 Task: Look for space in Ra'anana, Israel from 5th July, 2023 to 15th July, 2023 for 9 adults in price range Rs.15000 to Rs.25000. Place can be entire place with 5 bedrooms having 5 beds and 5 bathrooms. Property type can be house, flat, guest house. Amenities needed are: washing machine. Booking option can be shelf check-in. Required host language is English.
Action: Mouse moved to (586, 80)
Screenshot: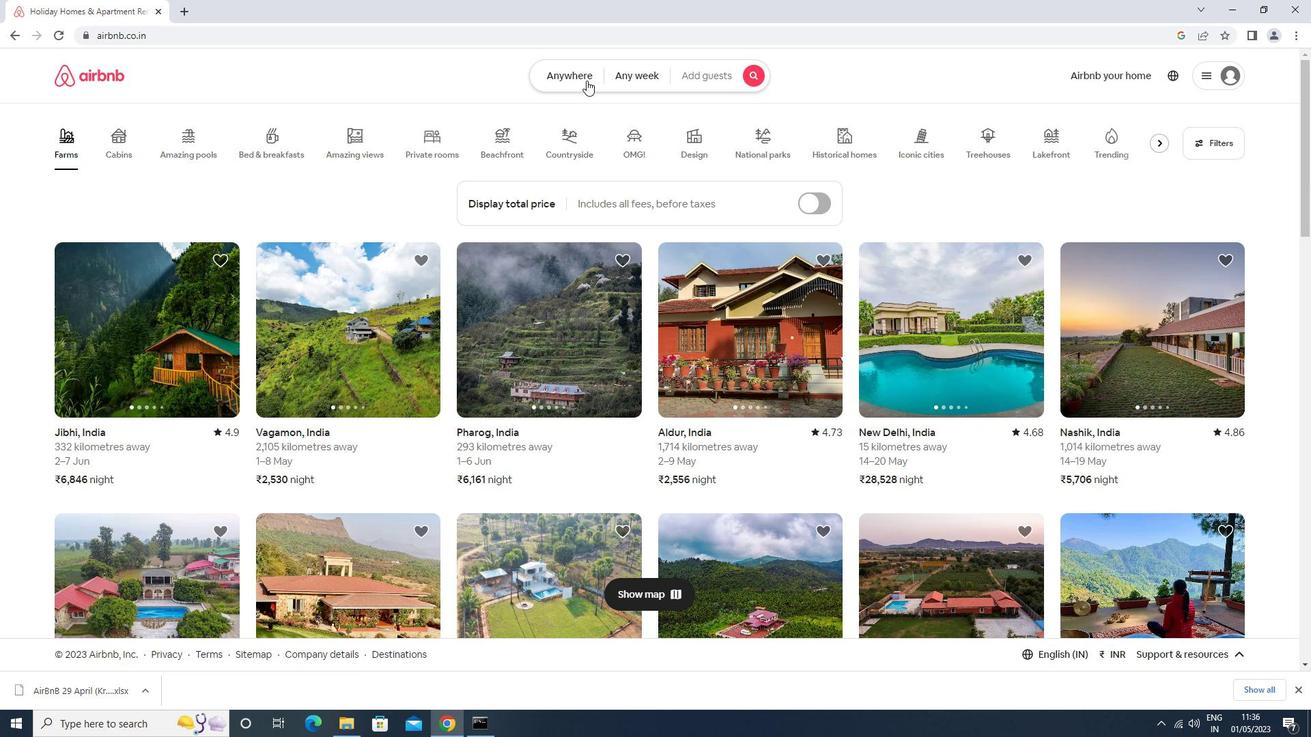 
Action: Mouse pressed left at (586, 80)
Screenshot: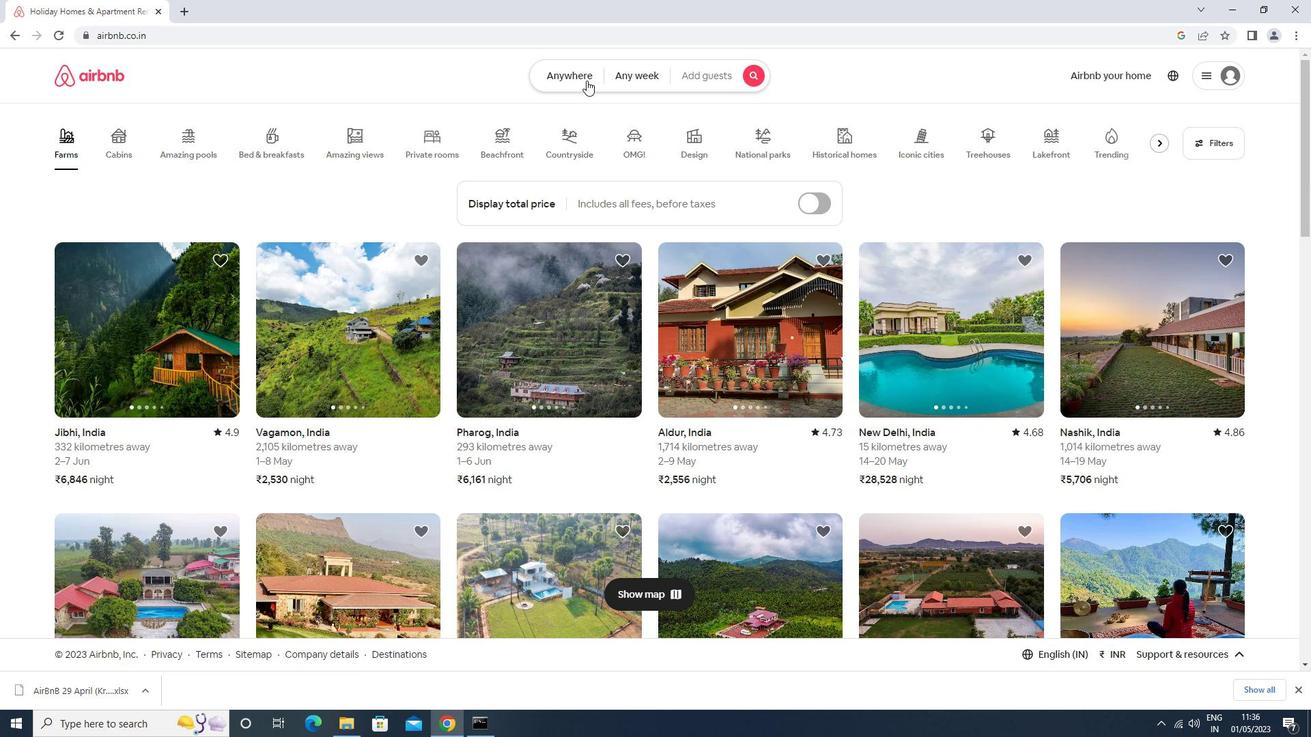 
Action: Mouse moved to (502, 135)
Screenshot: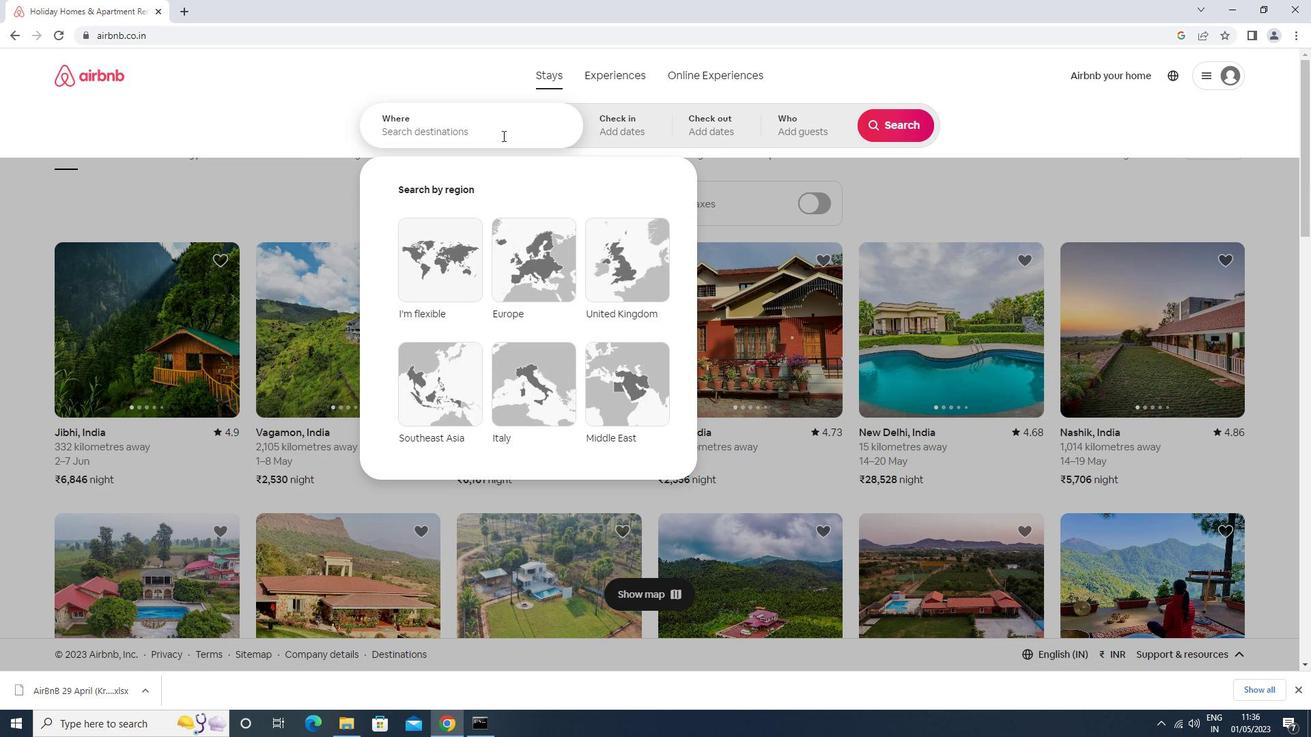 
Action: Mouse pressed left at (502, 135)
Screenshot: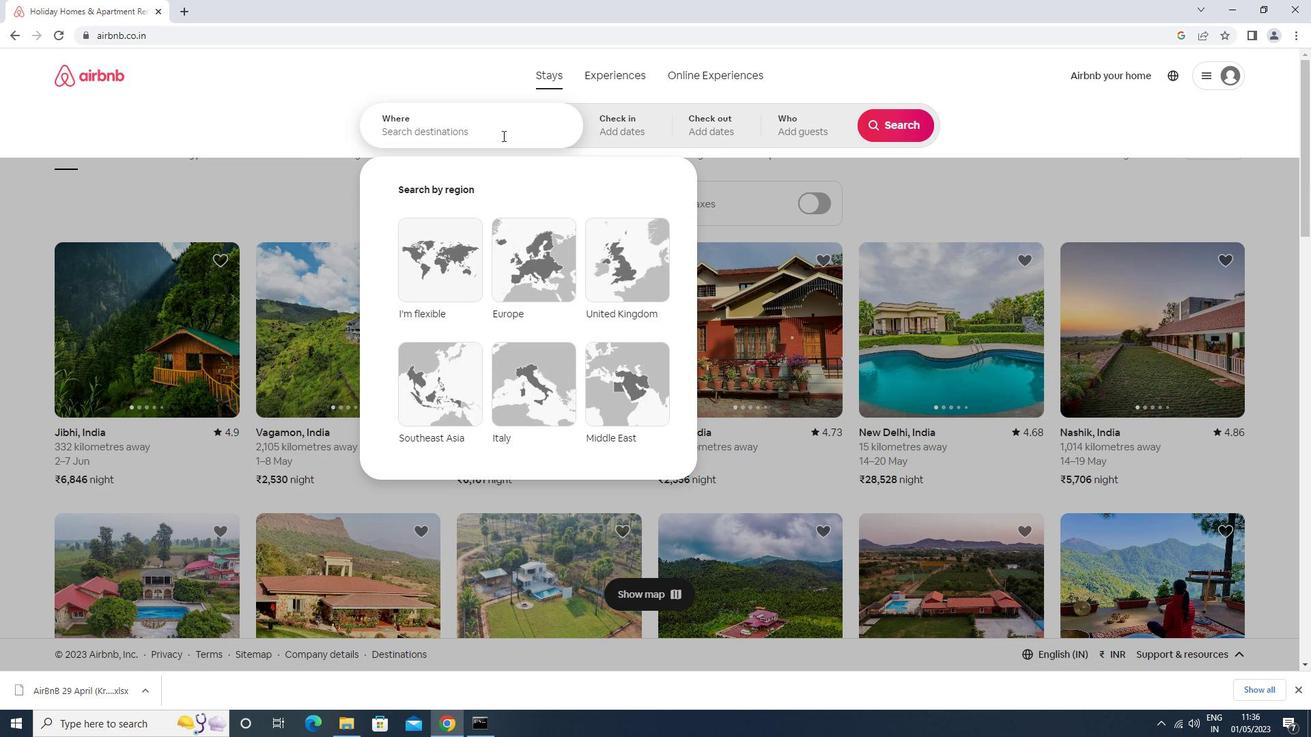 
Action: Key pressed raanana<Key.enter>
Screenshot: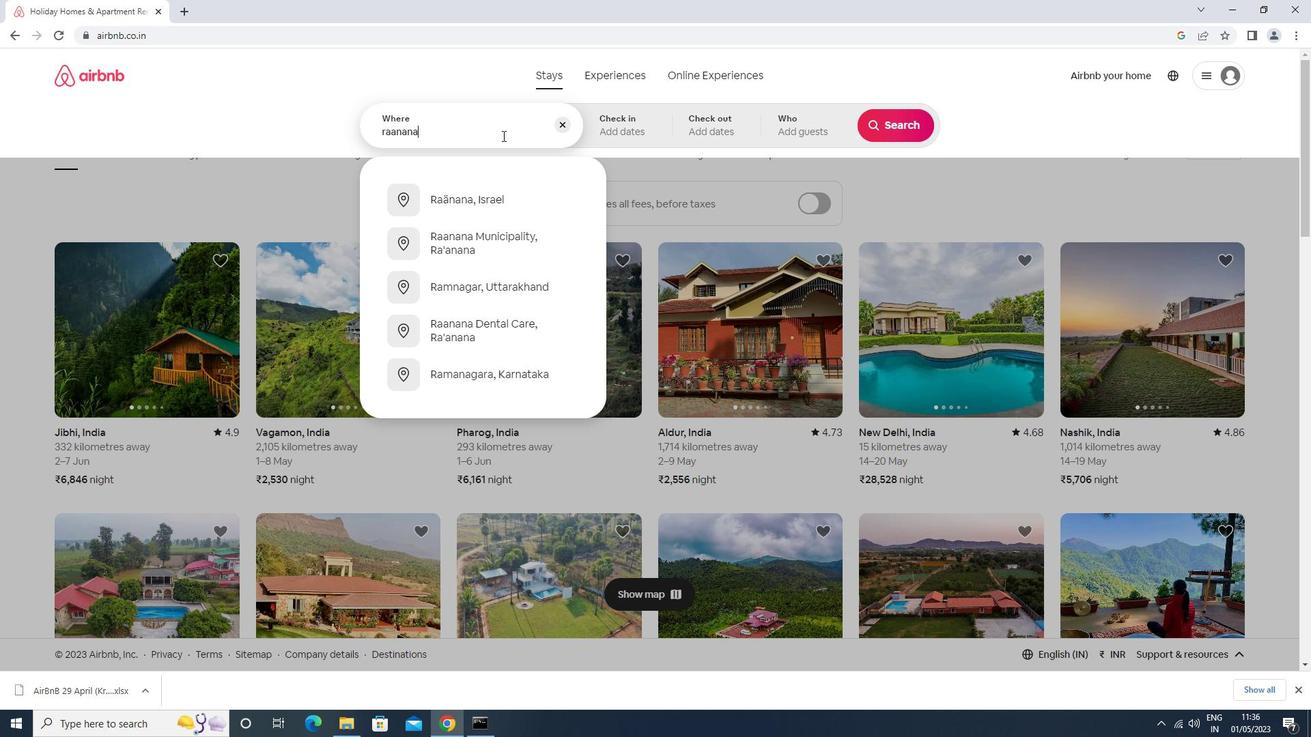 
Action: Mouse moved to (892, 234)
Screenshot: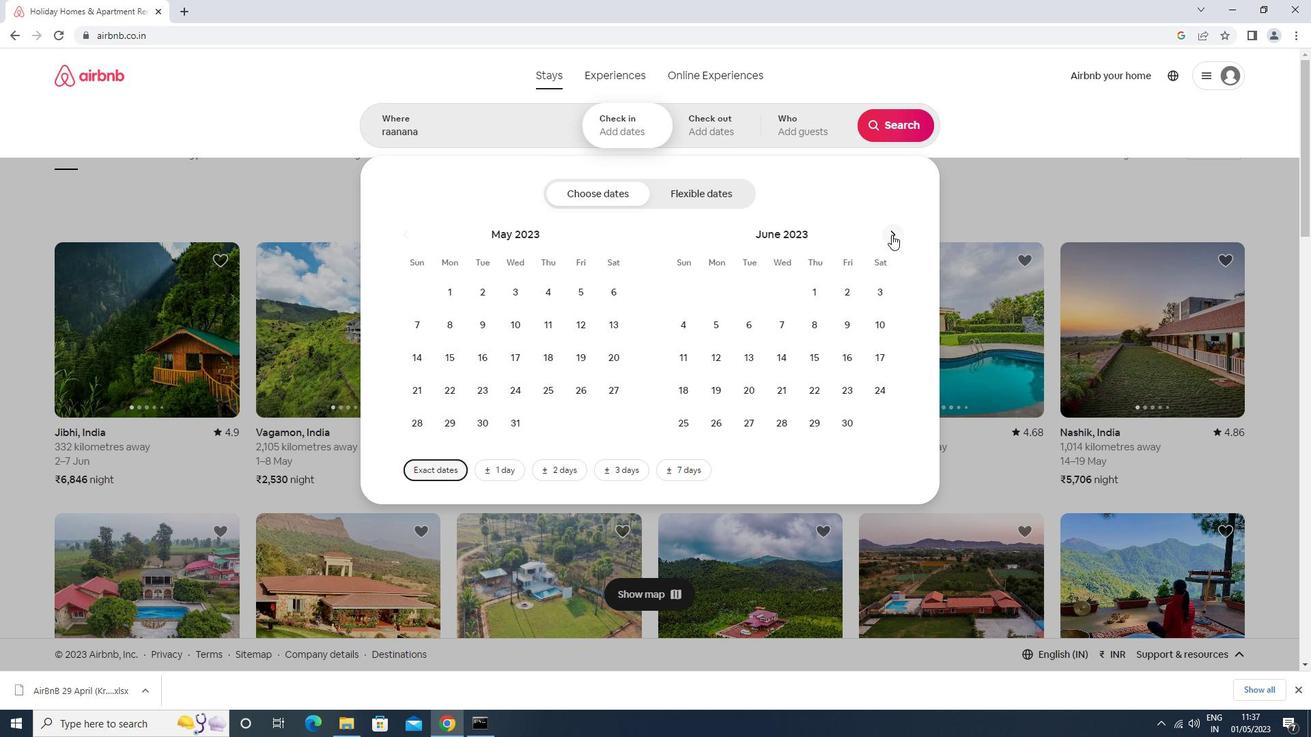 
Action: Mouse pressed left at (892, 234)
Screenshot: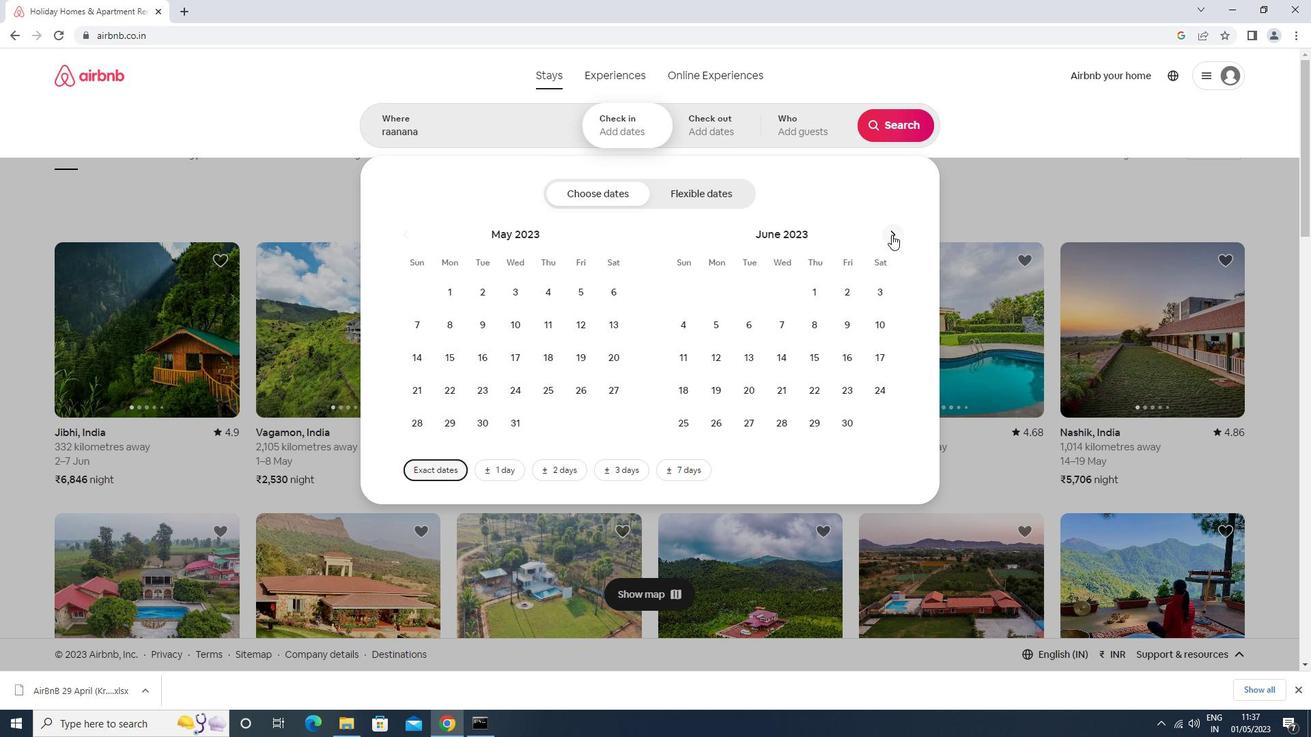 
Action: Mouse moved to (781, 320)
Screenshot: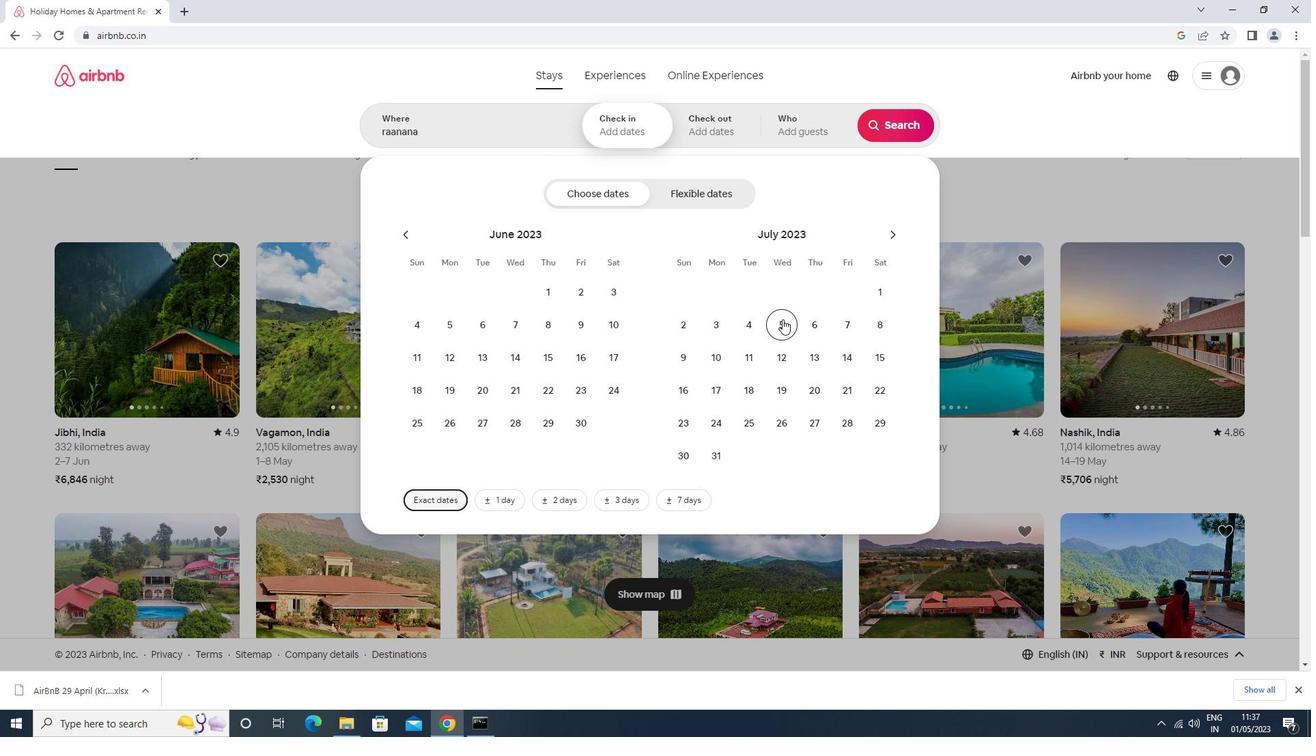 
Action: Mouse pressed left at (781, 320)
Screenshot: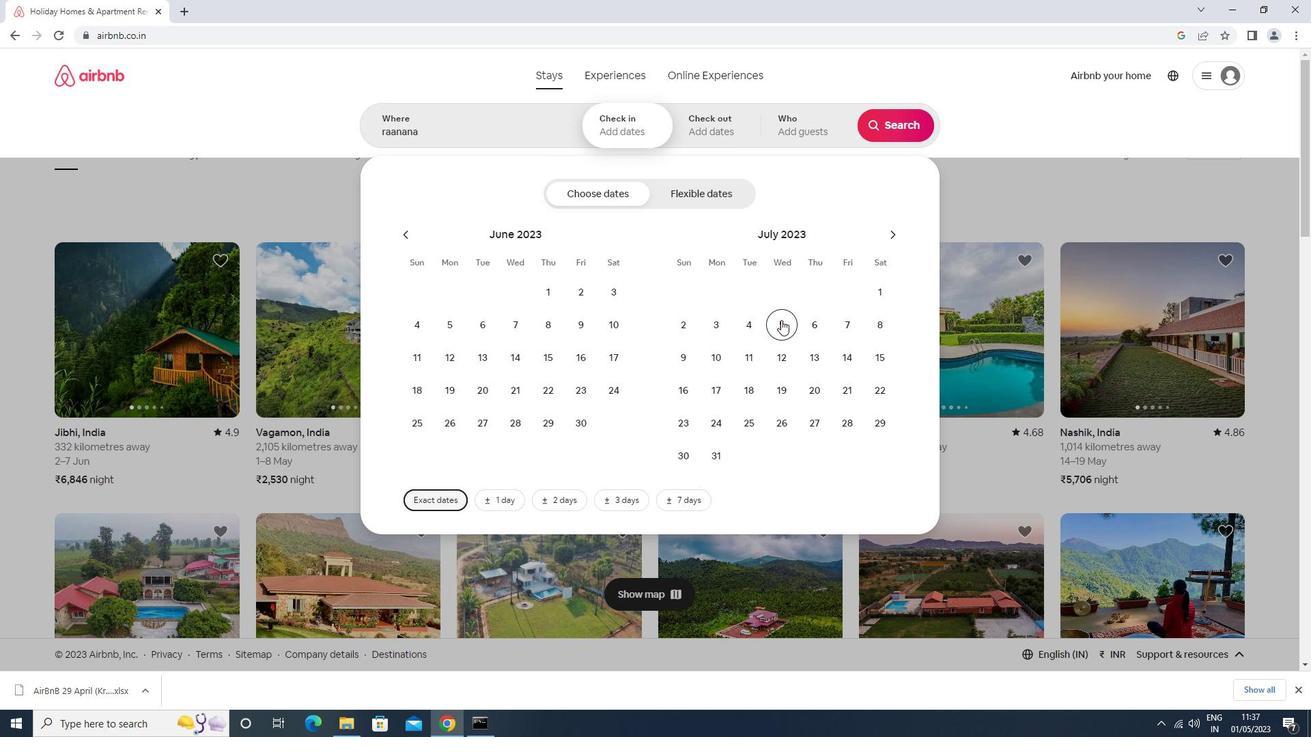 
Action: Mouse moved to (874, 349)
Screenshot: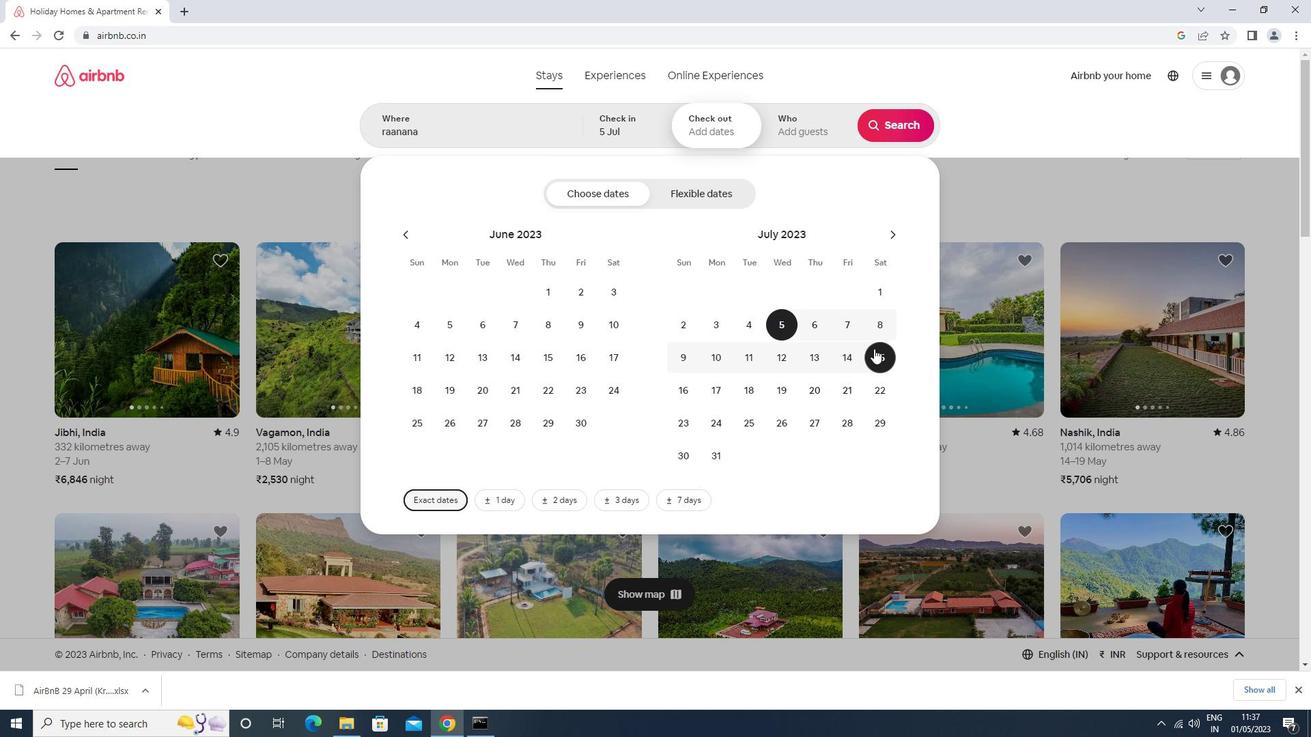 
Action: Mouse pressed left at (874, 349)
Screenshot: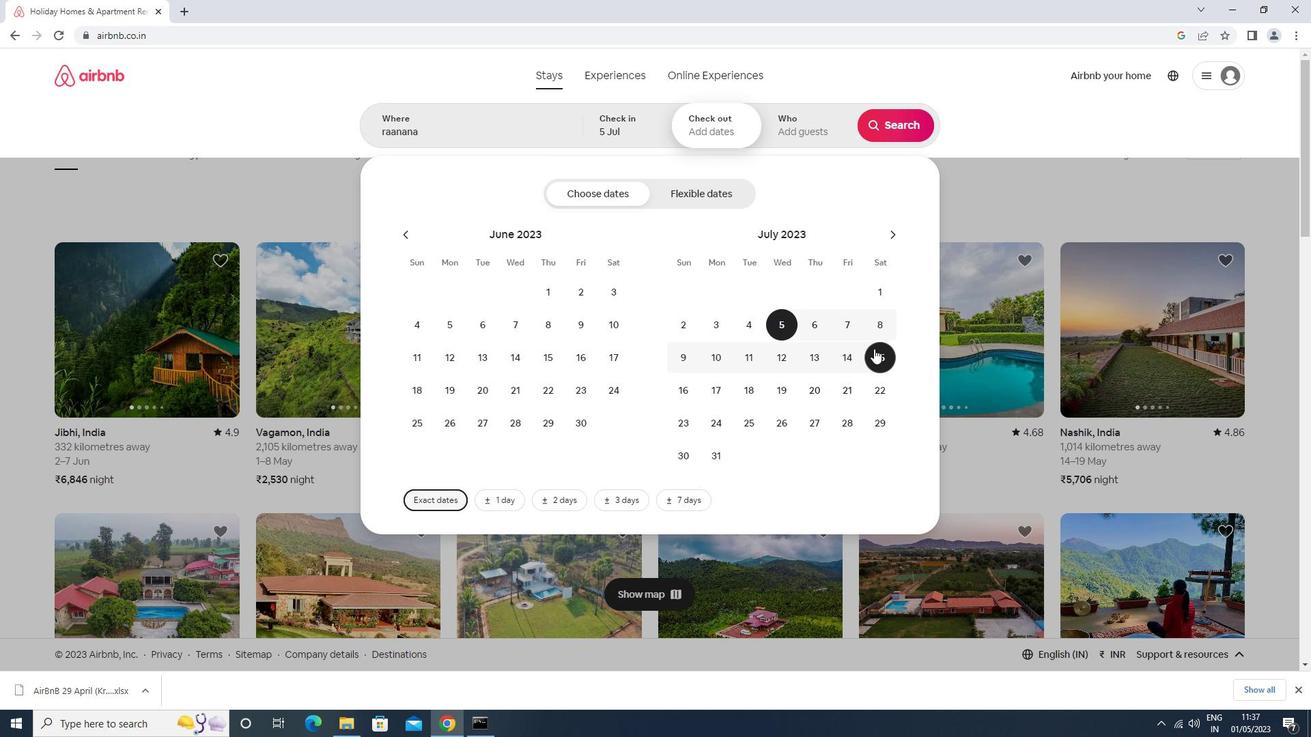 
Action: Mouse moved to (807, 129)
Screenshot: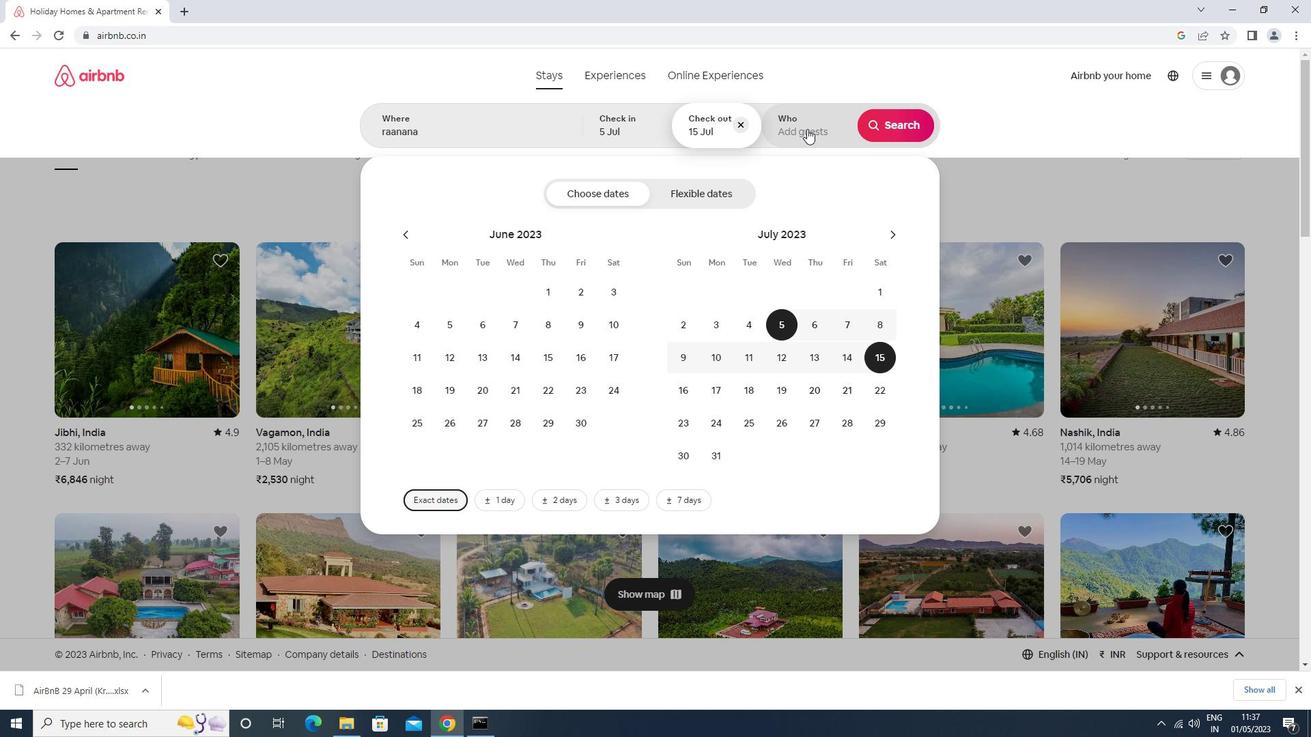 
Action: Mouse pressed left at (807, 129)
Screenshot: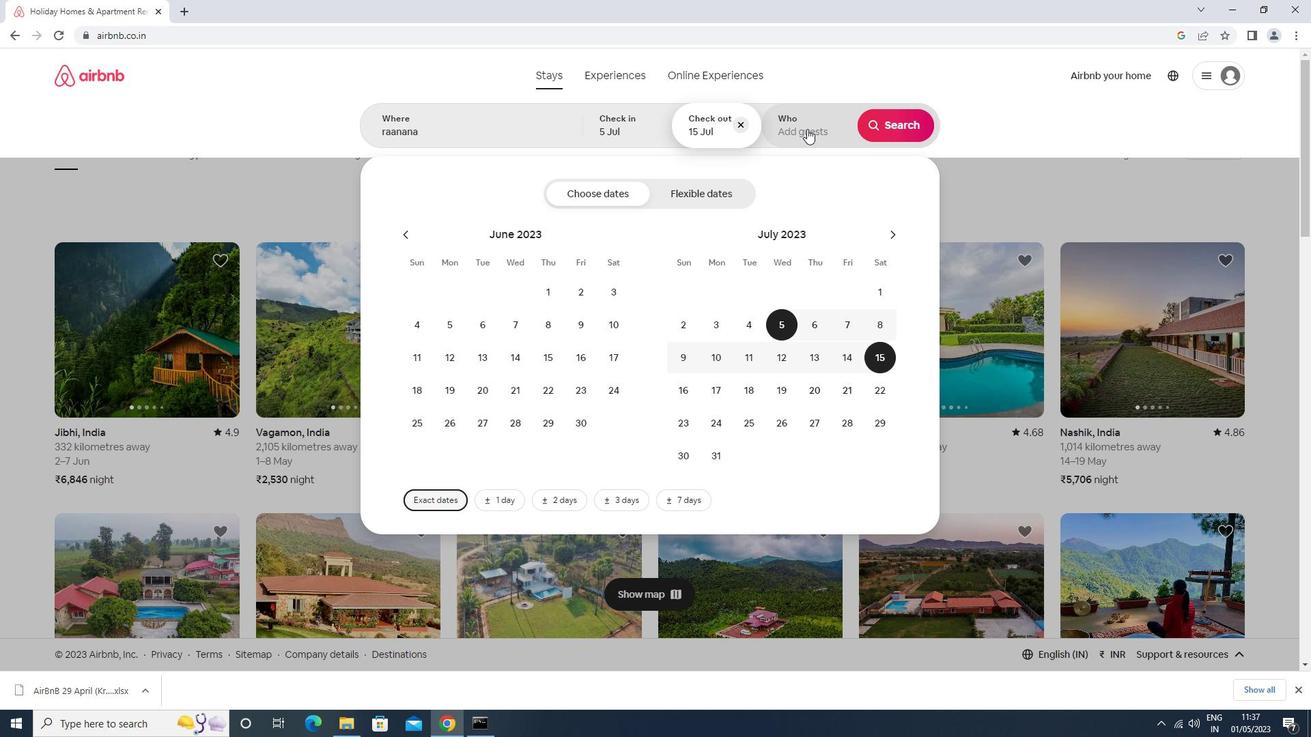 
Action: Mouse moved to (902, 196)
Screenshot: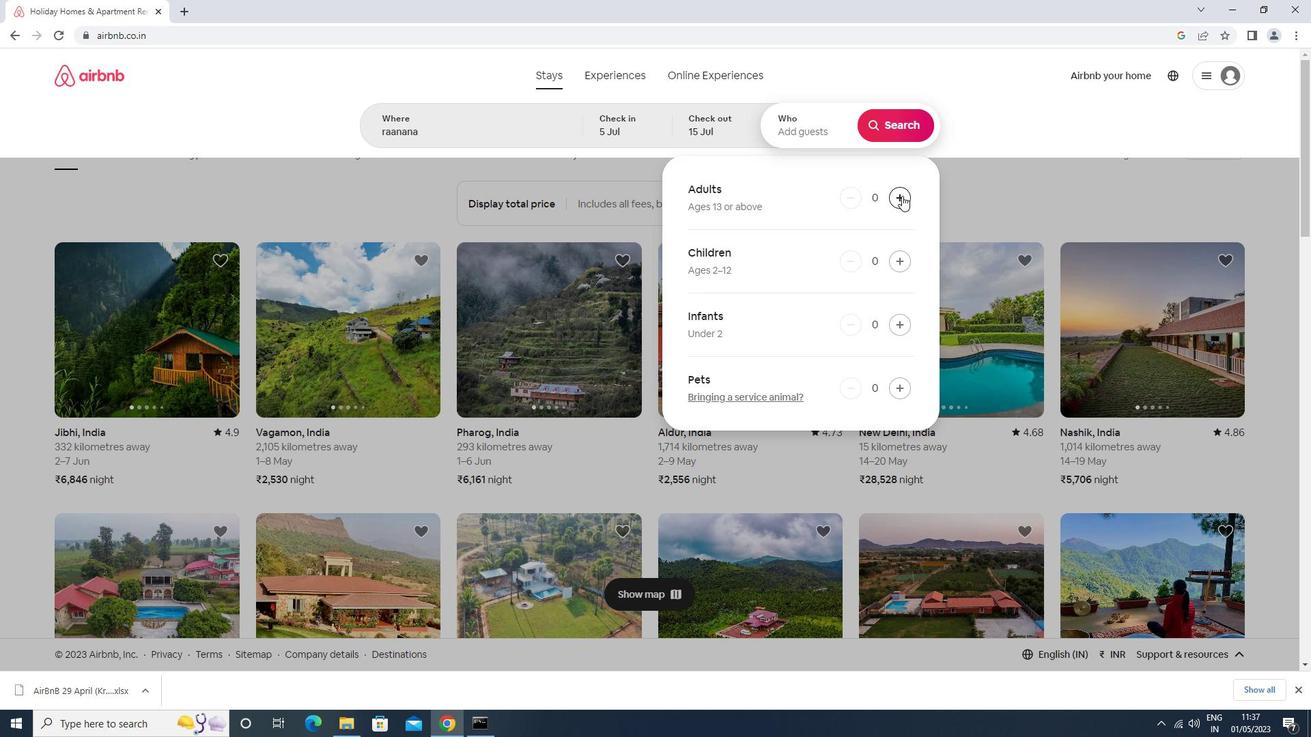 
Action: Mouse pressed left at (902, 196)
Screenshot: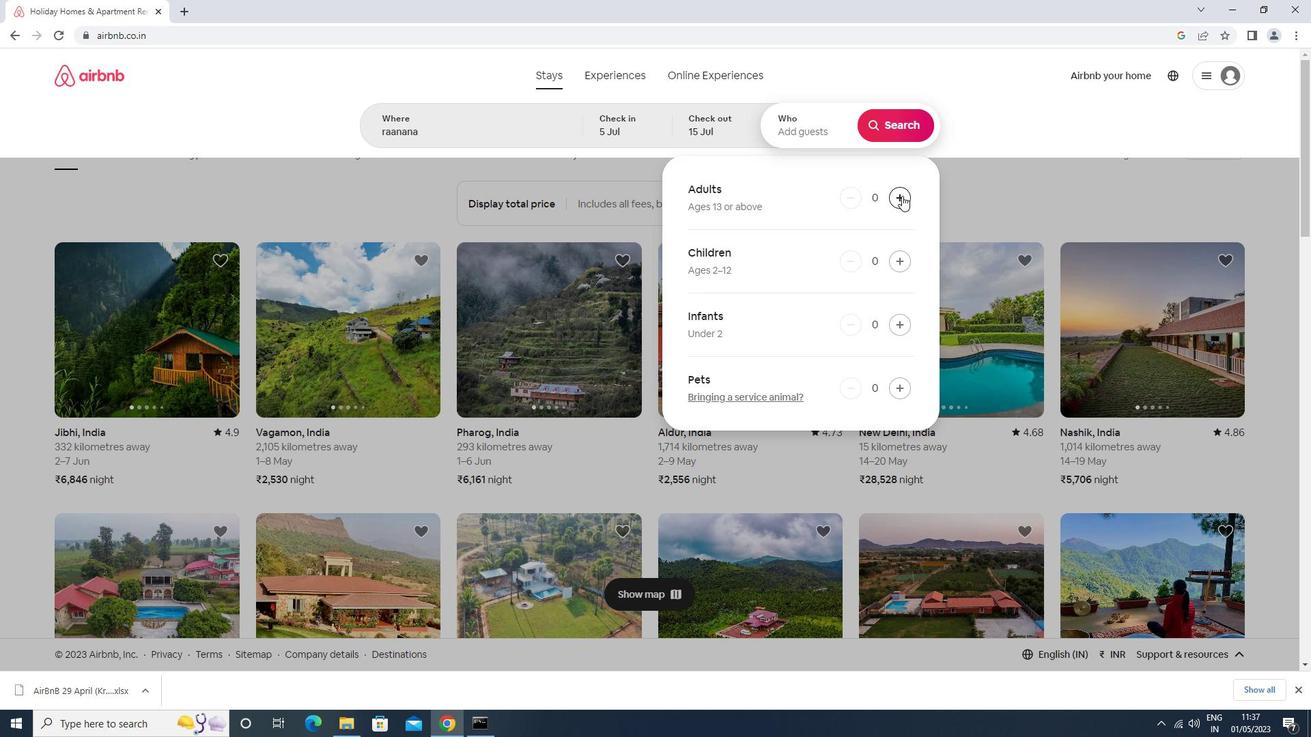 
Action: Mouse pressed left at (902, 196)
Screenshot: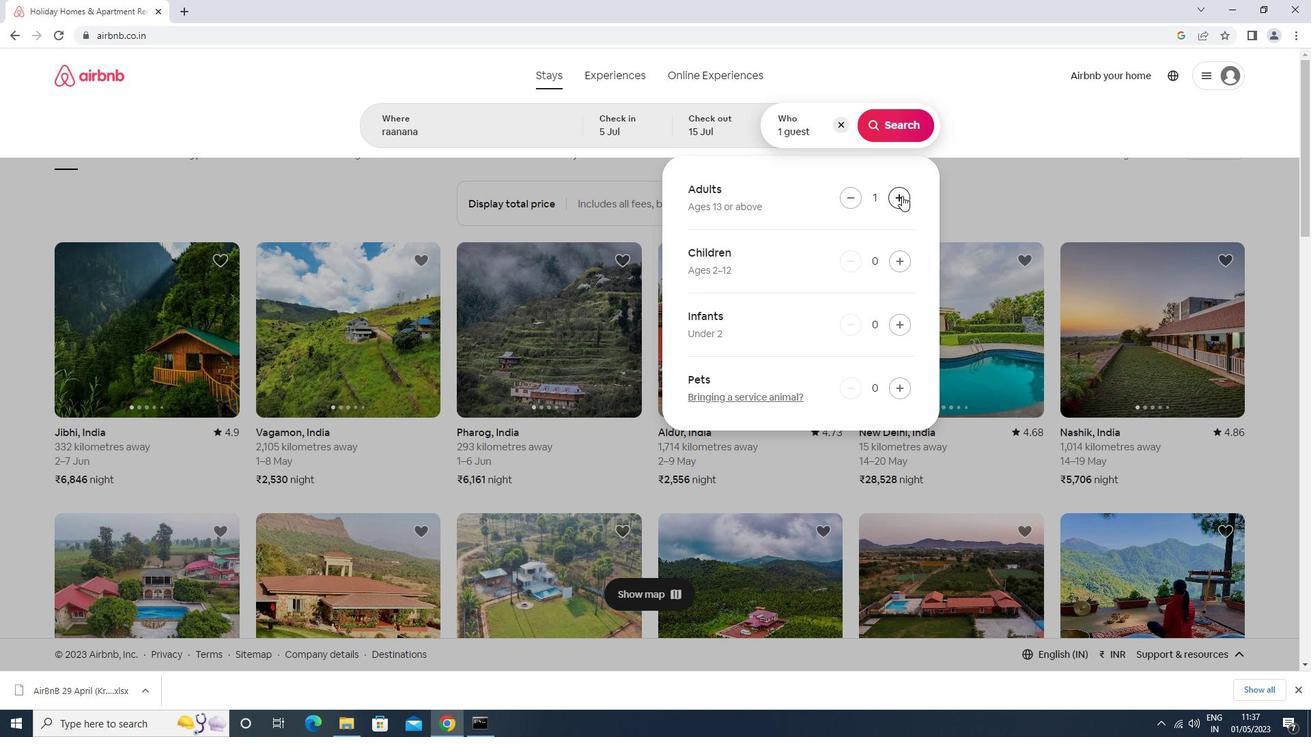 
Action: Mouse pressed left at (902, 196)
Screenshot: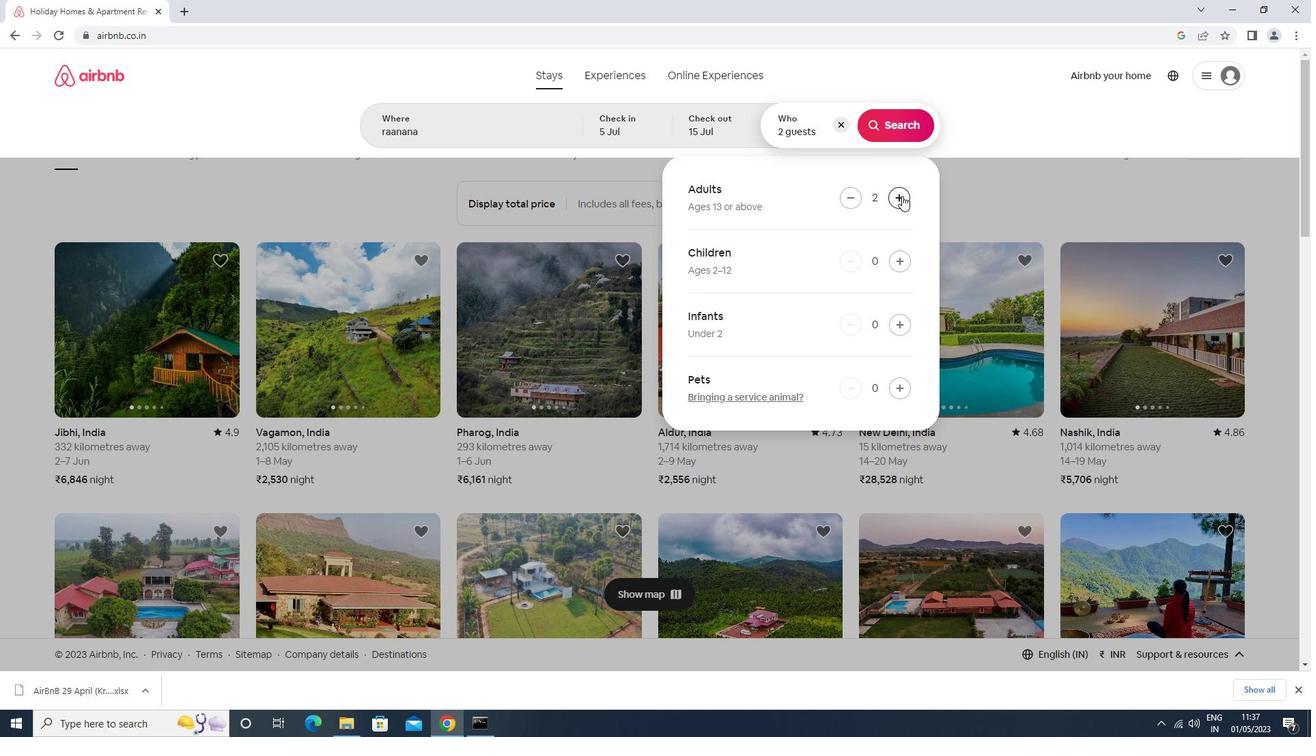 
Action: Mouse pressed left at (902, 196)
Screenshot: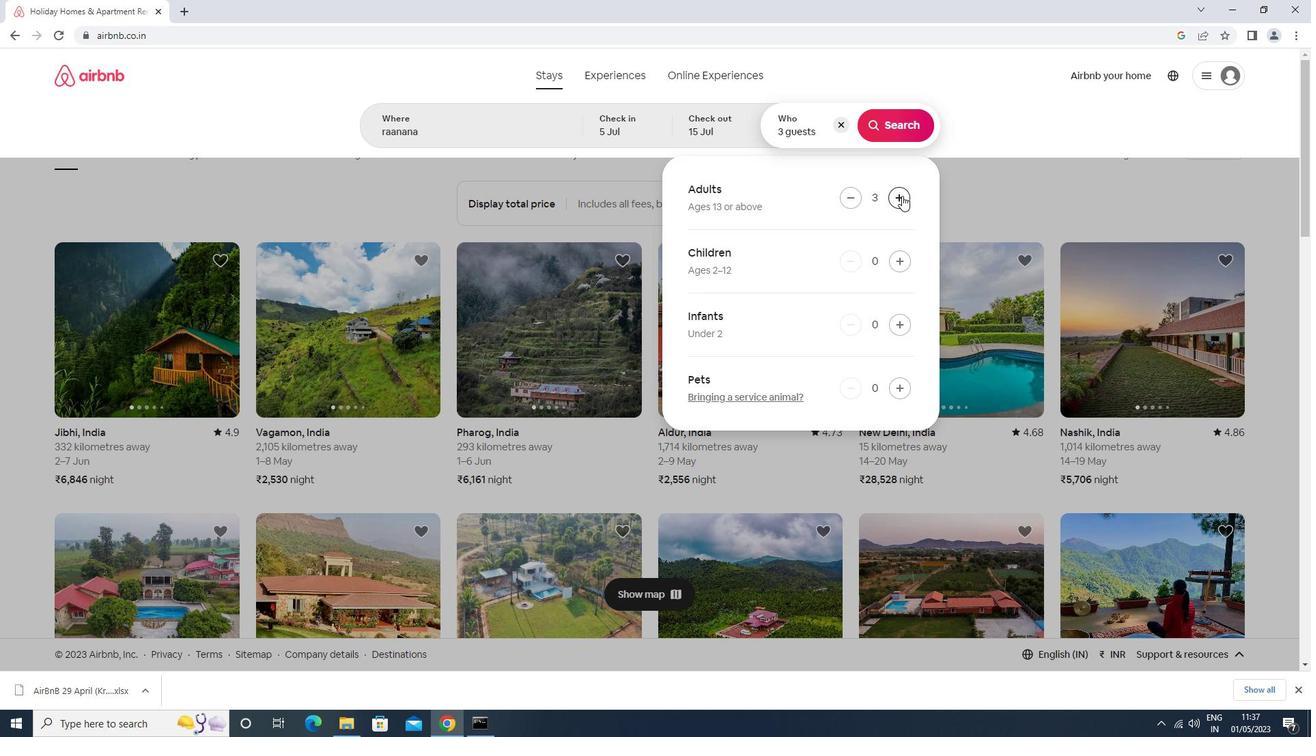 
Action: Mouse pressed left at (902, 196)
Screenshot: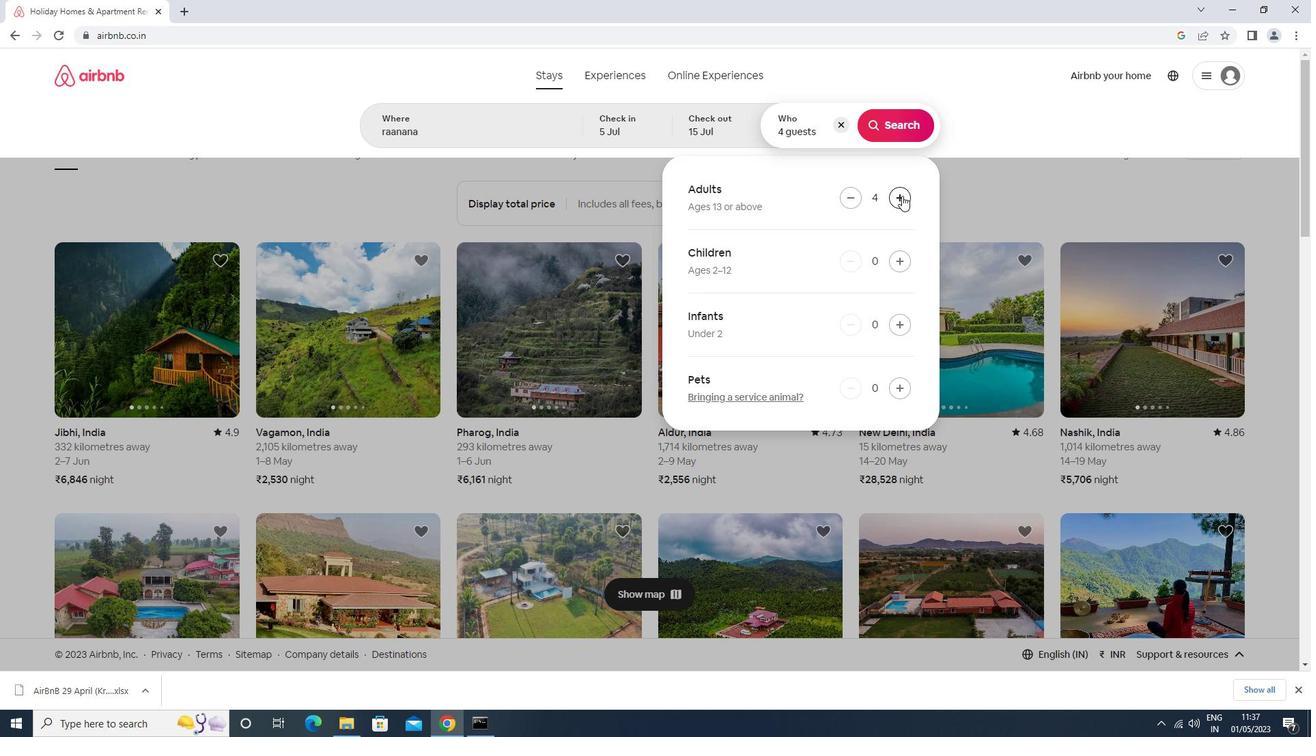 
Action: Mouse pressed left at (902, 196)
Screenshot: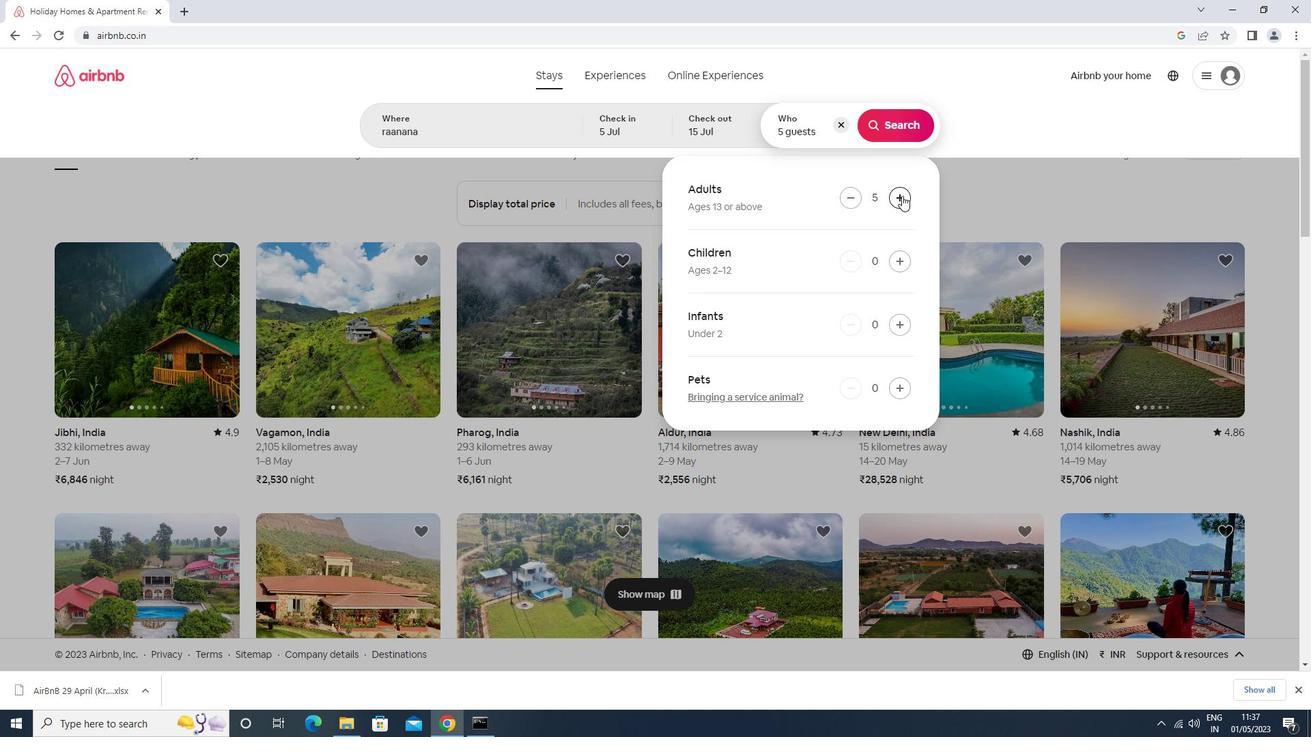 
Action: Mouse pressed left at (902, 196)
Screenshot: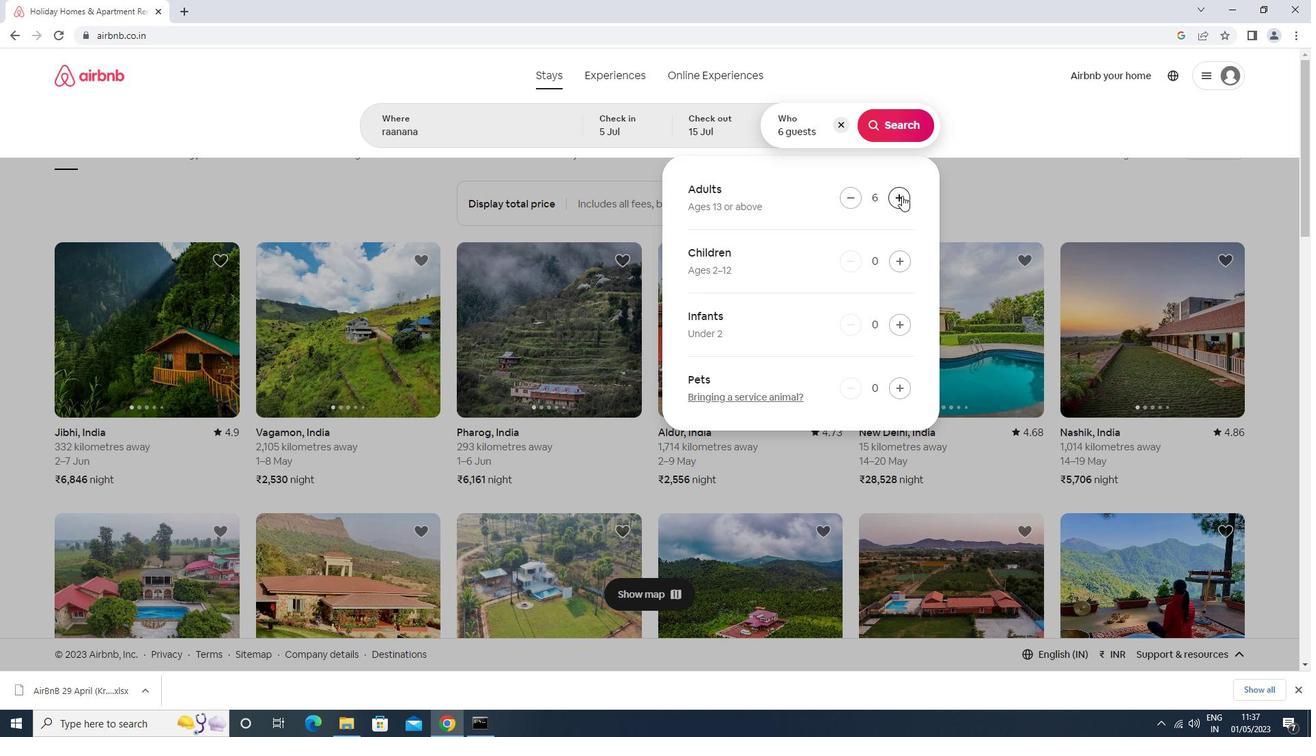 
Action: Mouse pressed left at (902, 196)
Screenshot: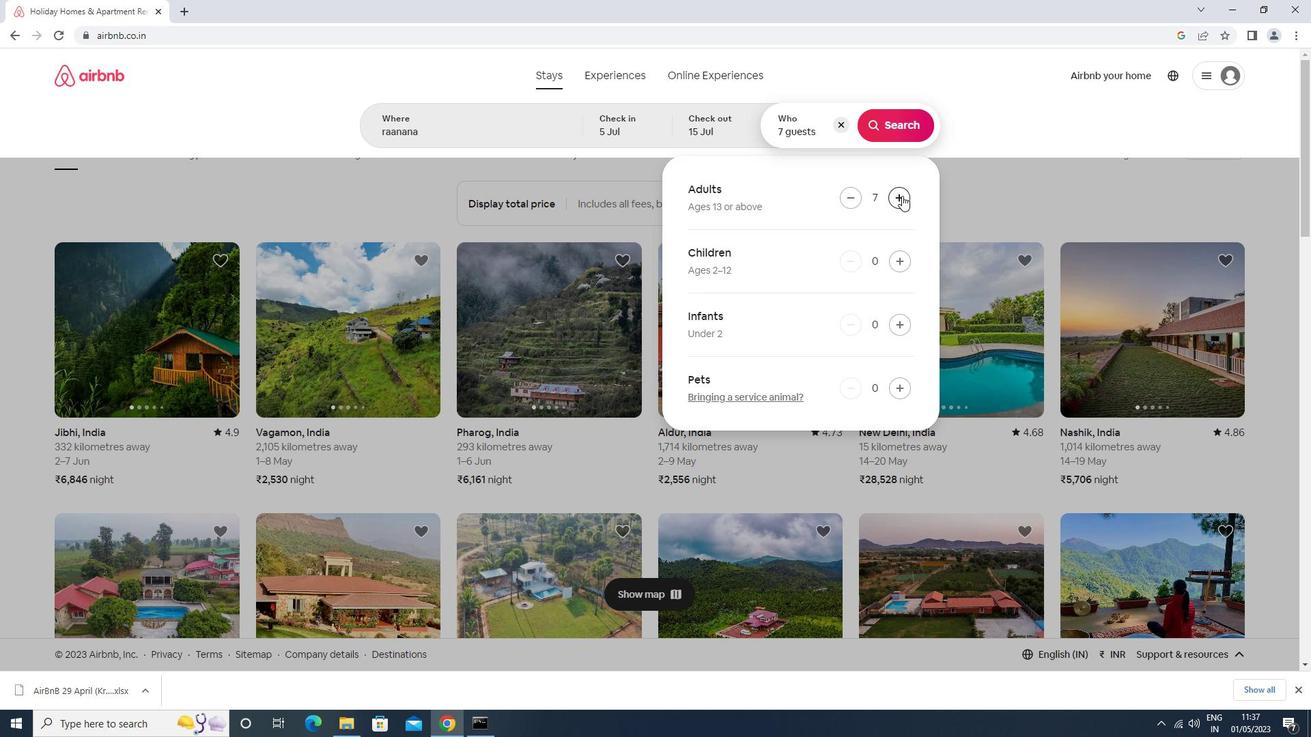 
Action: Mouse pressed left at (902, 196)
Screenshot: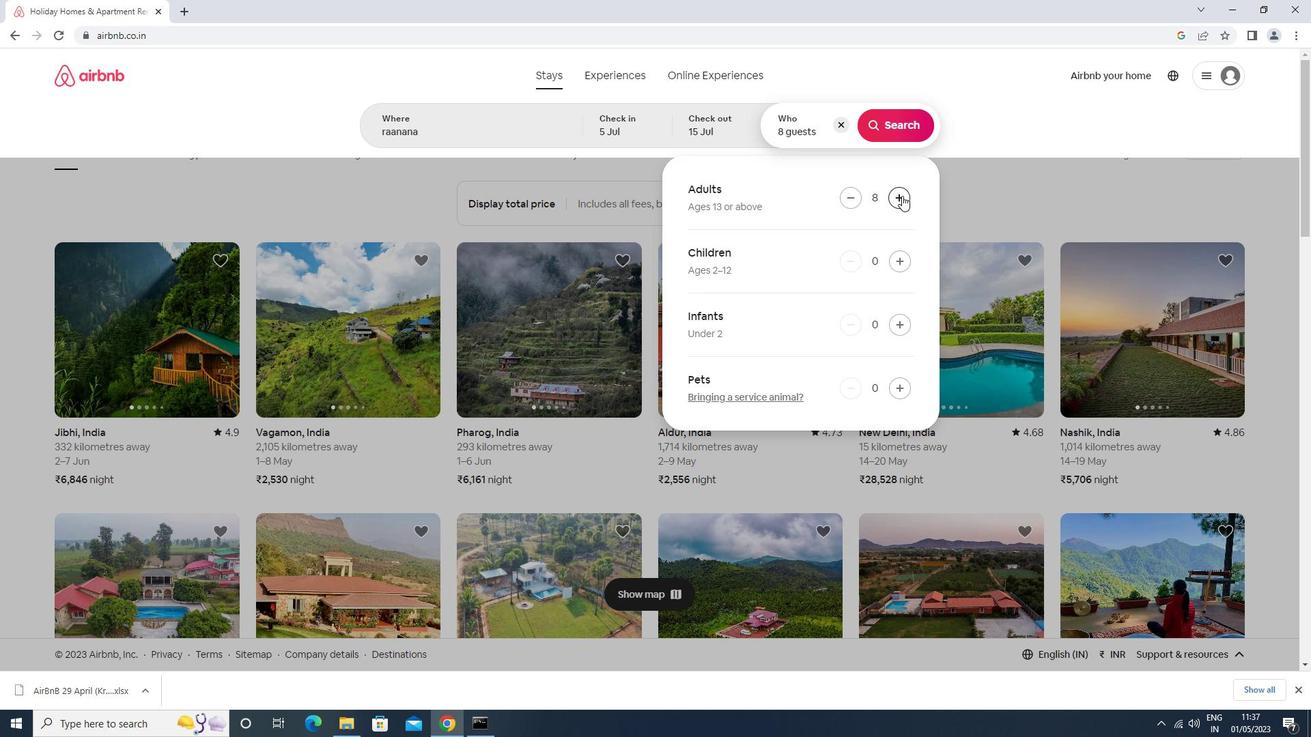 
Action: Mouse moved to (896, 123)
Screenshot: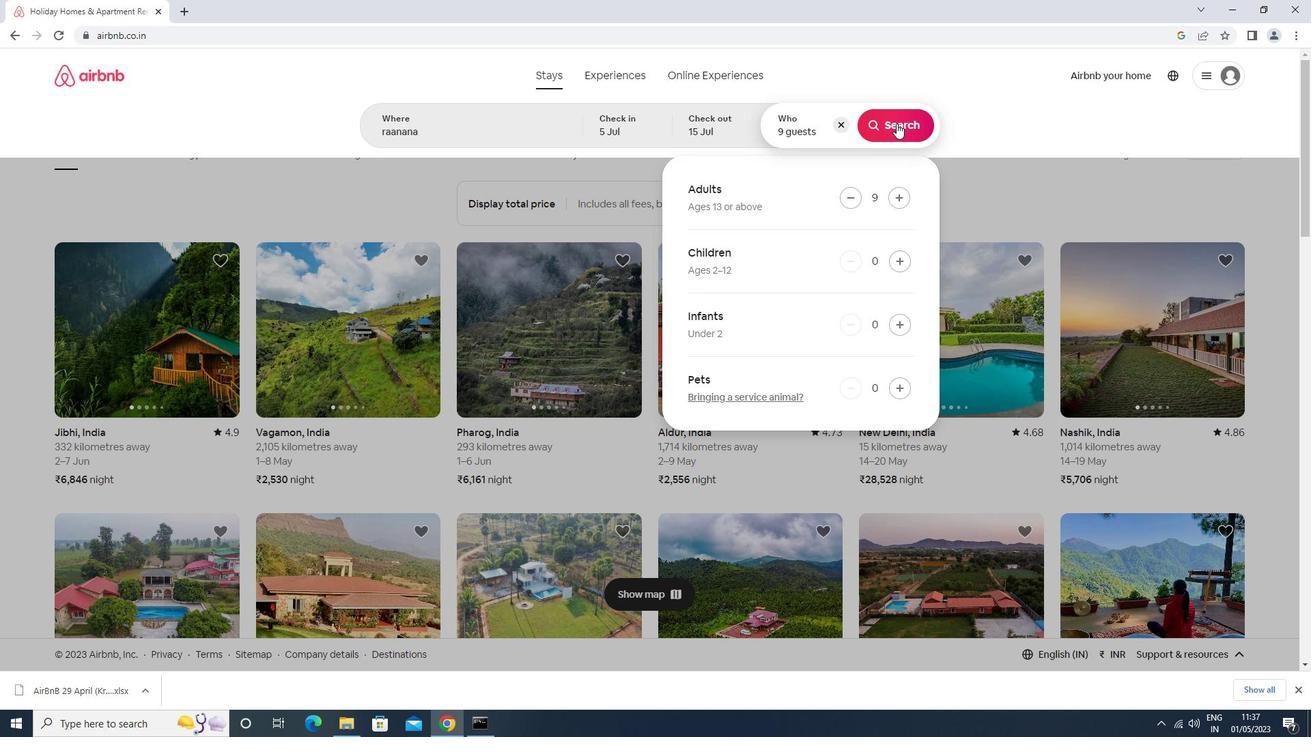 
Action: Mouse pressed left at (896, 123)
Screenshot: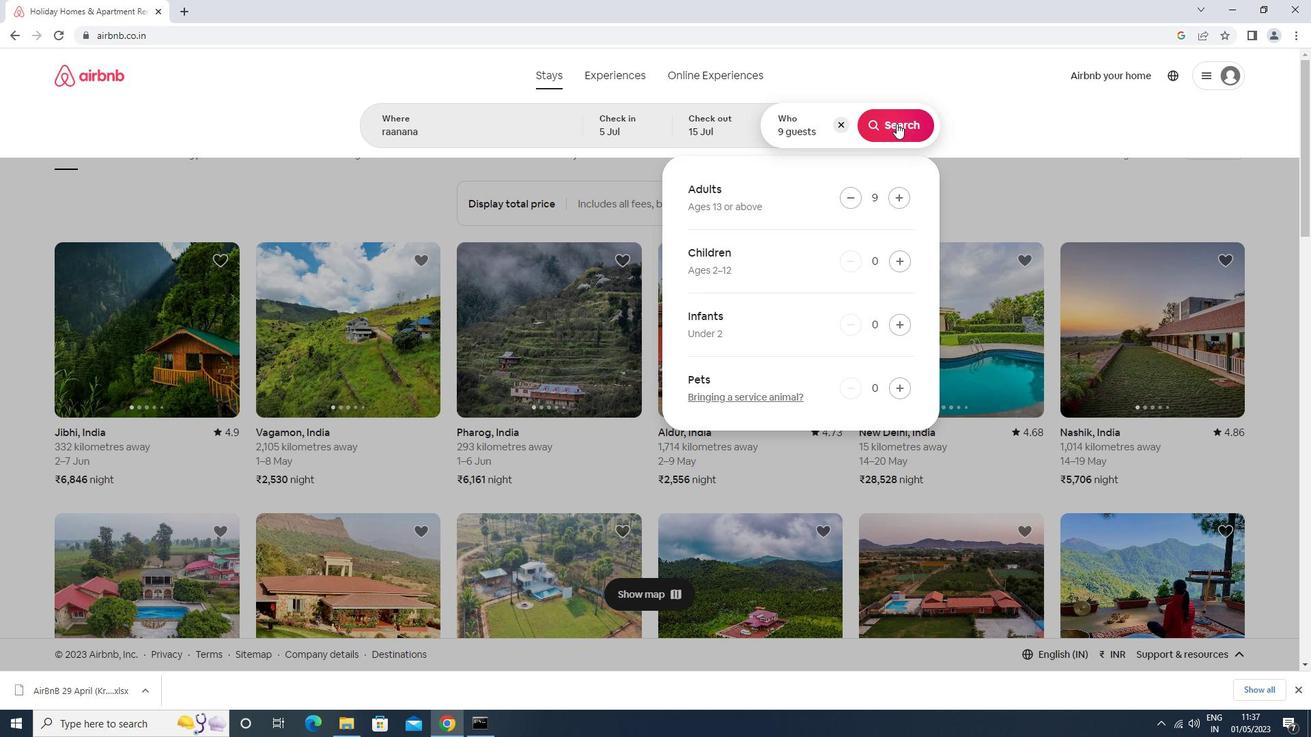 
Action: Mouse moved to (1242, 129)
Screenshot: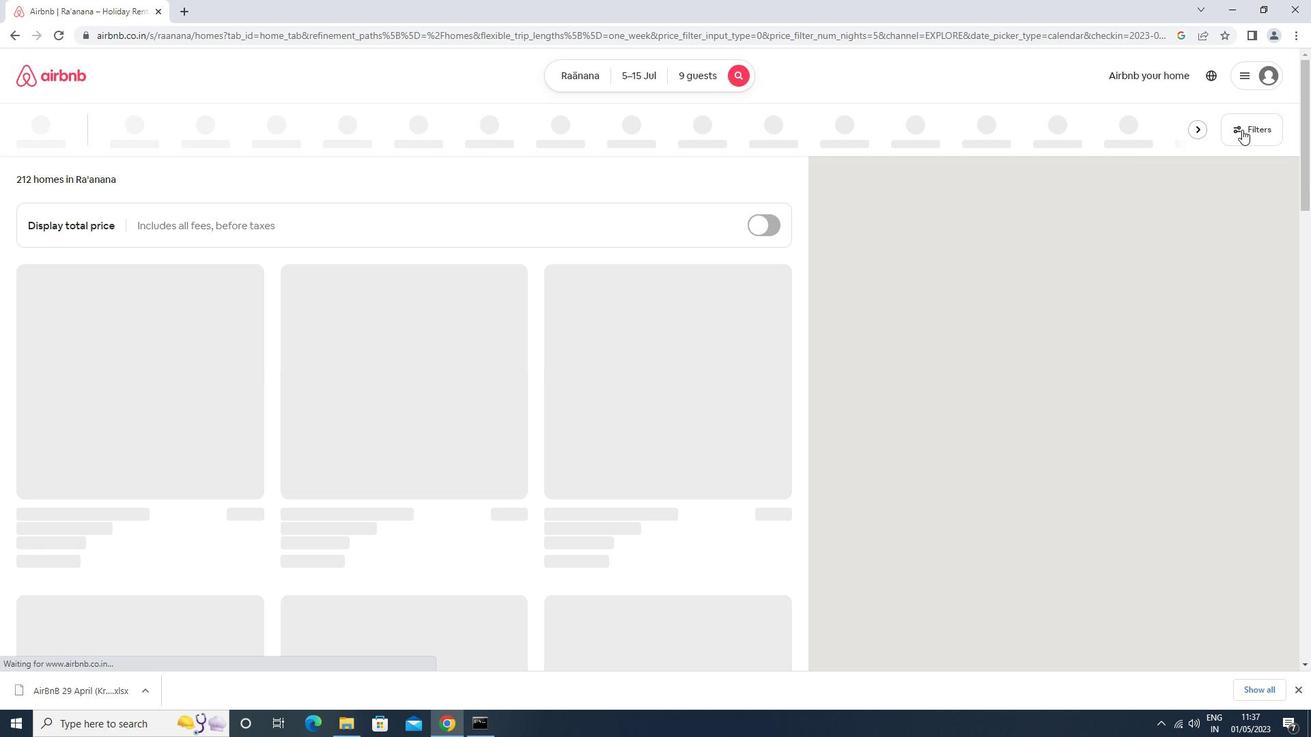 
Action: Mouse pressed left at (1242, 129)
Screenshot: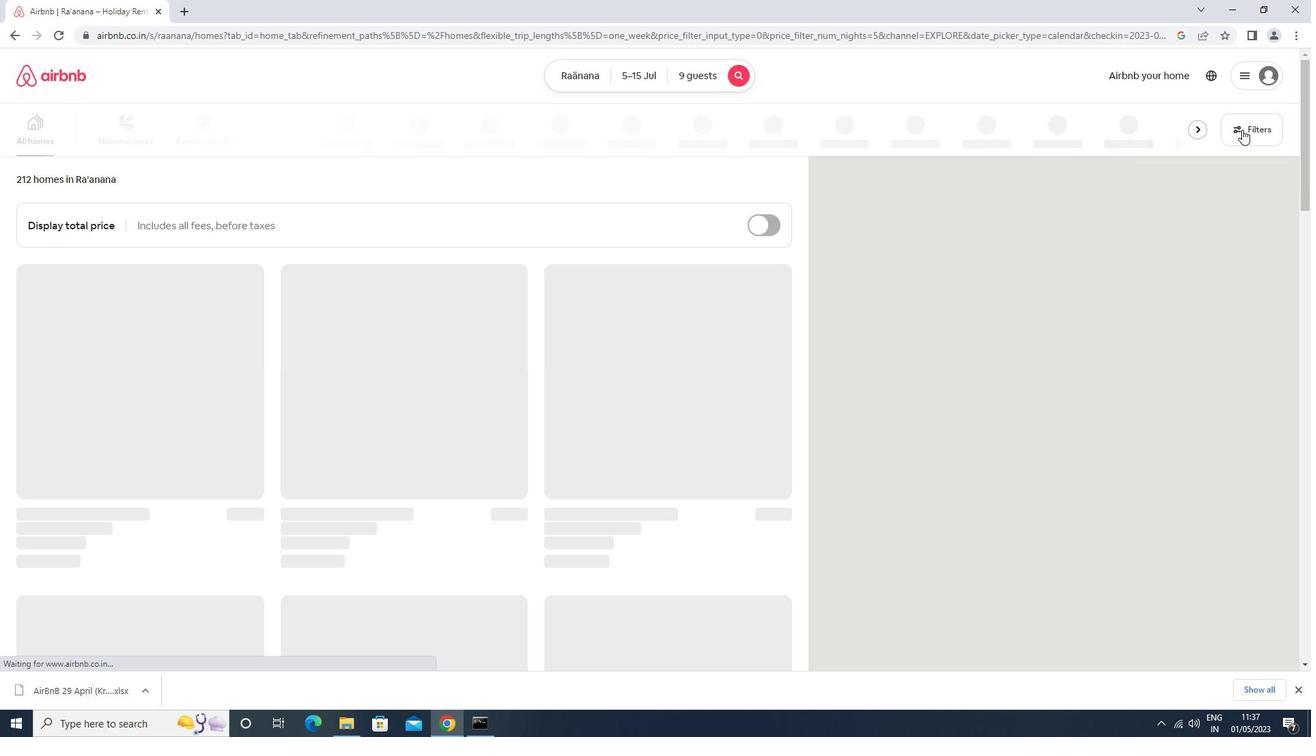 
Action: Mouse moved to (603, 297)
Screenshot: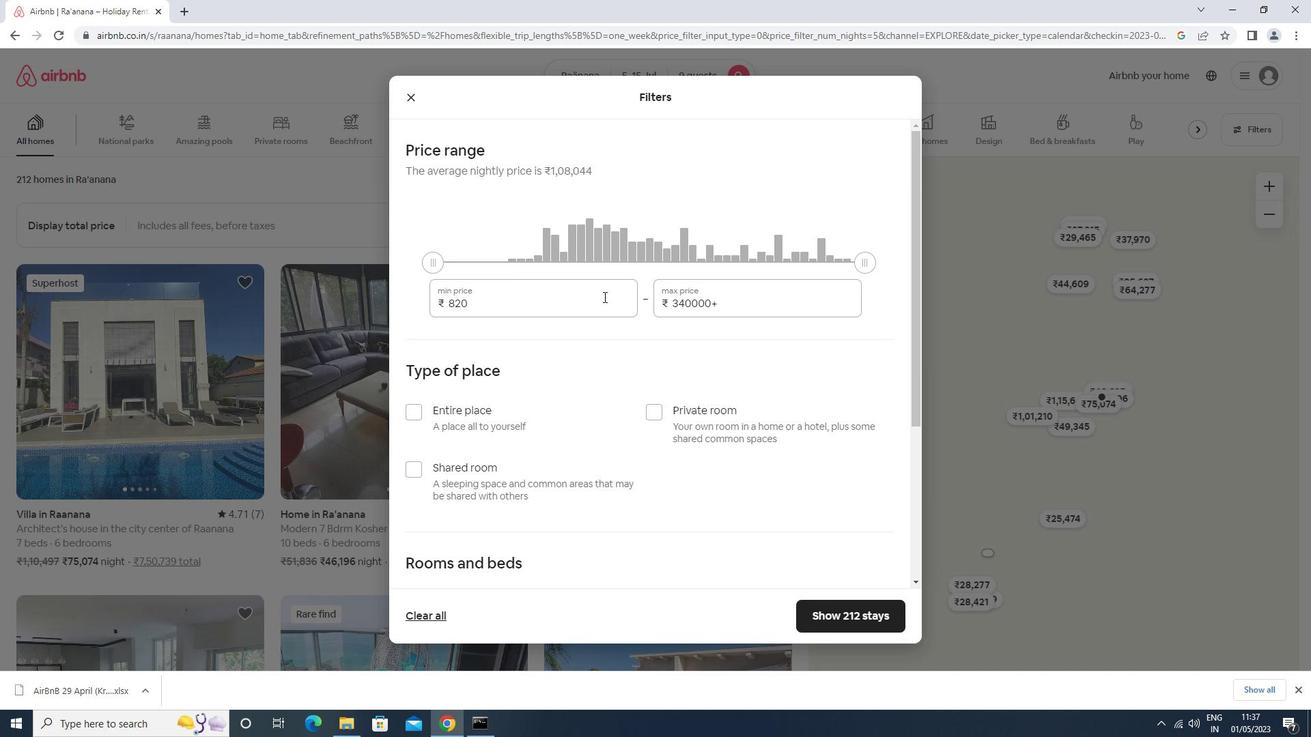
Action: Mouse pressed left at (603, 297)
Screenshot: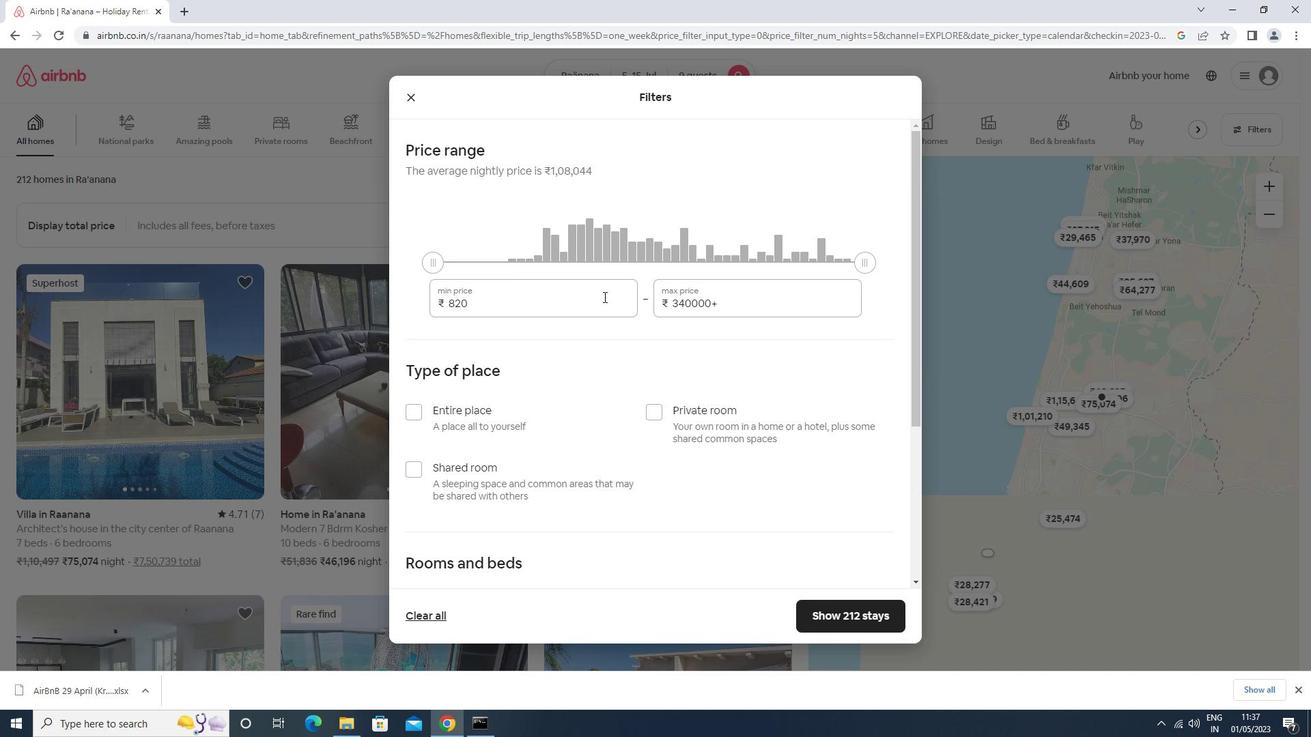 
Action: Key pressed <Key.backspace><Key.backspace><Key.backspace><Key.backspace><Key.backspace><Key.backspace><Key.backspace><Key.backspace><Key.backspace><Key.backspace>15000<Key.tab>25000
Screenshot: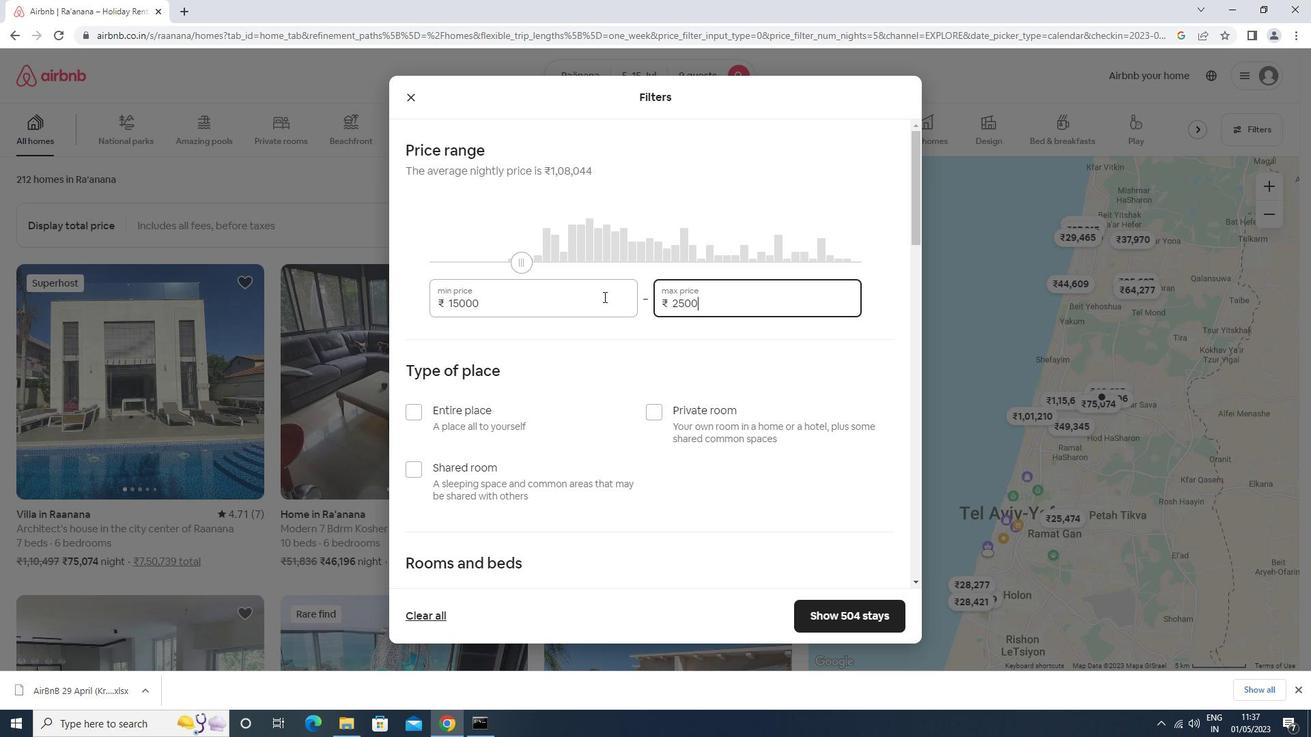 
Action: Mouse moved to (458, 409)
Screenshot: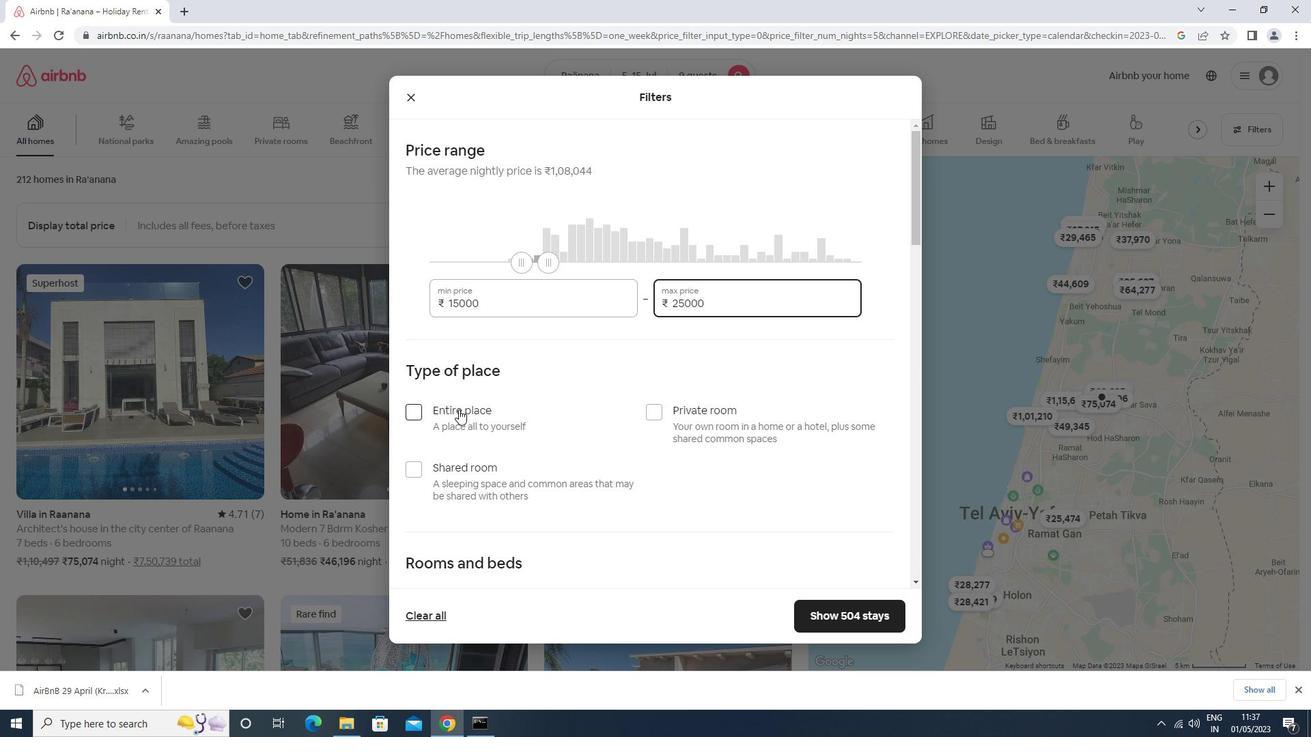 
Action: Mouse pressed left at (458, 409)
Screenshot: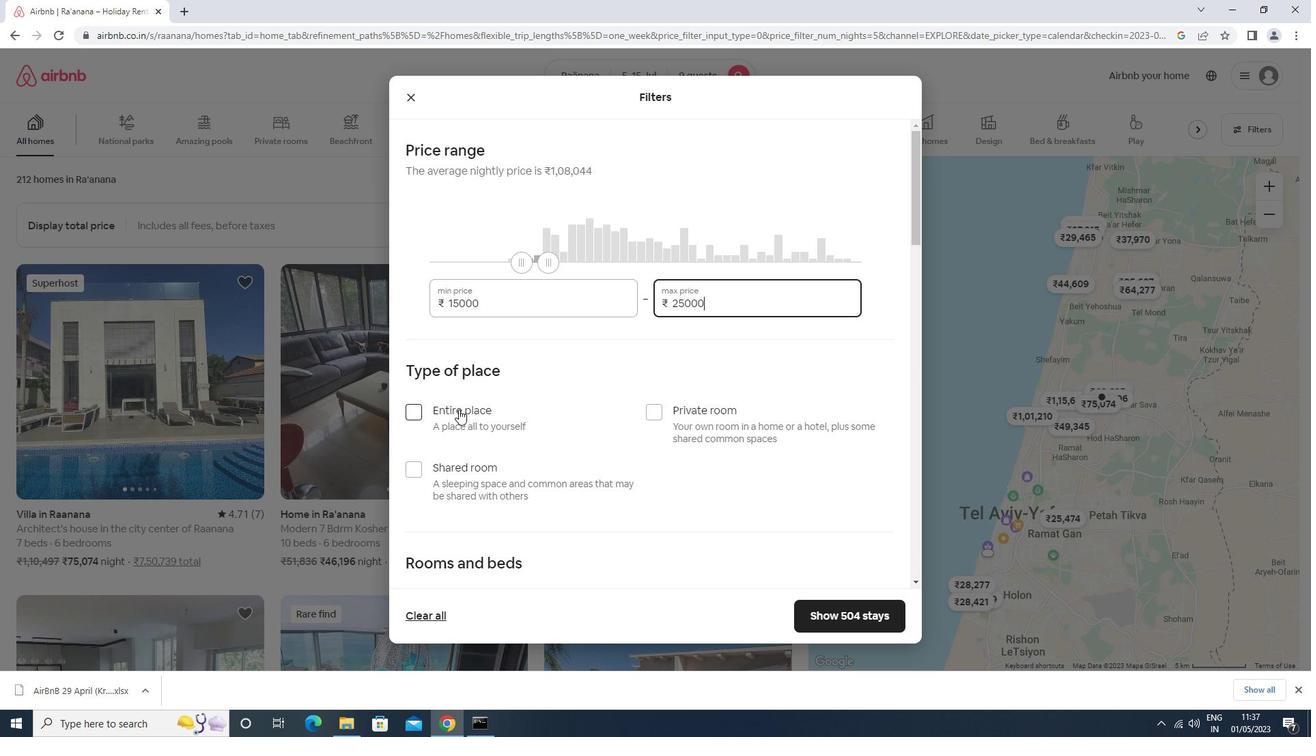 
Action: Mouse moved to (461, 406)
Screenshot: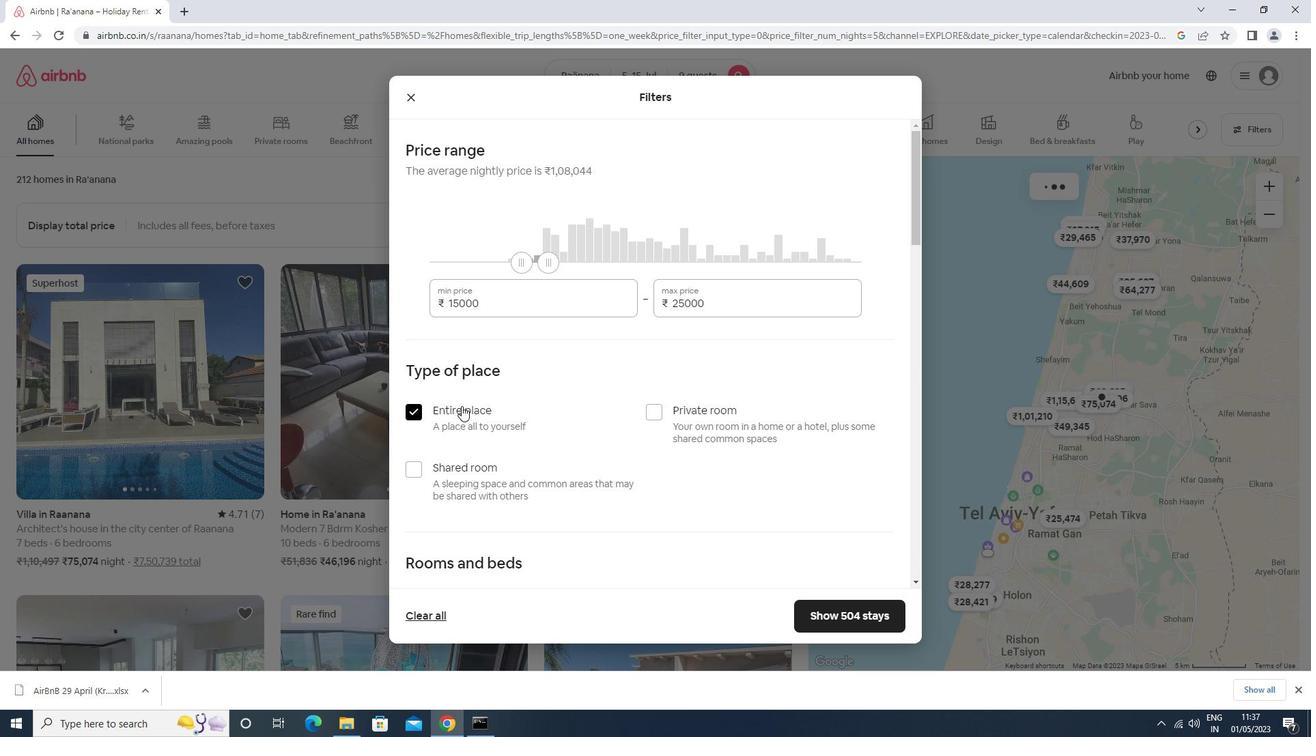 
Action: Mouse scrolled (461, 405) with delta (0, 0)
Screenshot: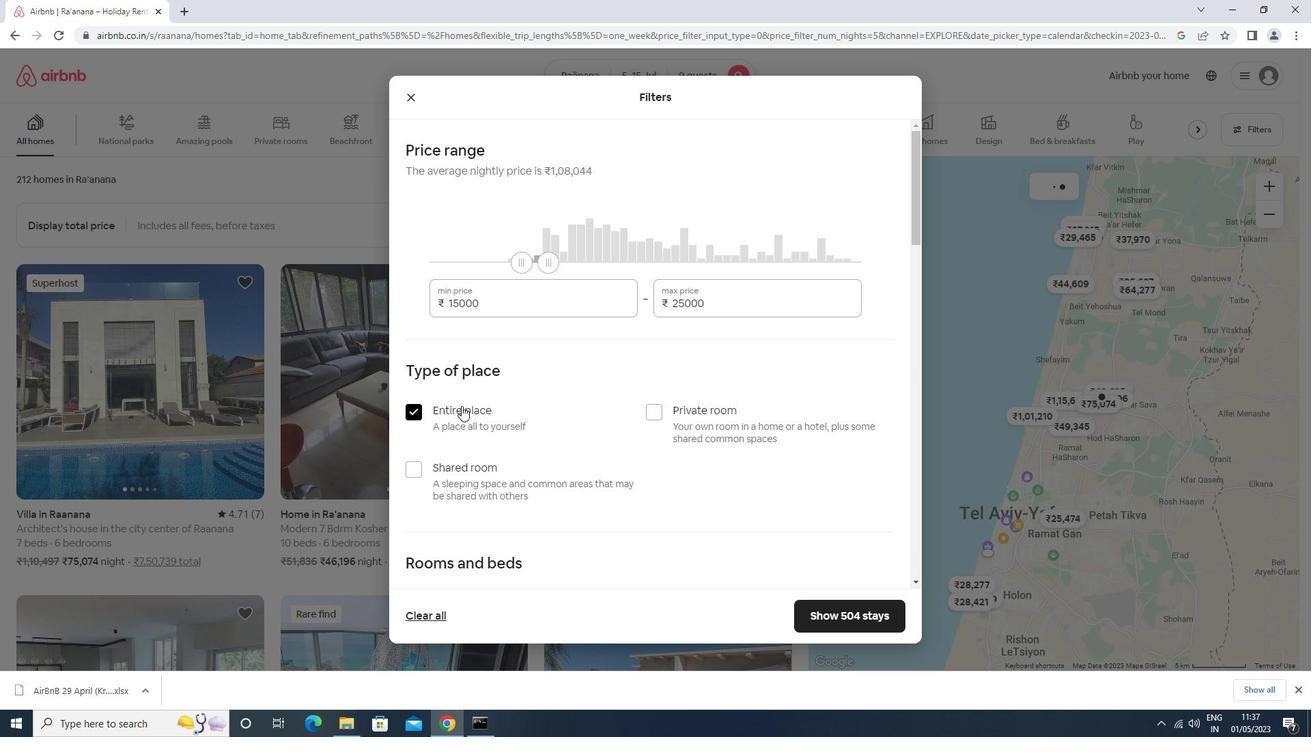 
Action: Mouse scrolled (461, 405) with delta (0, 0)
Screenshot: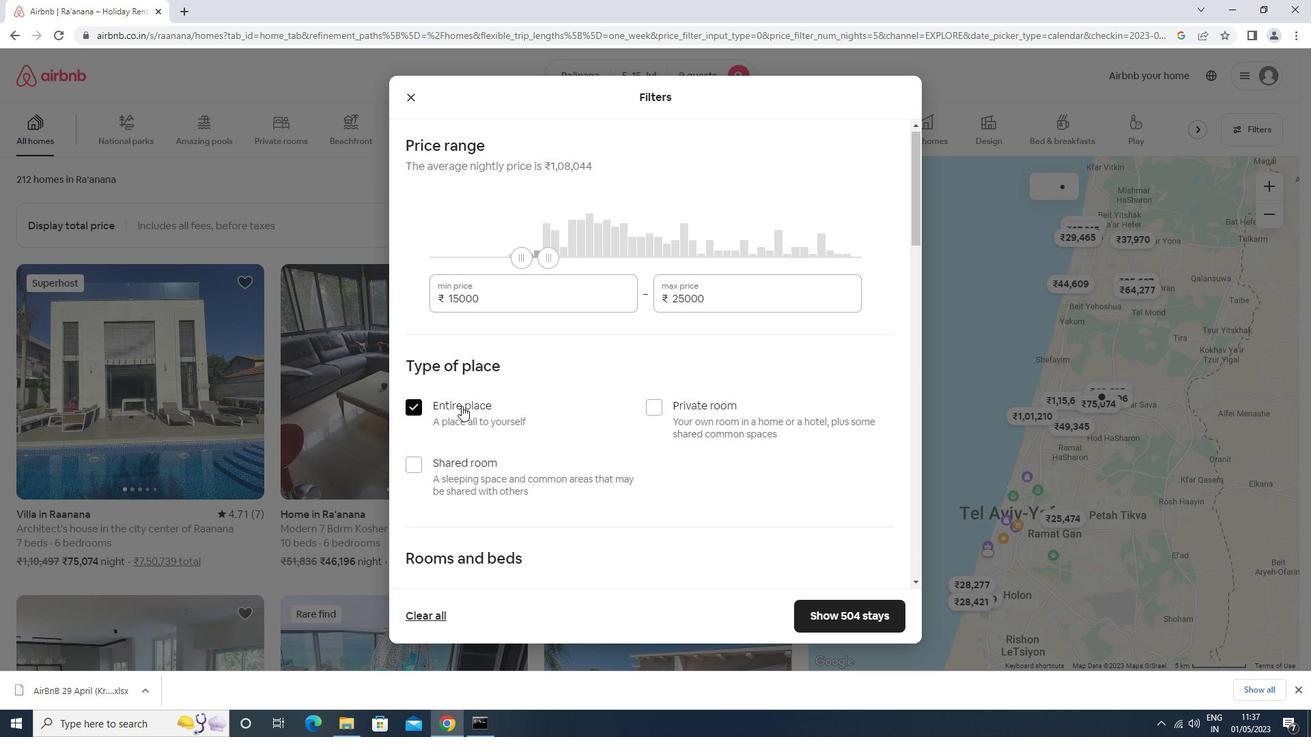 
Action: Mouse moved to (536, 437)
Screenshot: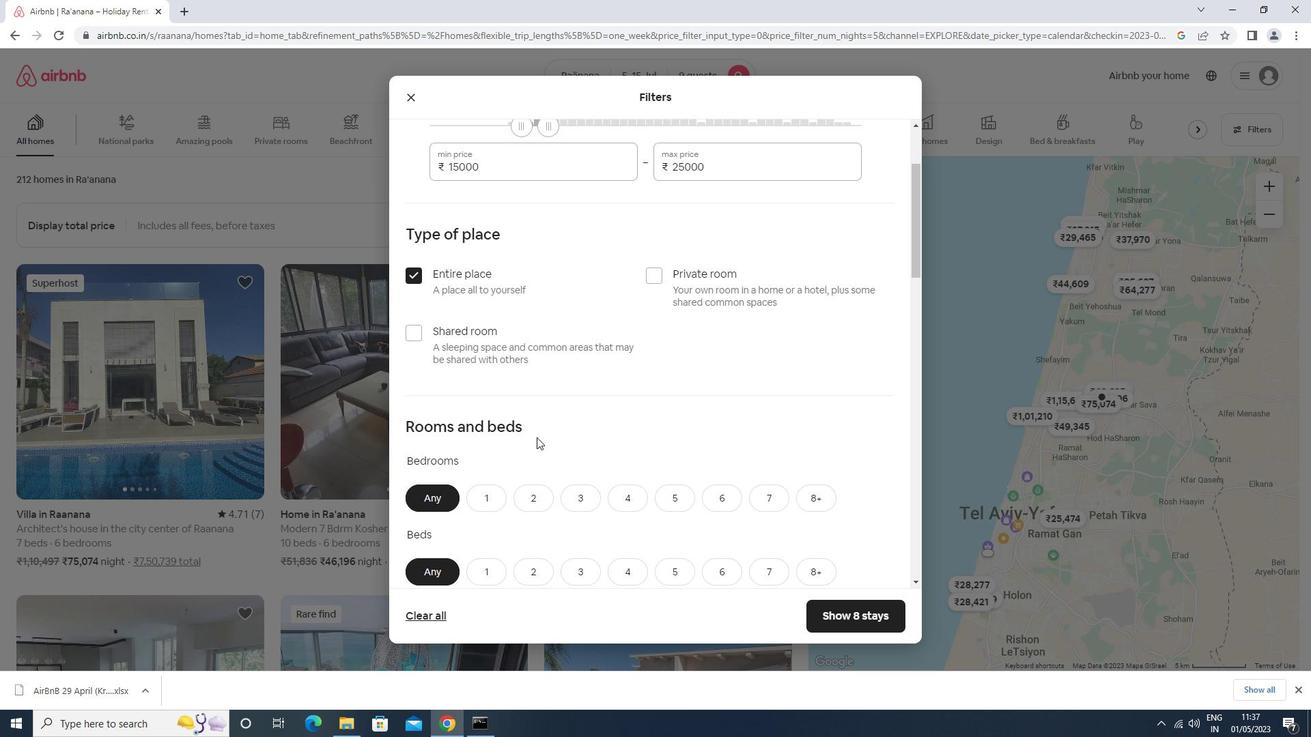 
Action: Mouse scrolled (536, 437) with delta (0, 0)
Screenshot: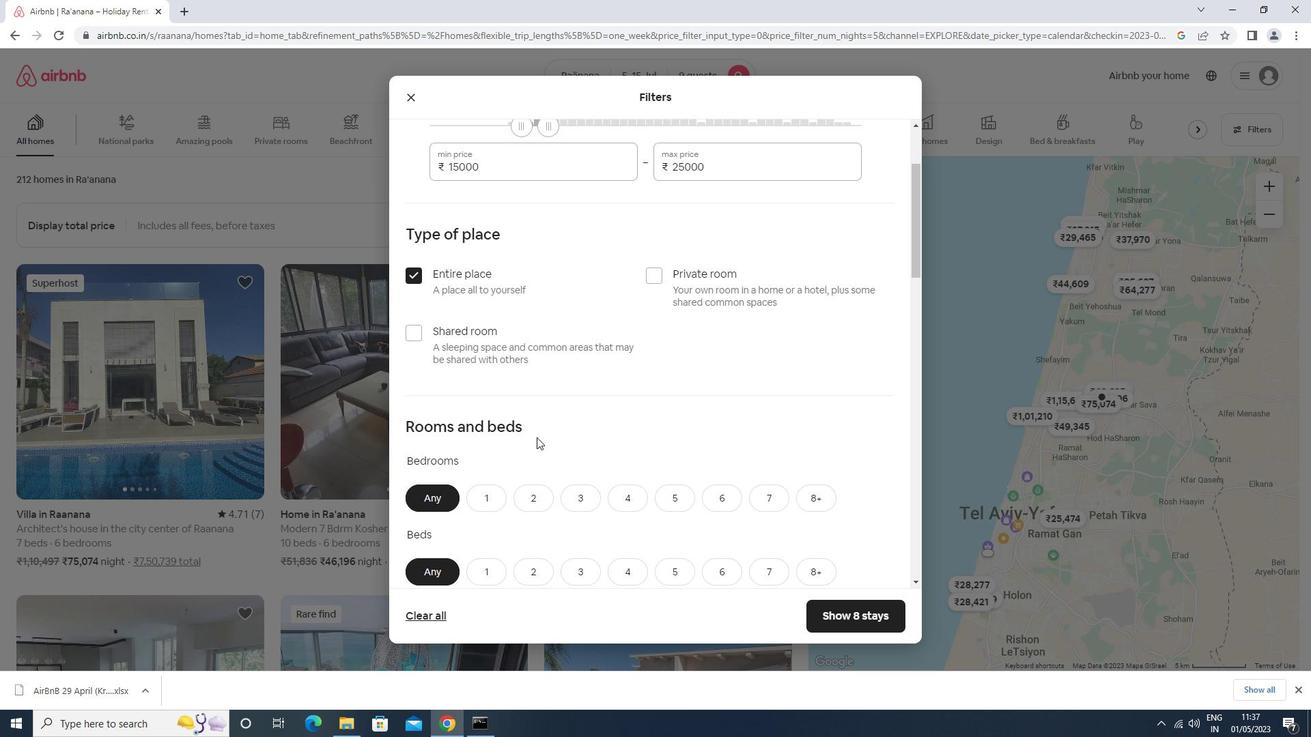 
Action: Mouse moved to (536, 438)
Screenshot: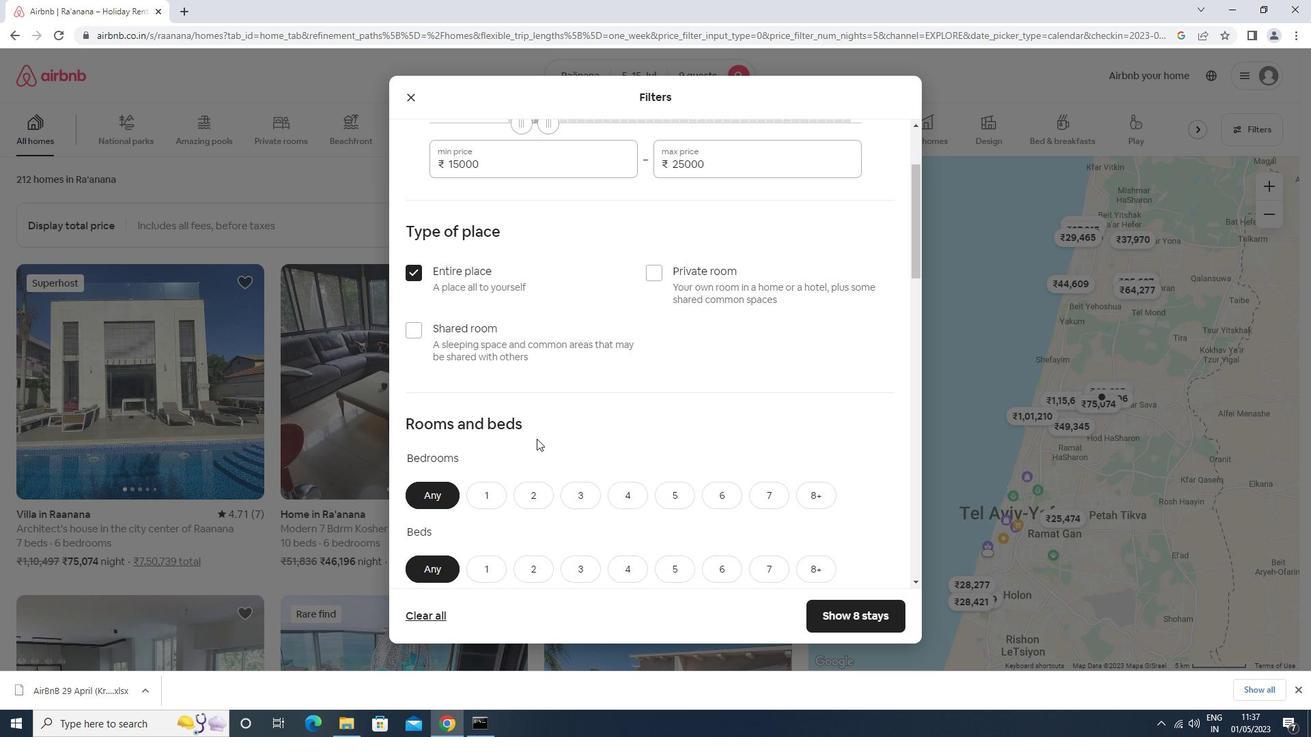 
Action: Mouse scrolled (536, 437) with delta (0, 0)
Screenshot: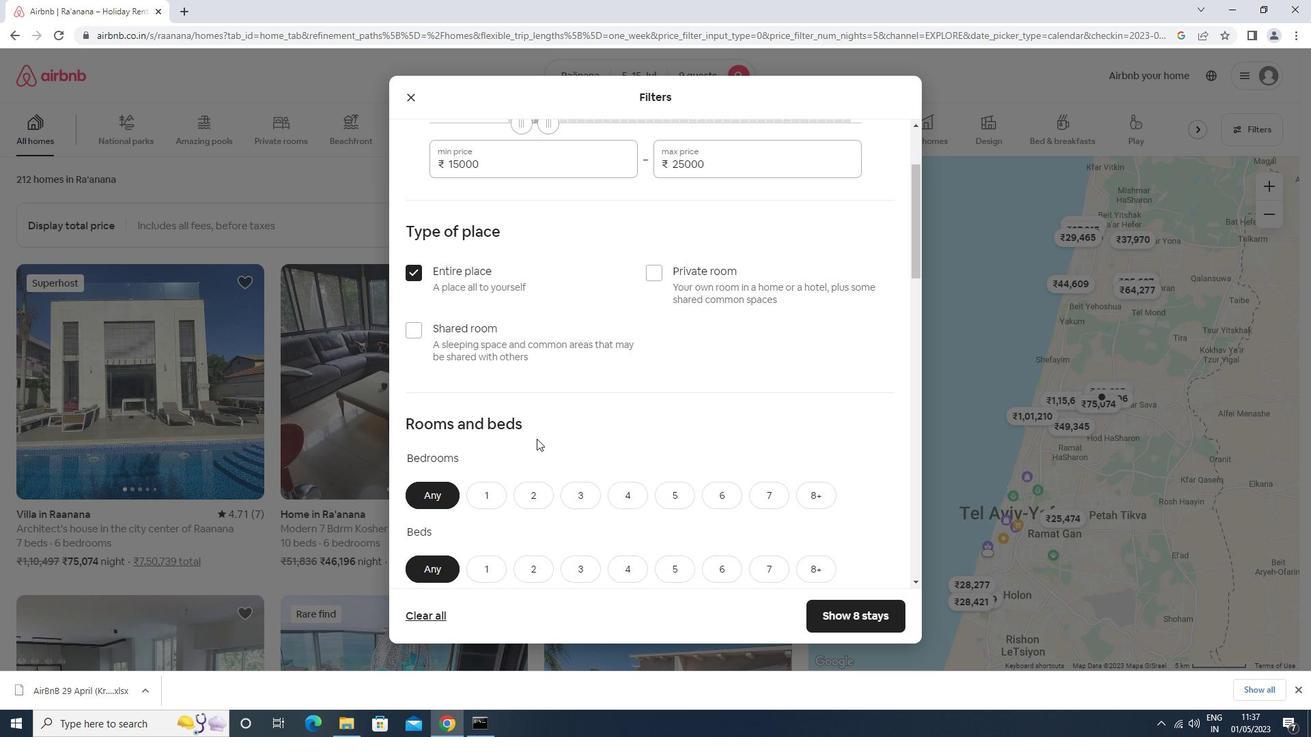 
Action: Mouse moved to (682, 362)
Screenshot: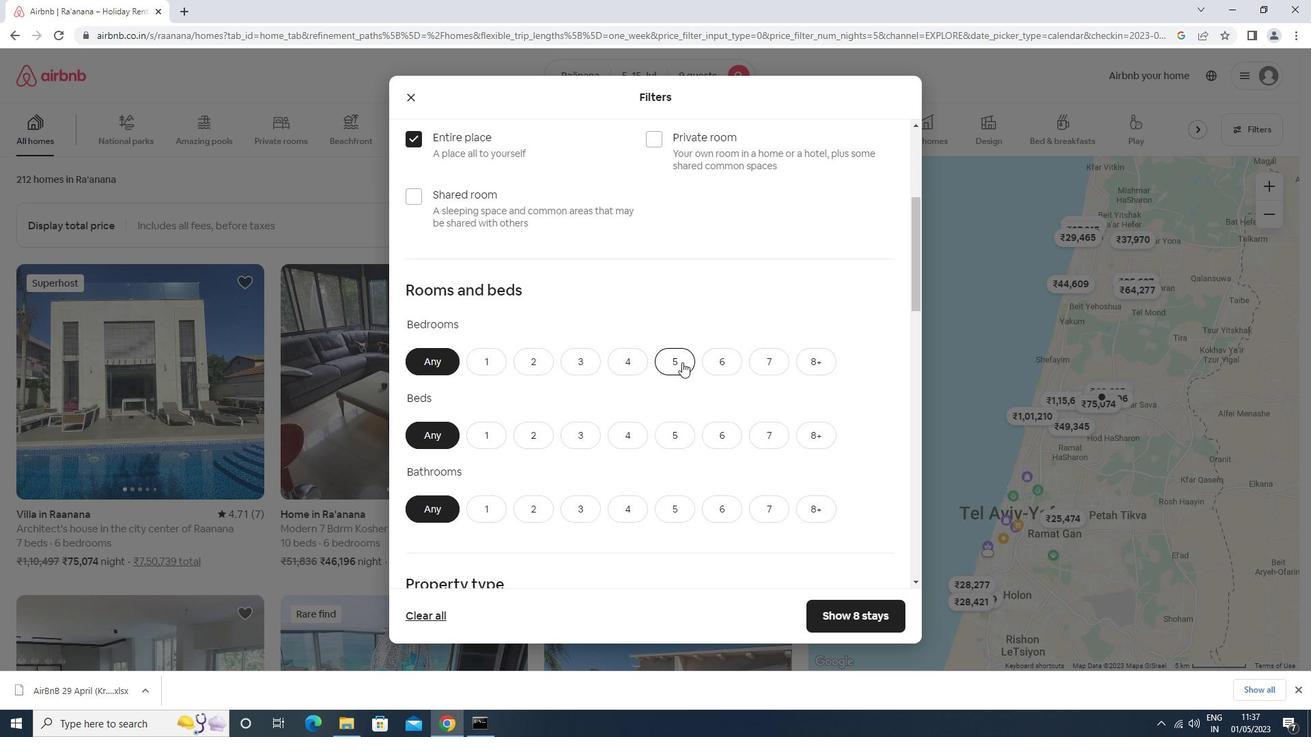 
Action: Mouse pressed left at (682, 362)
Screenshot: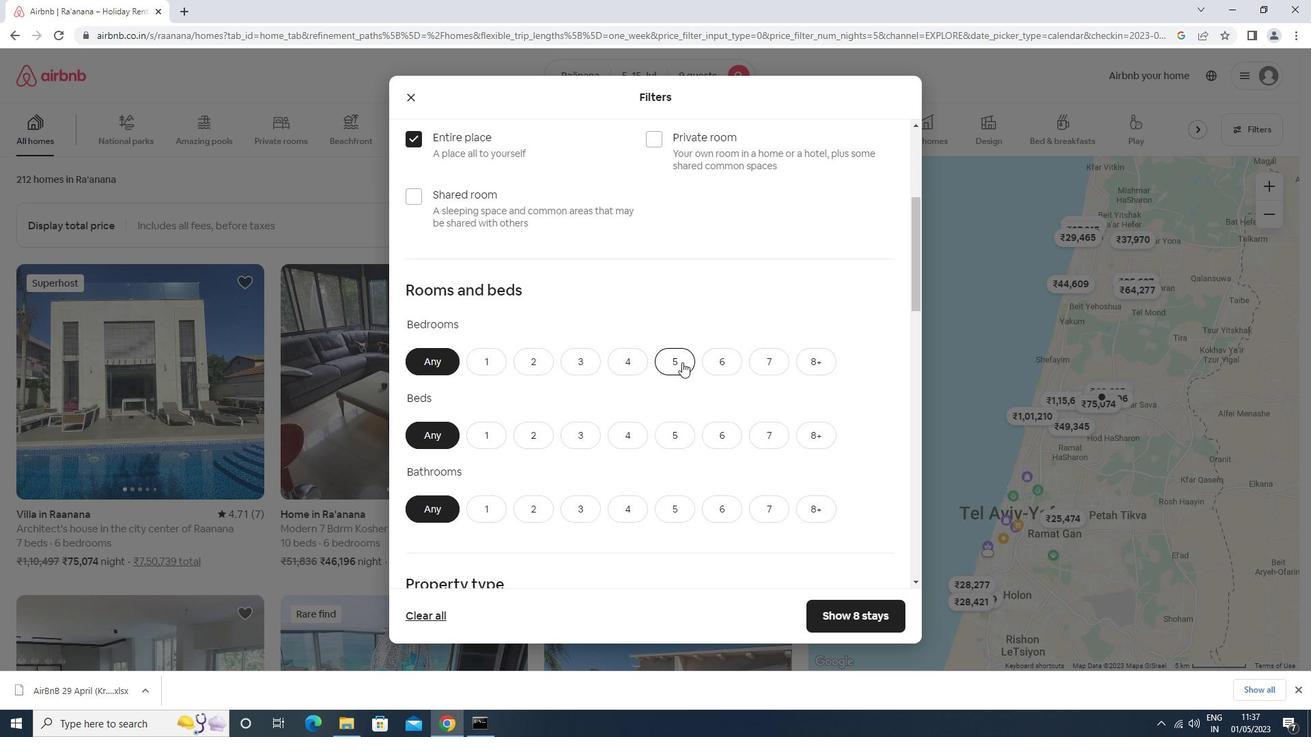 
Action: Mouse moved to (680, 362)
Screenshot: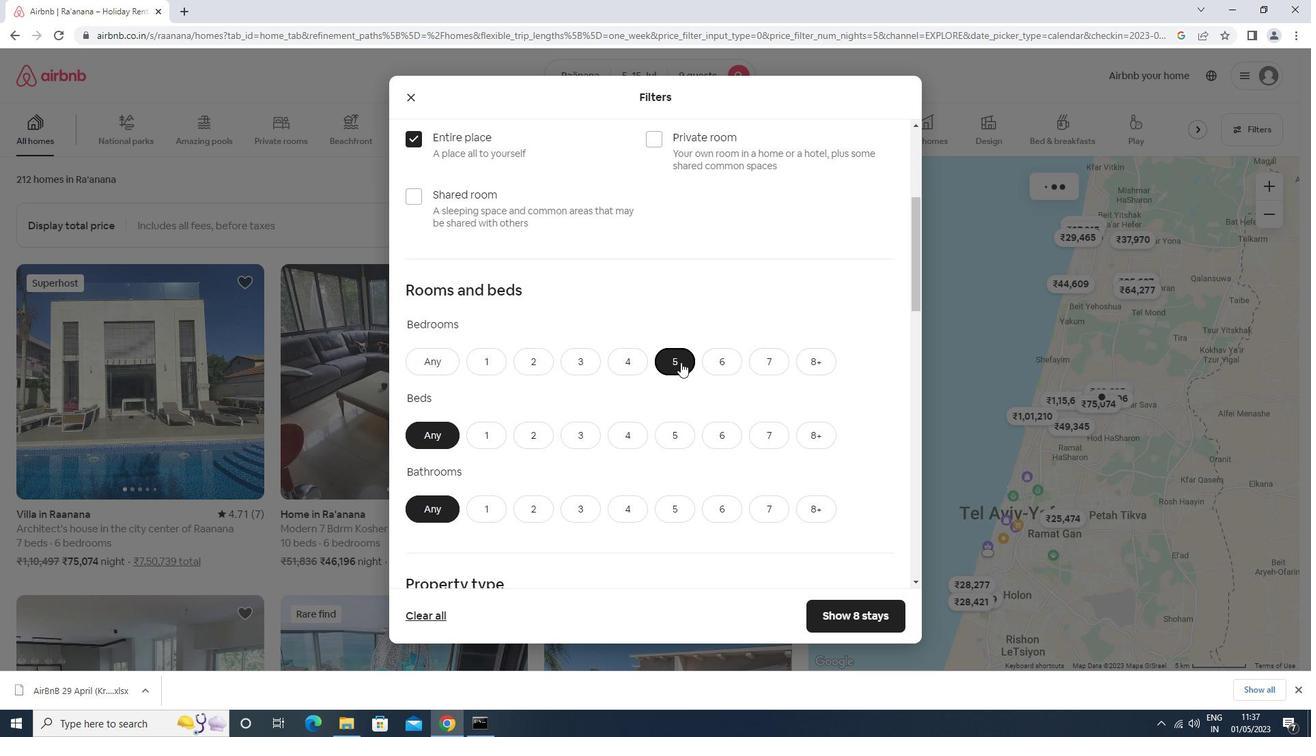 
Action: Mouse scrolled (680, 362) with delta (0, 0)
Screenshot: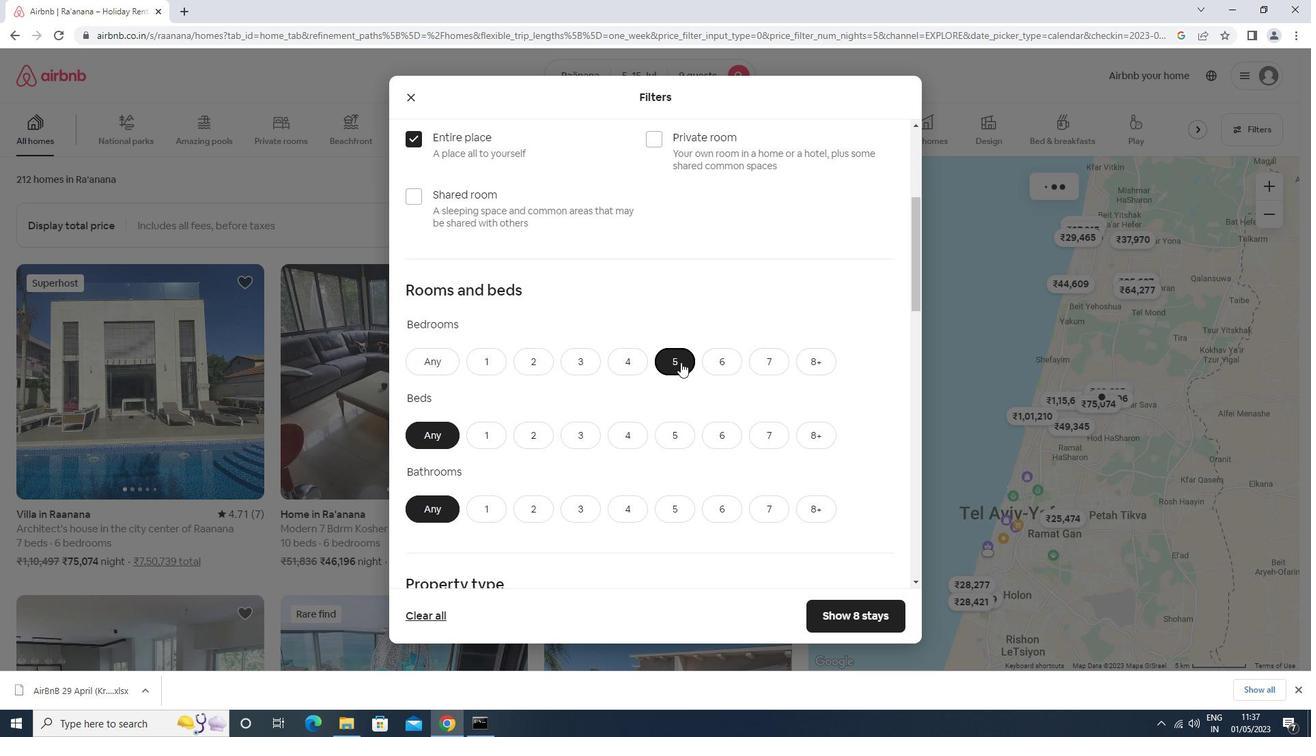 
Action: Mouse moved to (680, 362)
Screenshot: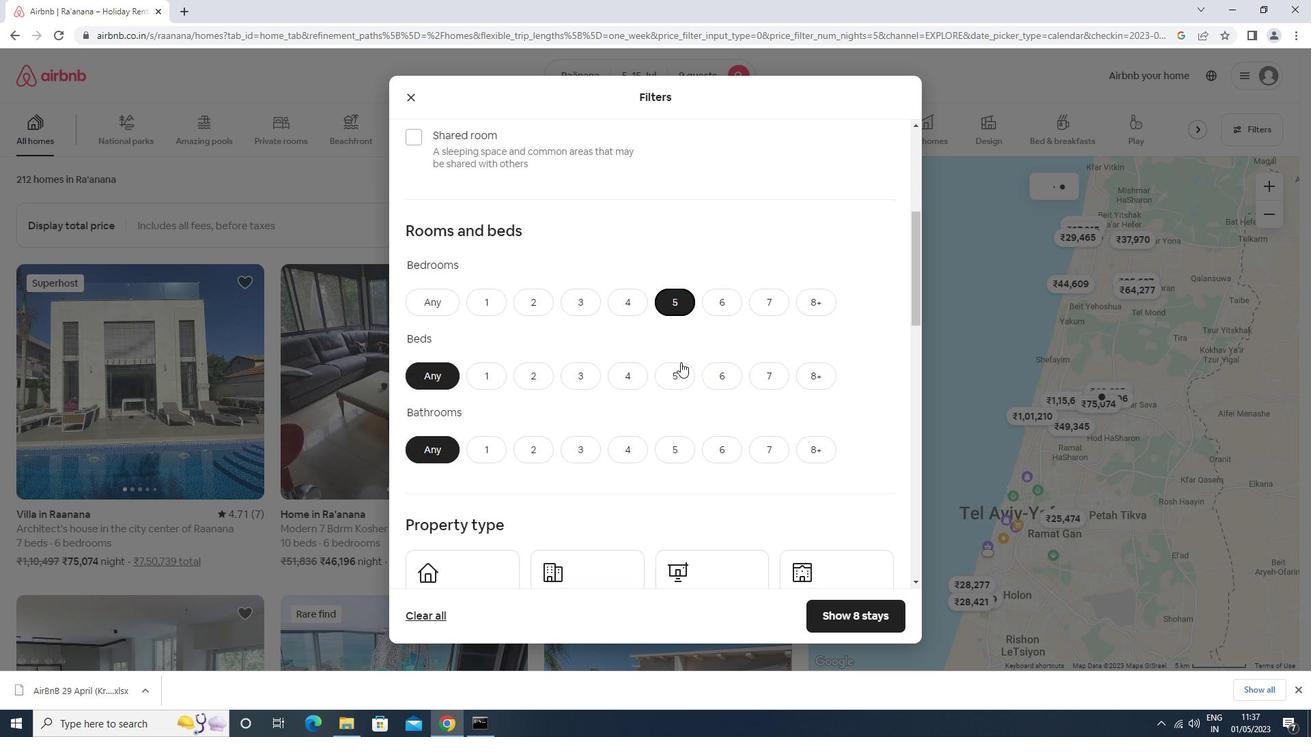 
Action: Mouse pressed left at (680, 362)
Screenshot: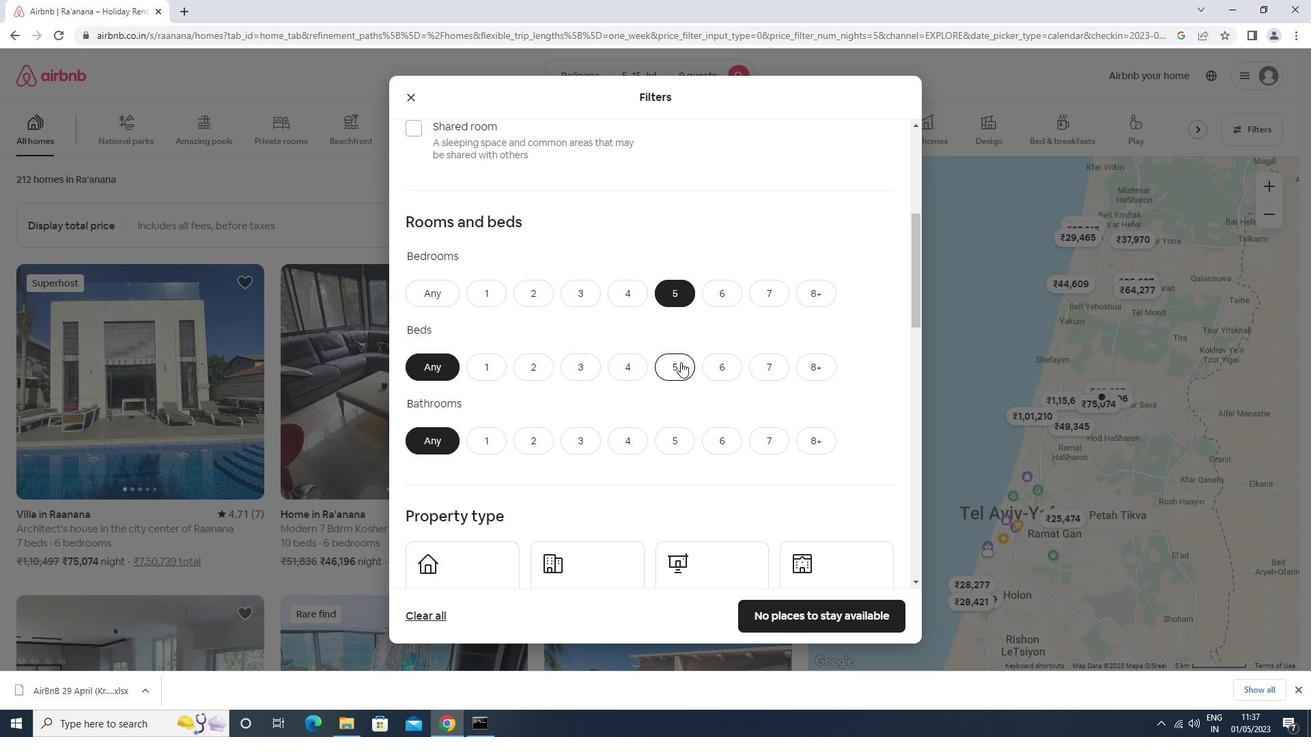 
Action: Mouse scrolled (680, 362) with delta (0, 0)
Screenshot: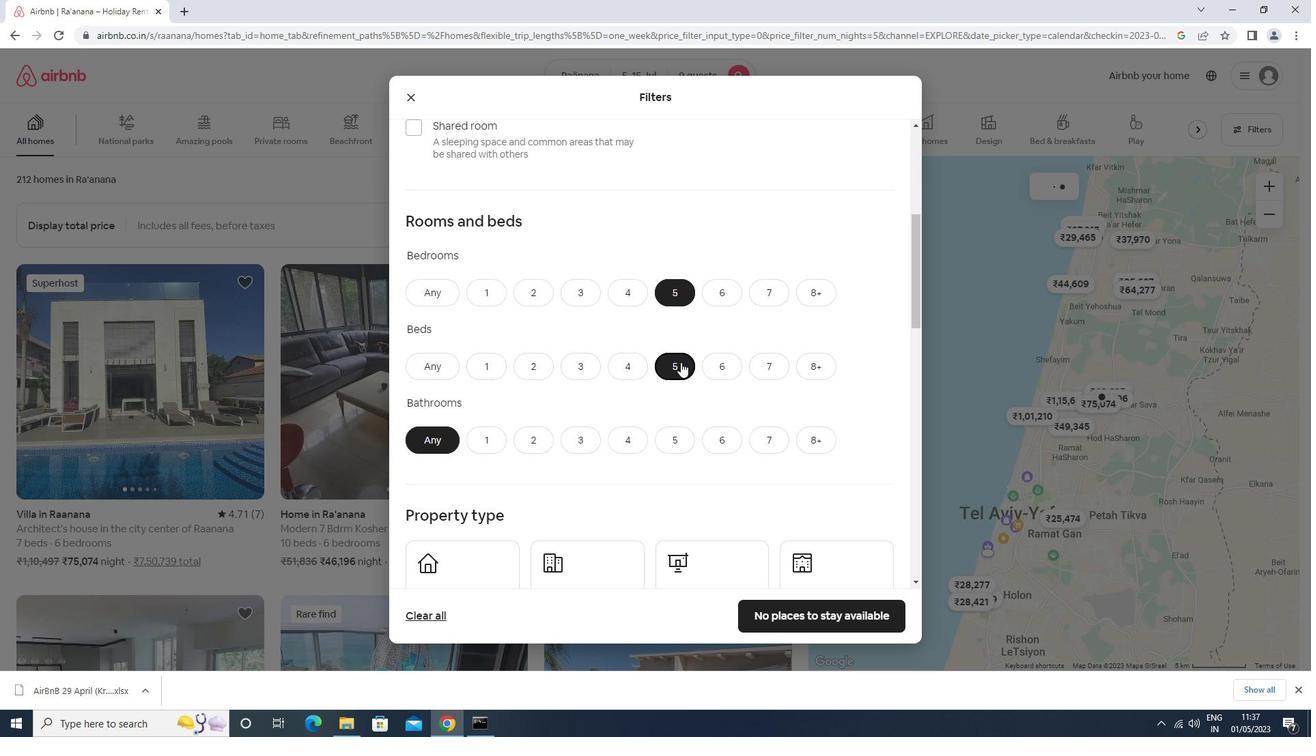 
Action: Mouse pressed left at (680, 362)
Screenshot: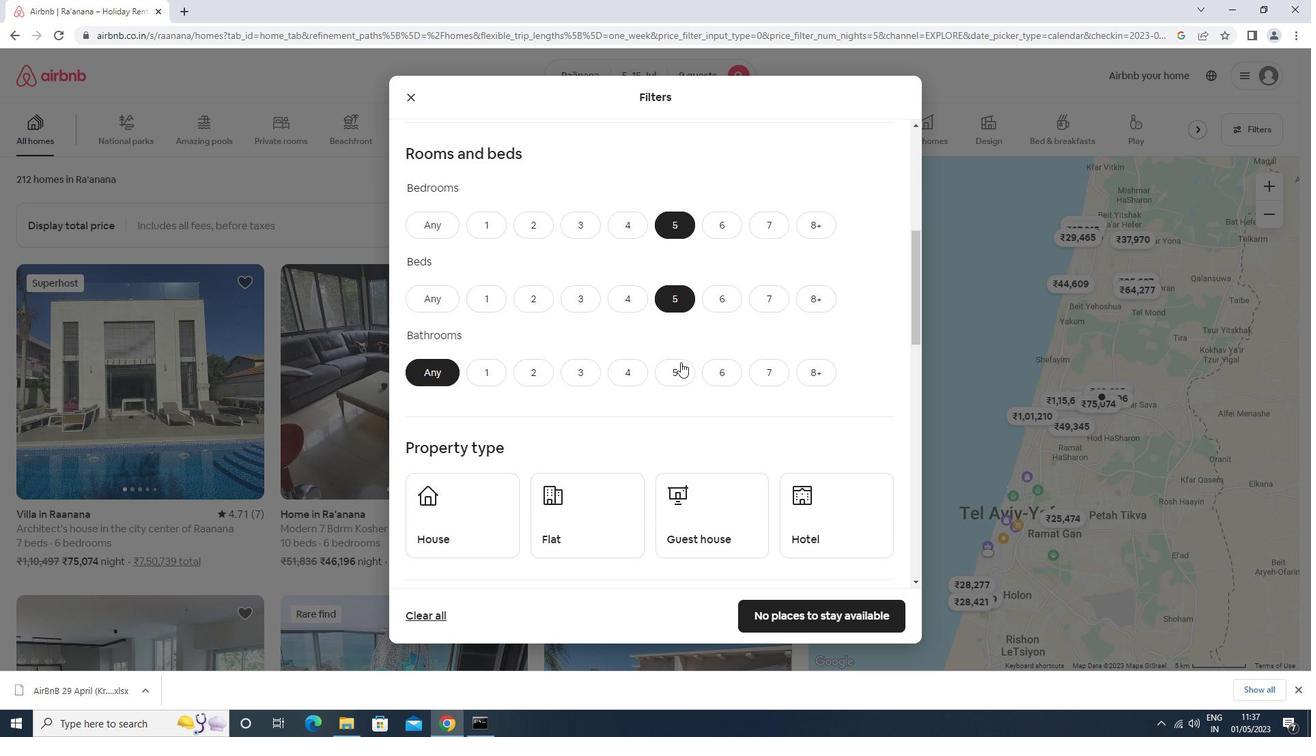 
Action: Mouse scrolled (680, 362) with delta (0, 0)
Screenshot: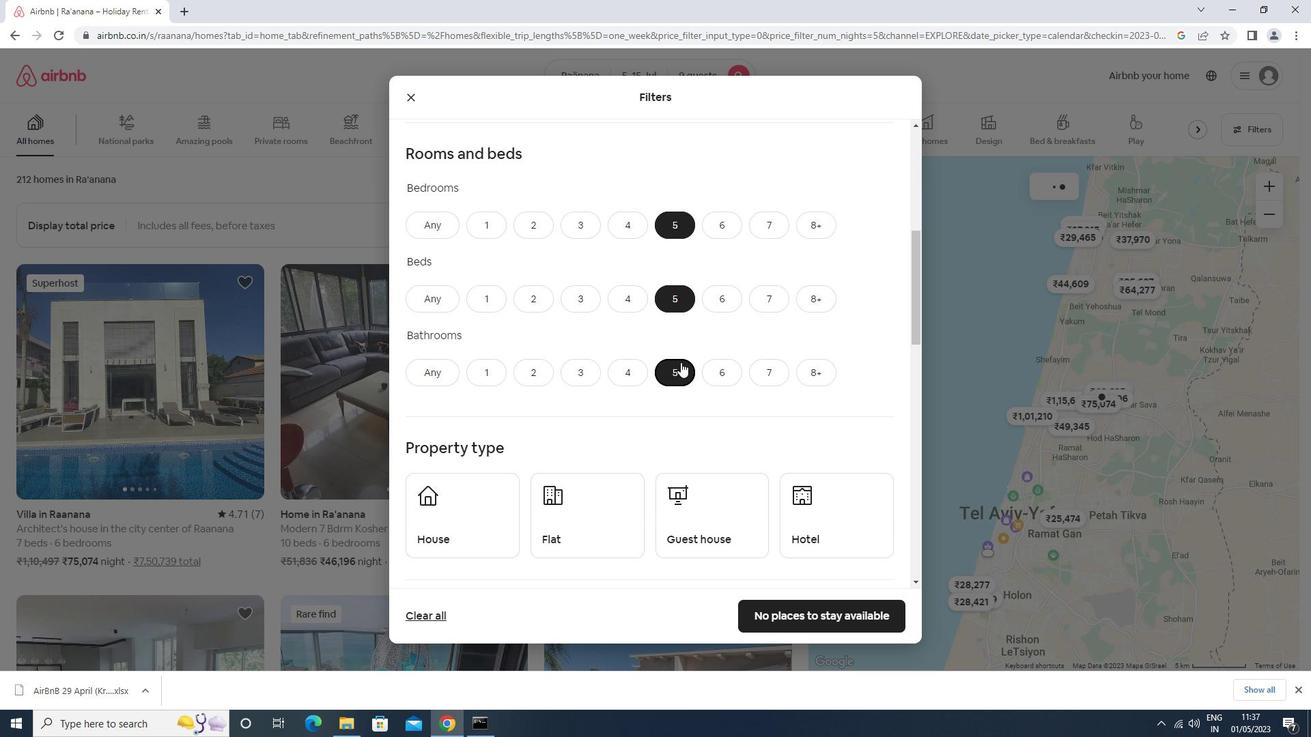 
Action: Mouse scrolled (680, 362) with delta (0, 0)
Screenshot: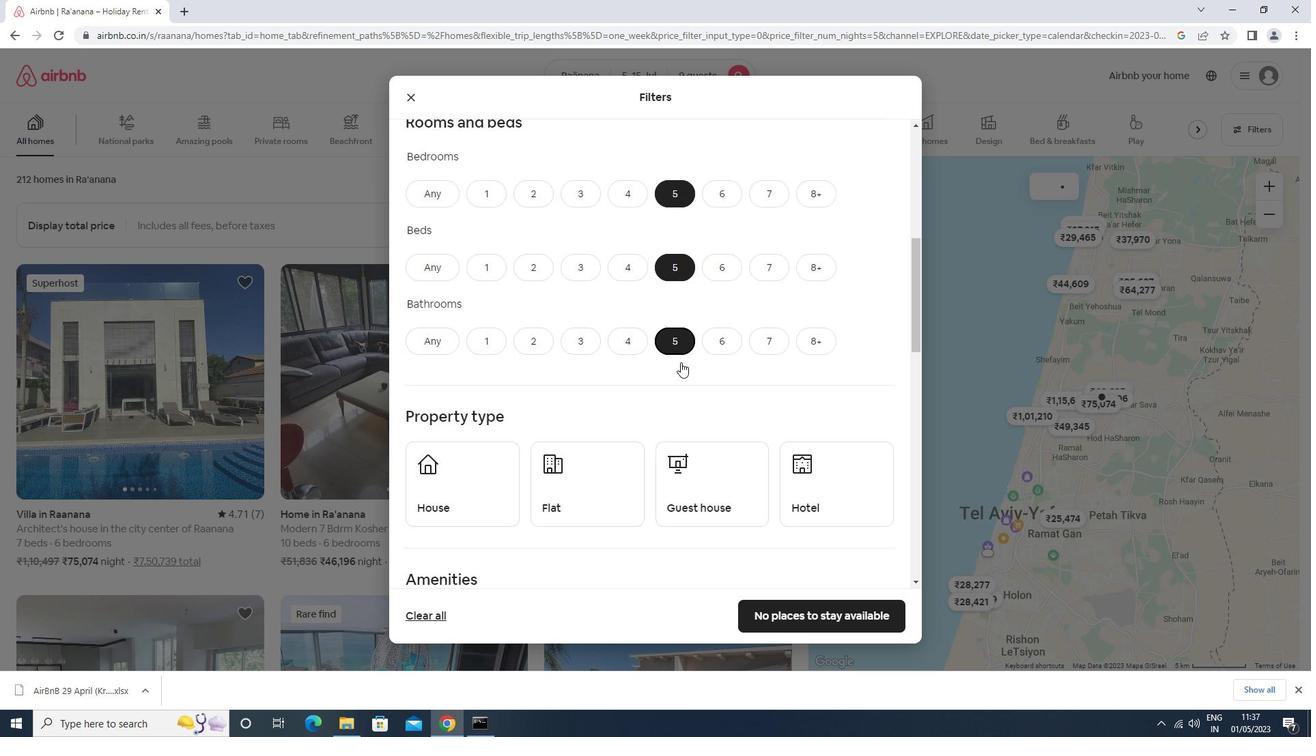 
Action: Mouse moved to (491, 386)
Screenshot: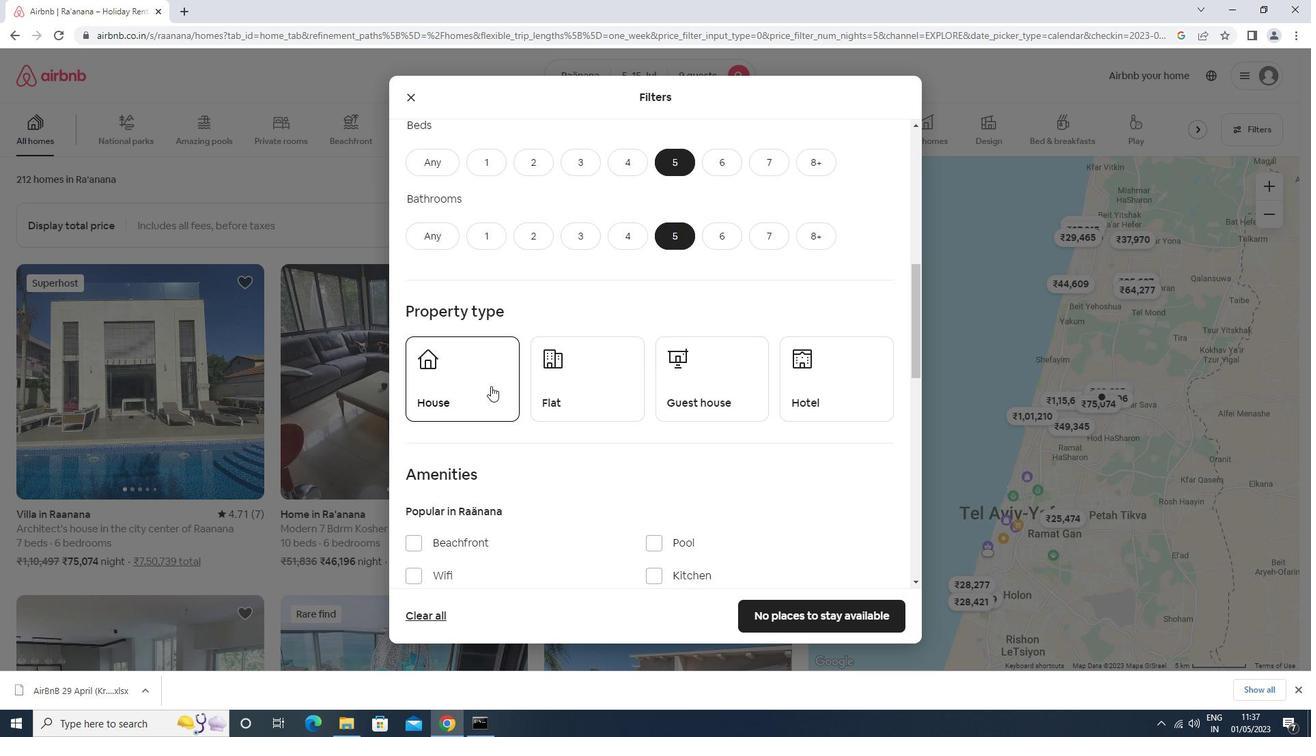 
Action: Mouse pressed left at (491, 386)
Screenshot: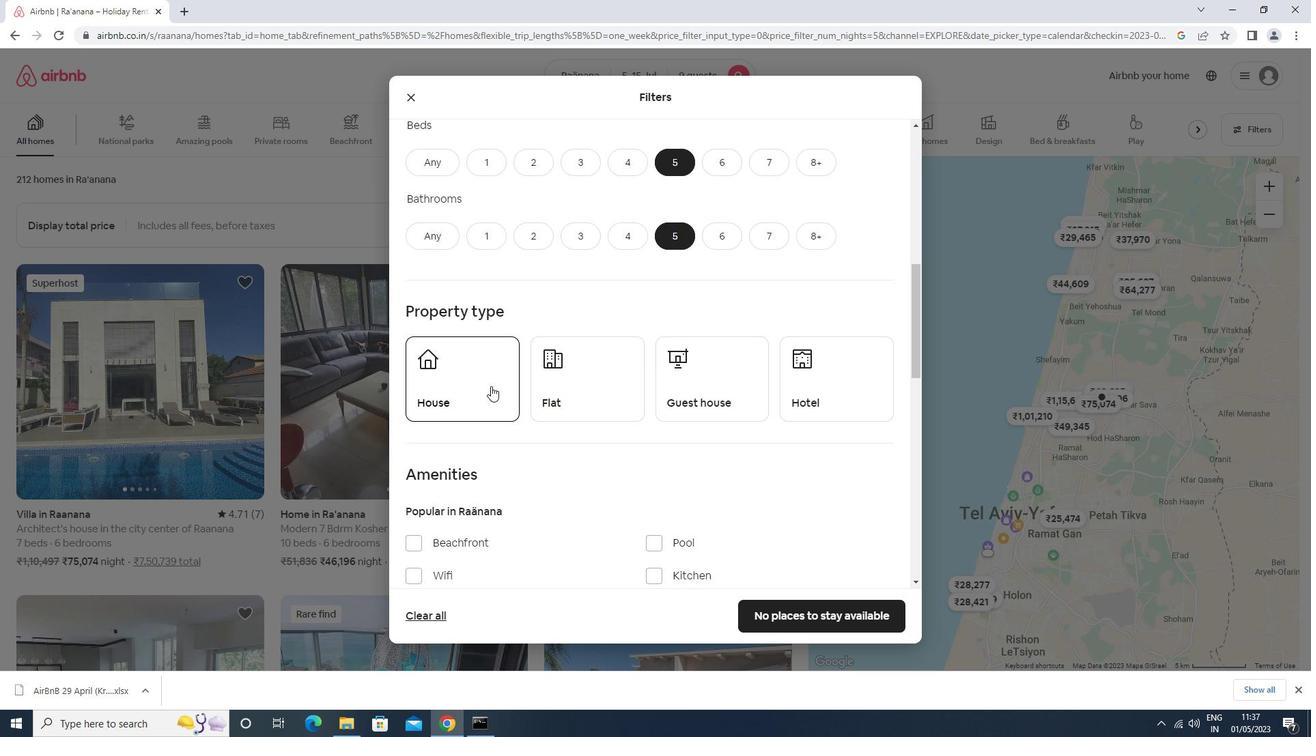 
Action: Mouse moved to (567, 397)
Screenshot: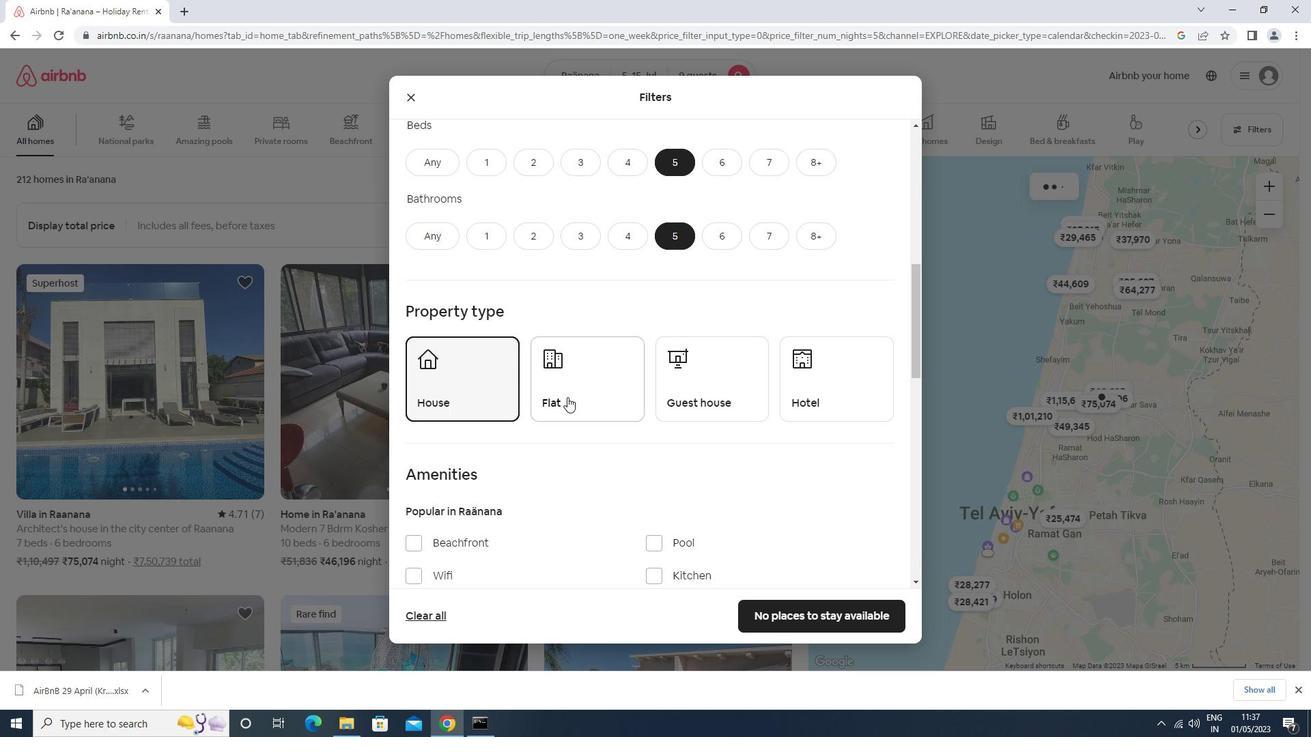 
Action: Mouse pressed left at (567, 397)
Screenshot: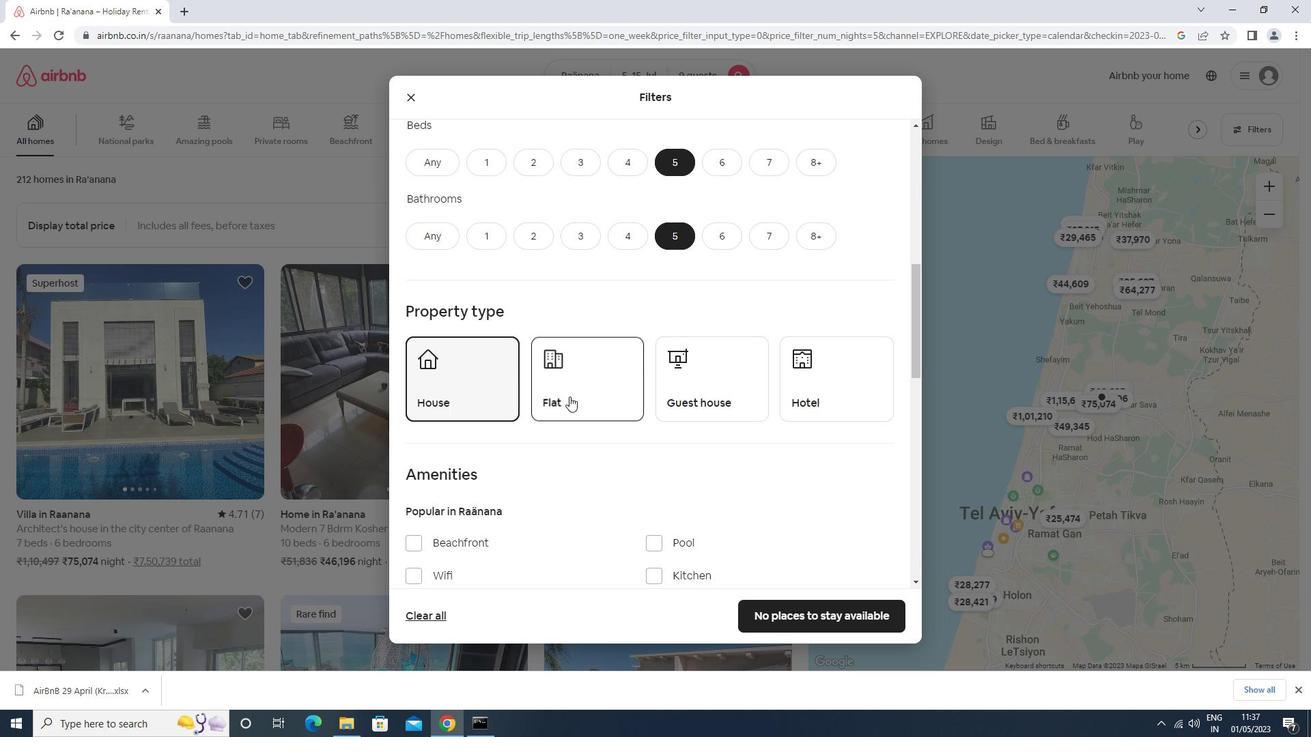 
Action: Mouse moved to (720, 377)
Screenshot: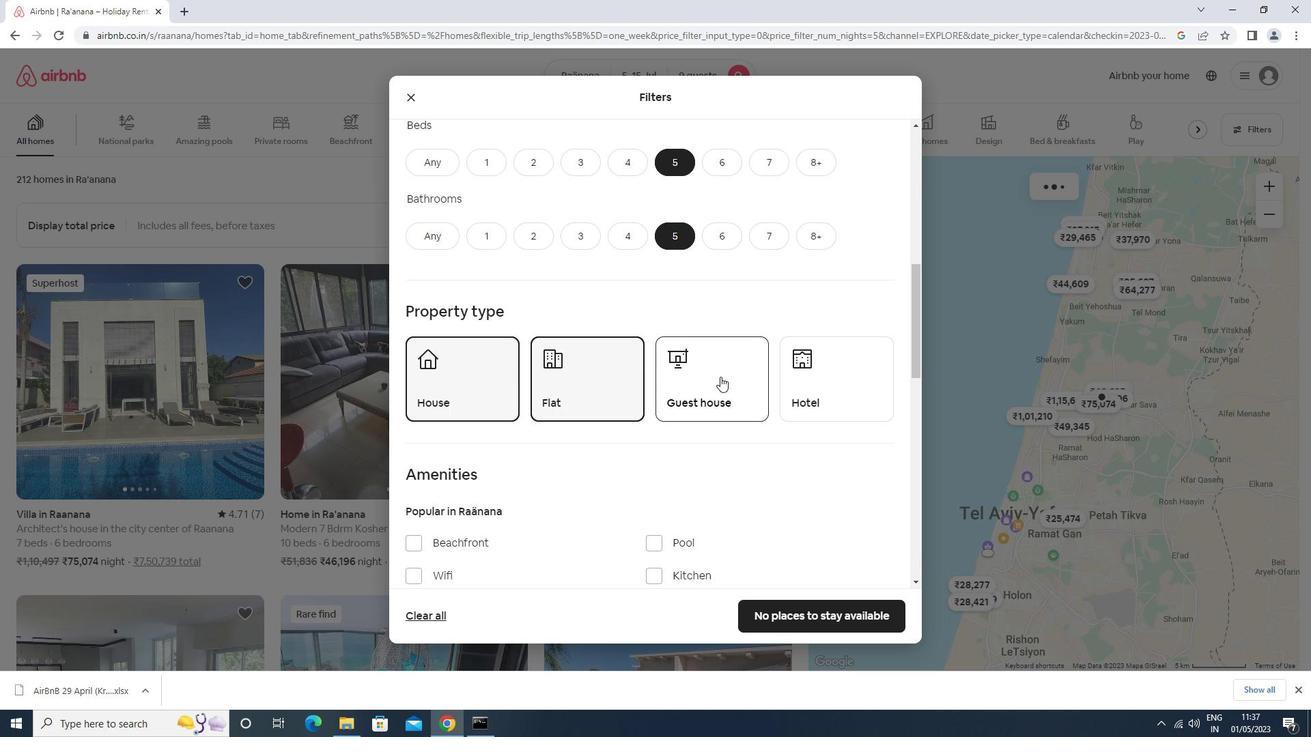 
Action: Mouse pressed left at (720, 377)
Screenshot: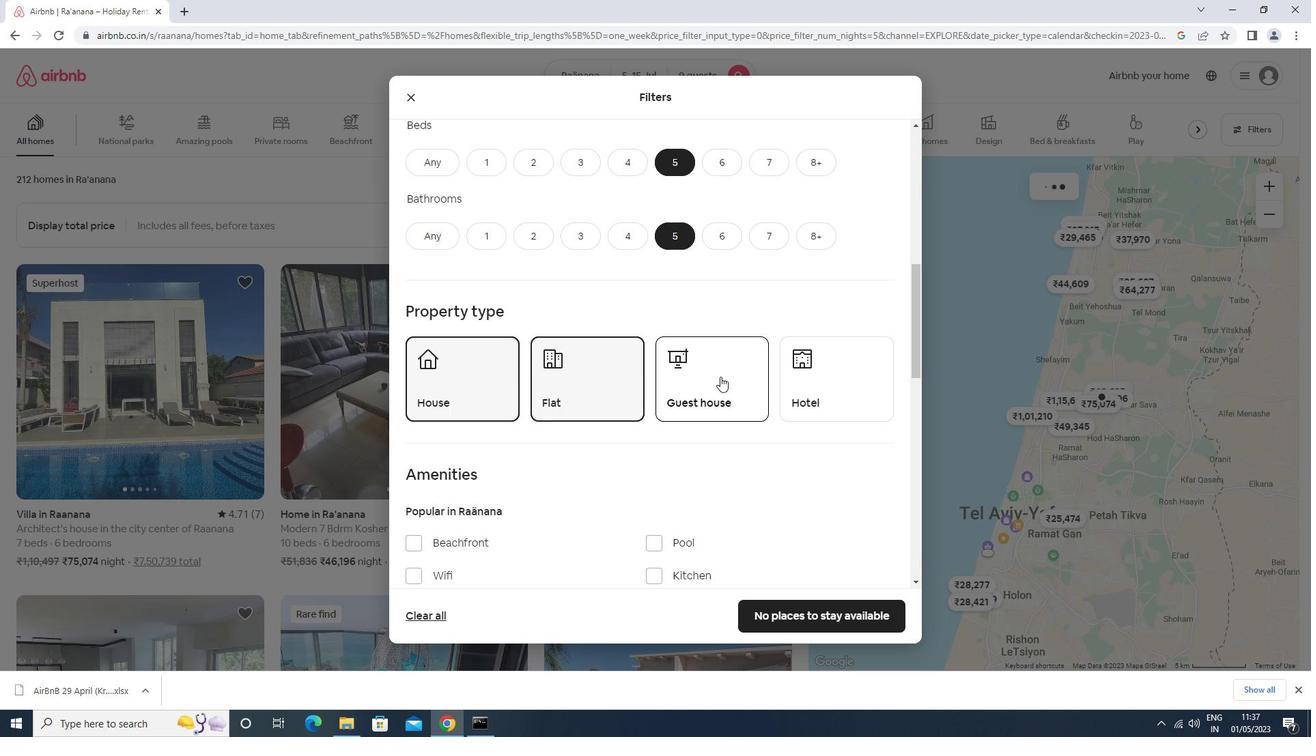 
Action: Mouse moved to (713, 374)
Screenshot: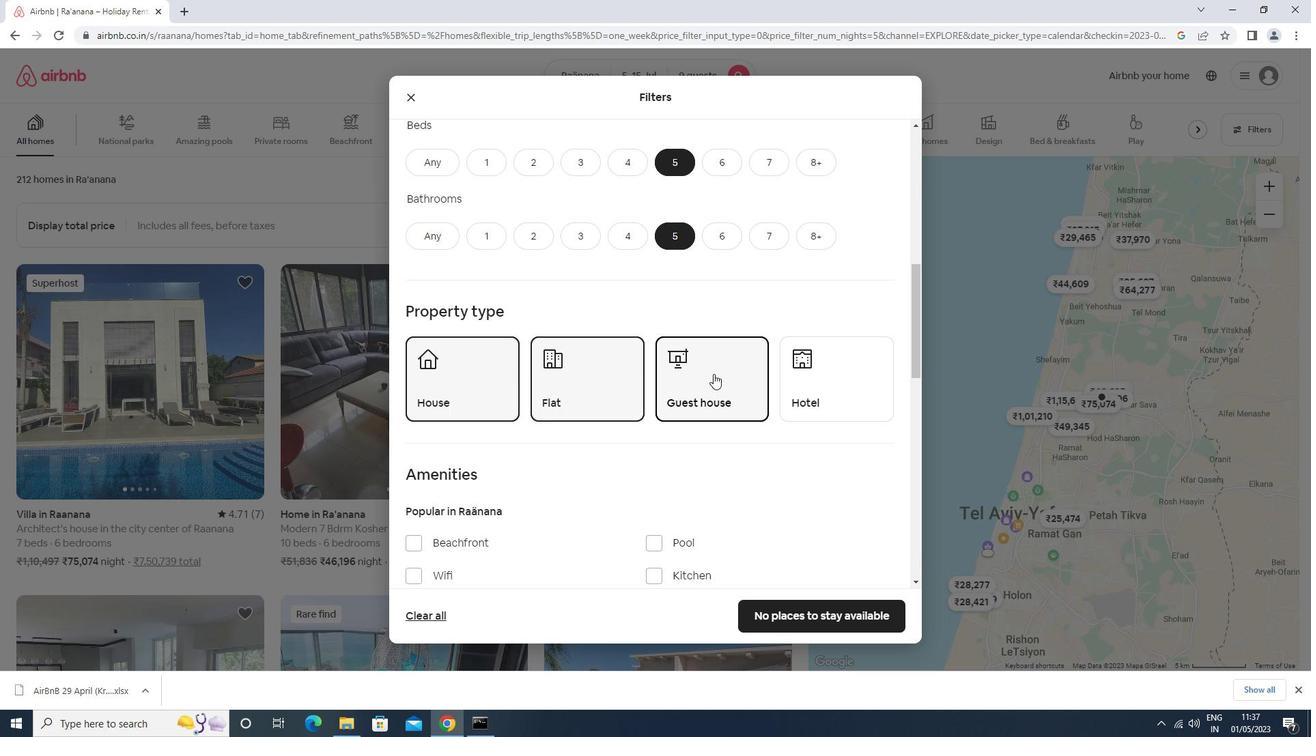 
Action: Mouse scrolled (713, 373) with delta (0, 0)
Screenshot: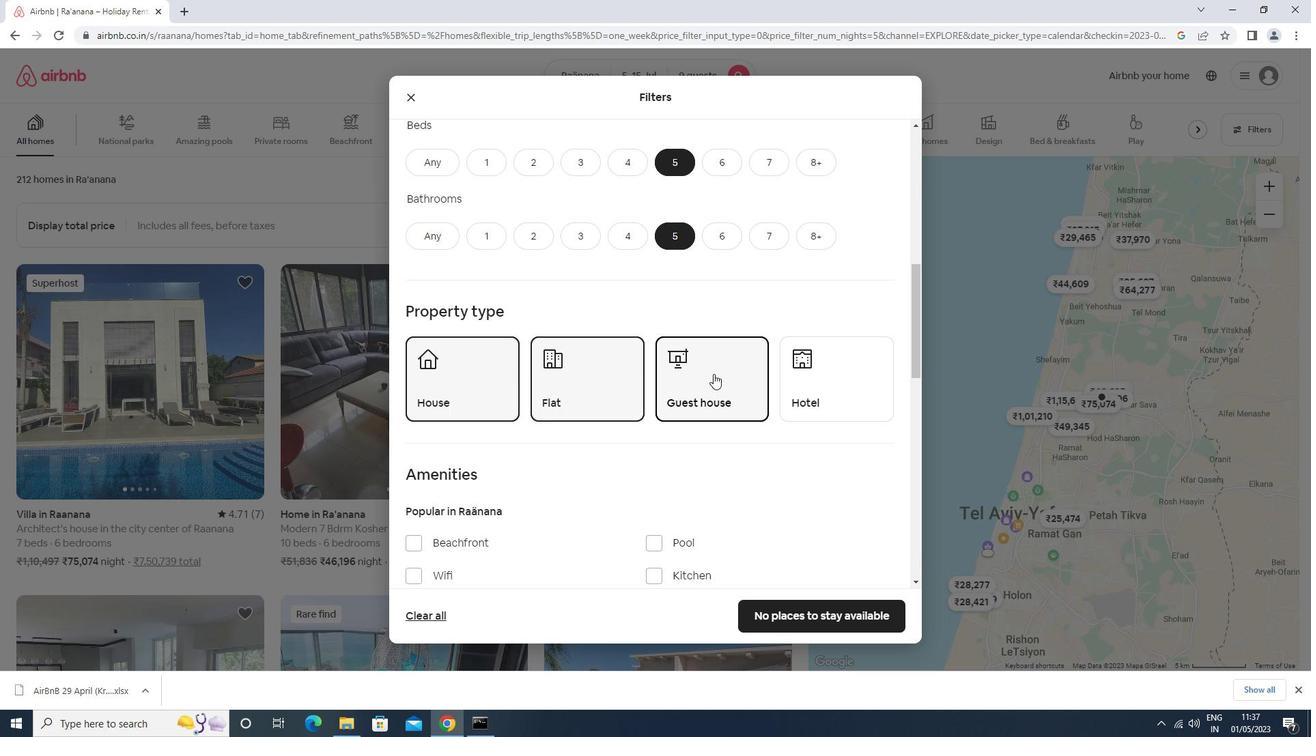 
Action: Mouse moved to (713, 374)
Screenshot: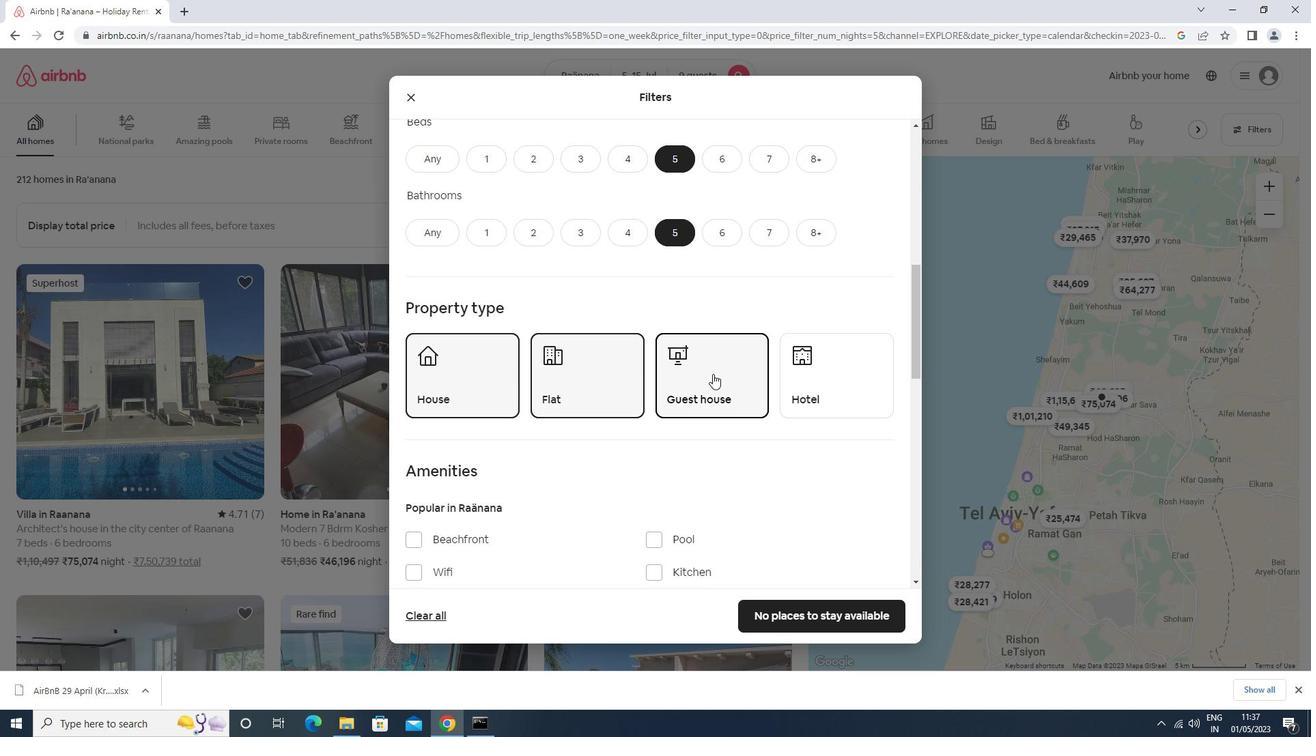 
Action: Mouse scrolled (713, 373) with delta (0, 0)
Screenshot: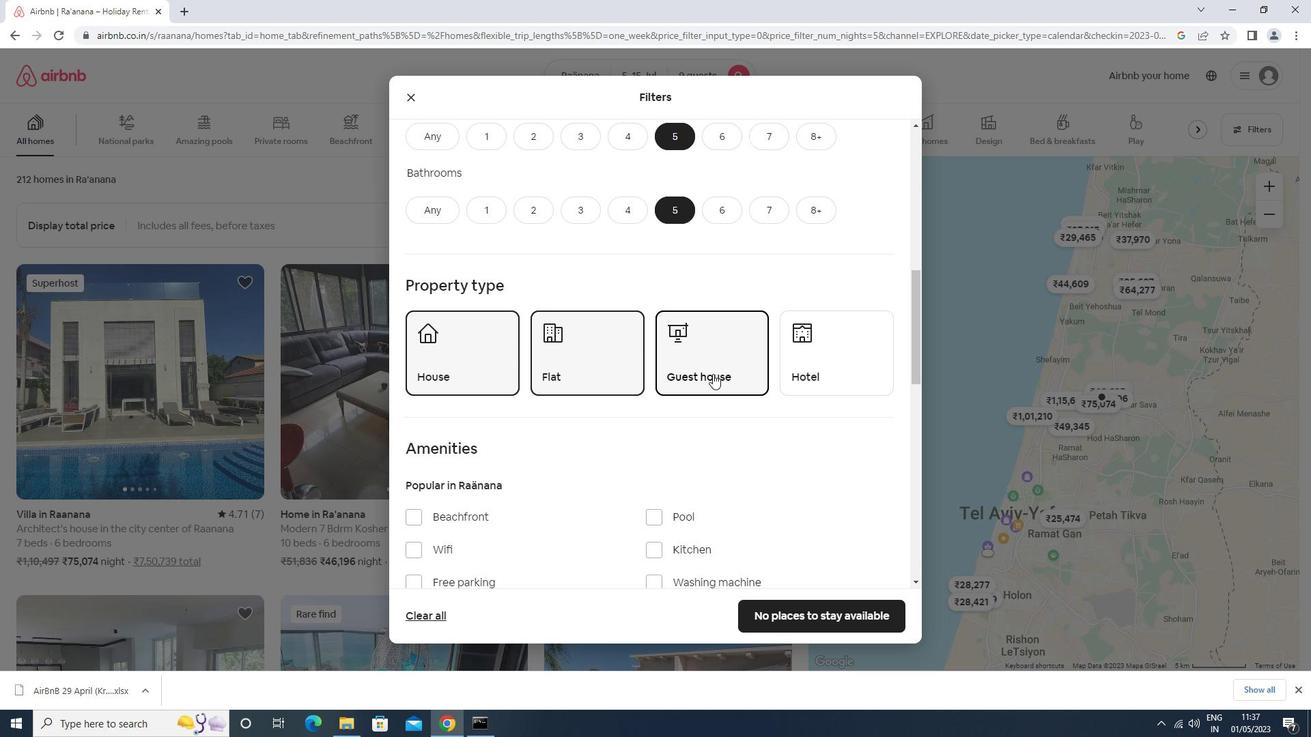 
Action: Mouse moved to (654, 468)
Screenshot: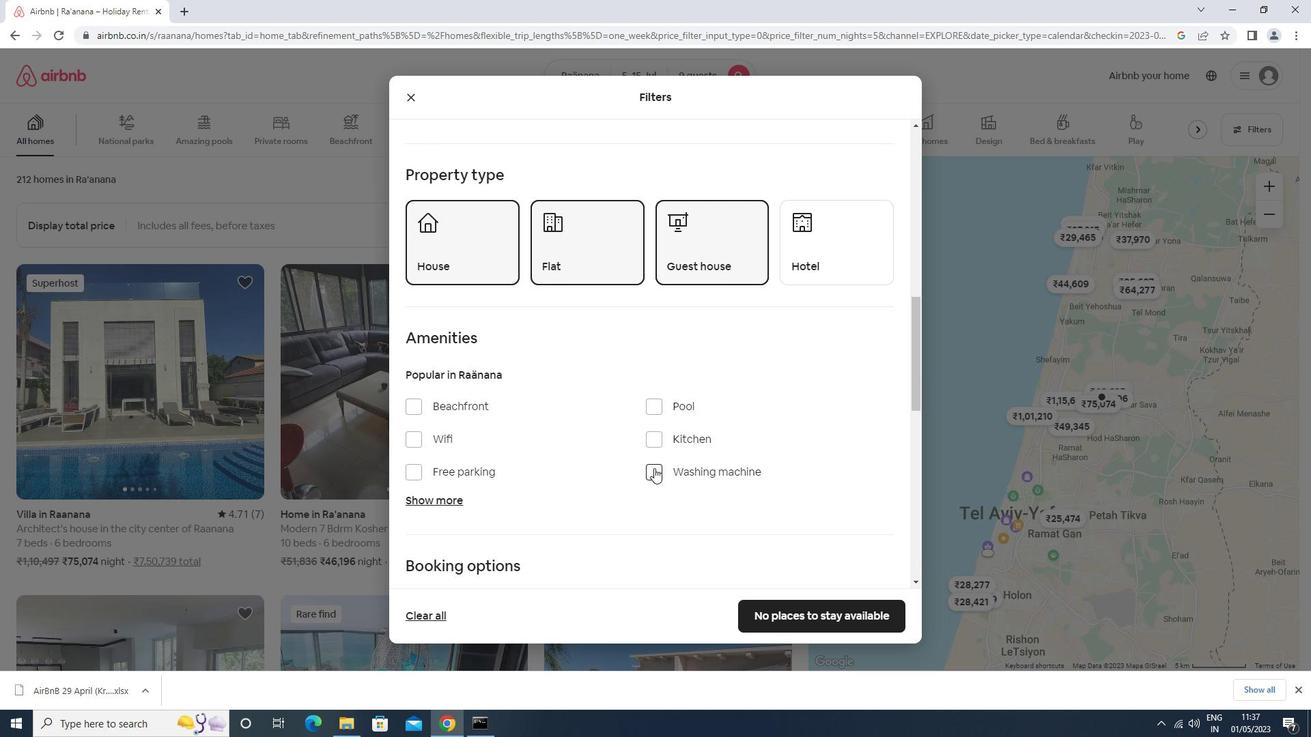 
Action: Mouse pressed left at (654, 468)
Screenshot: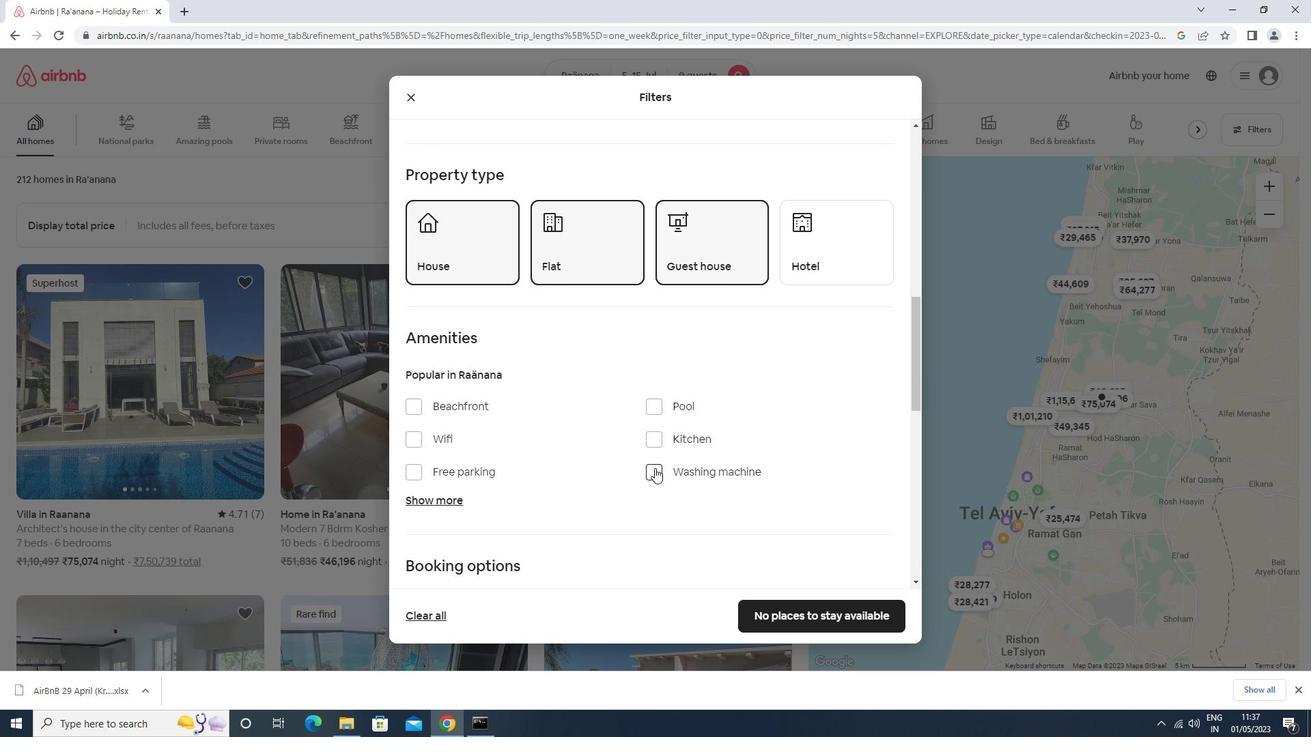 
Action: Mouse moved to (653, 463)
Screenshot: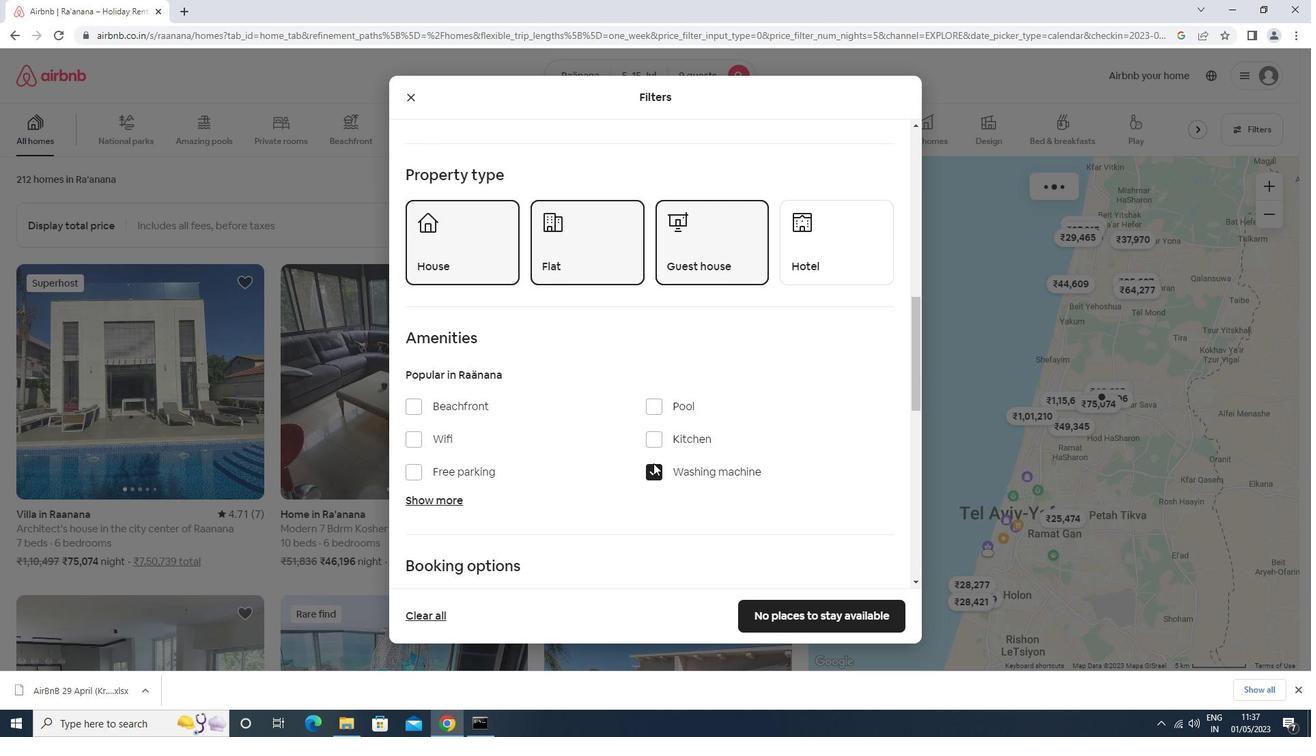 
Action: Mouse scrolled (653, 463) with delta (0, 0)
Screenshot: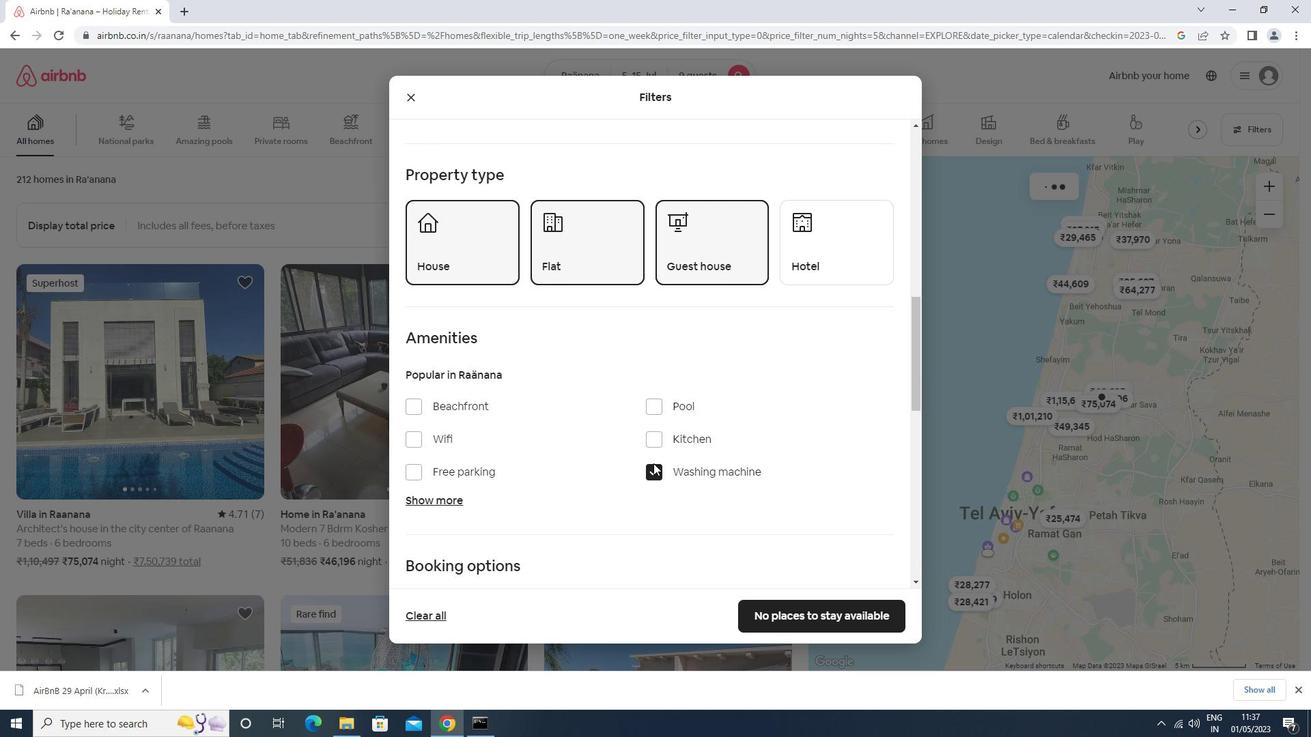 
Action: Mouse scrolled (653, 463) with delta (0, 0)
Screenshot: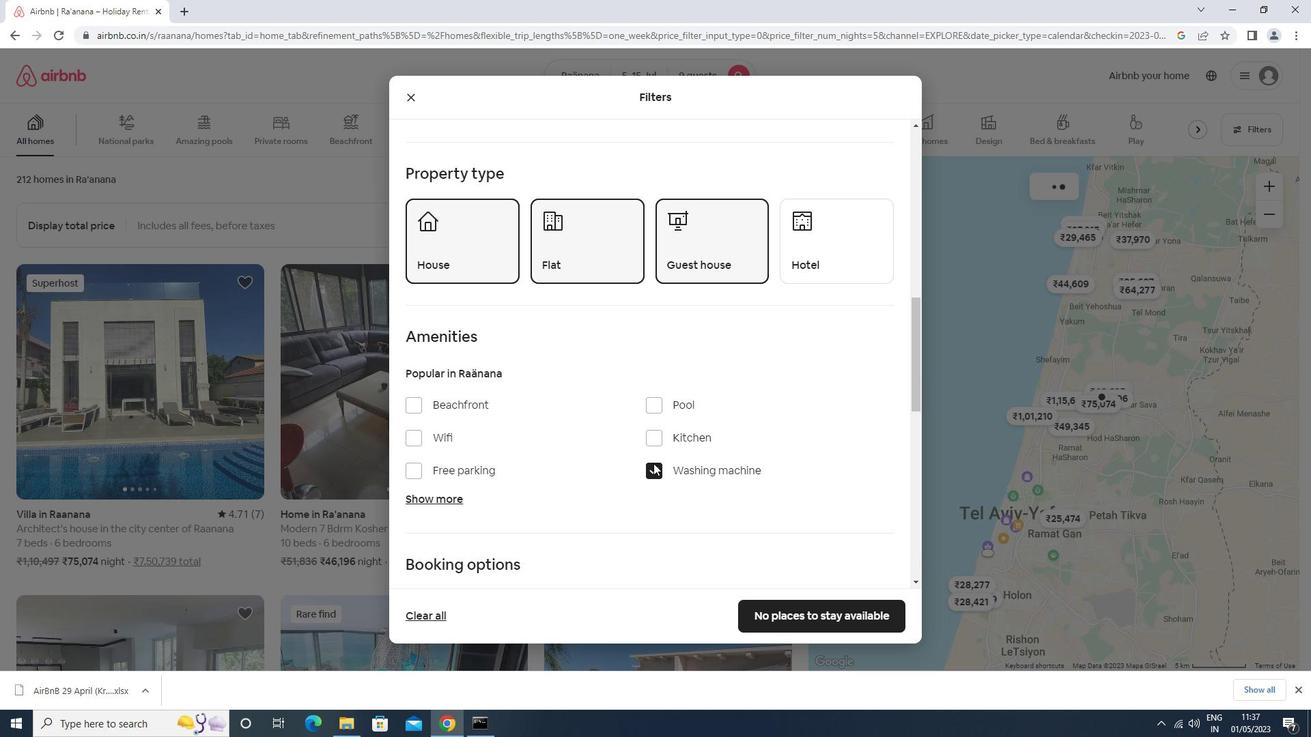 
Action: Mouse moved to (863, 514)
Screenshot: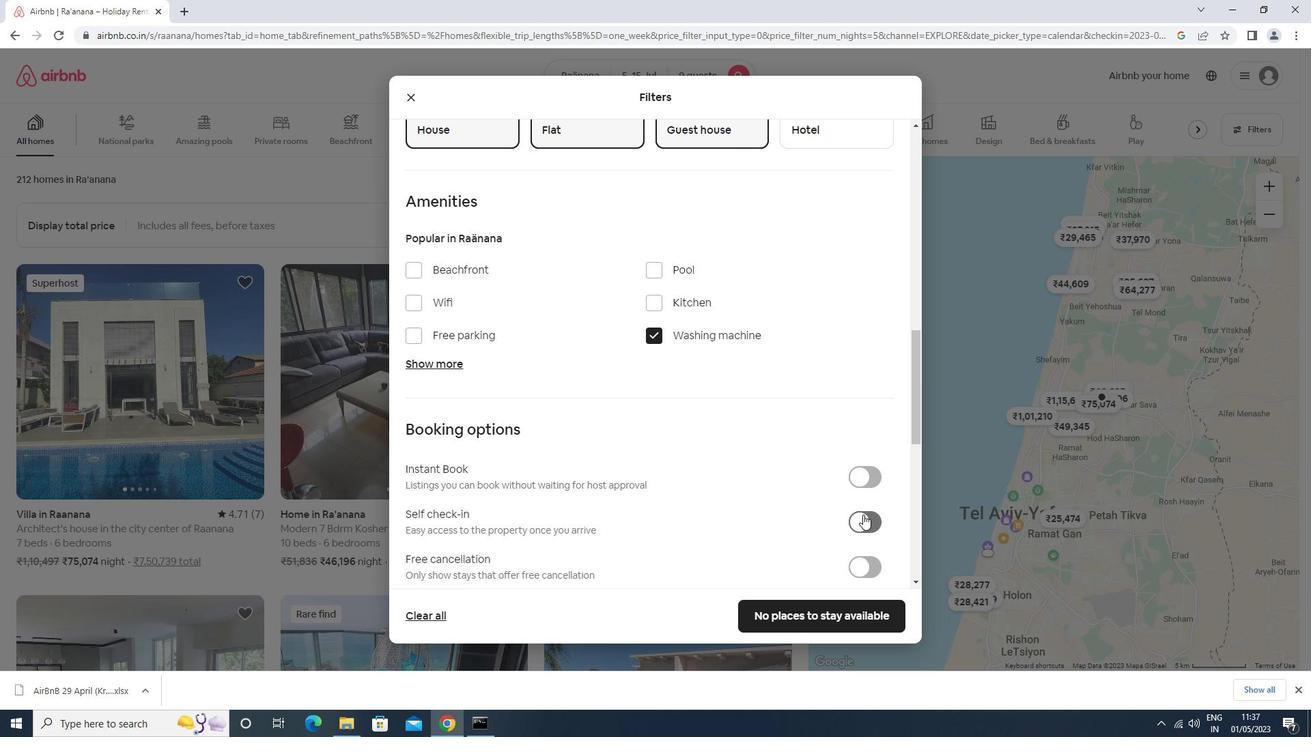 
Action: Mouse pressed left at (863, 514)
Screenshot: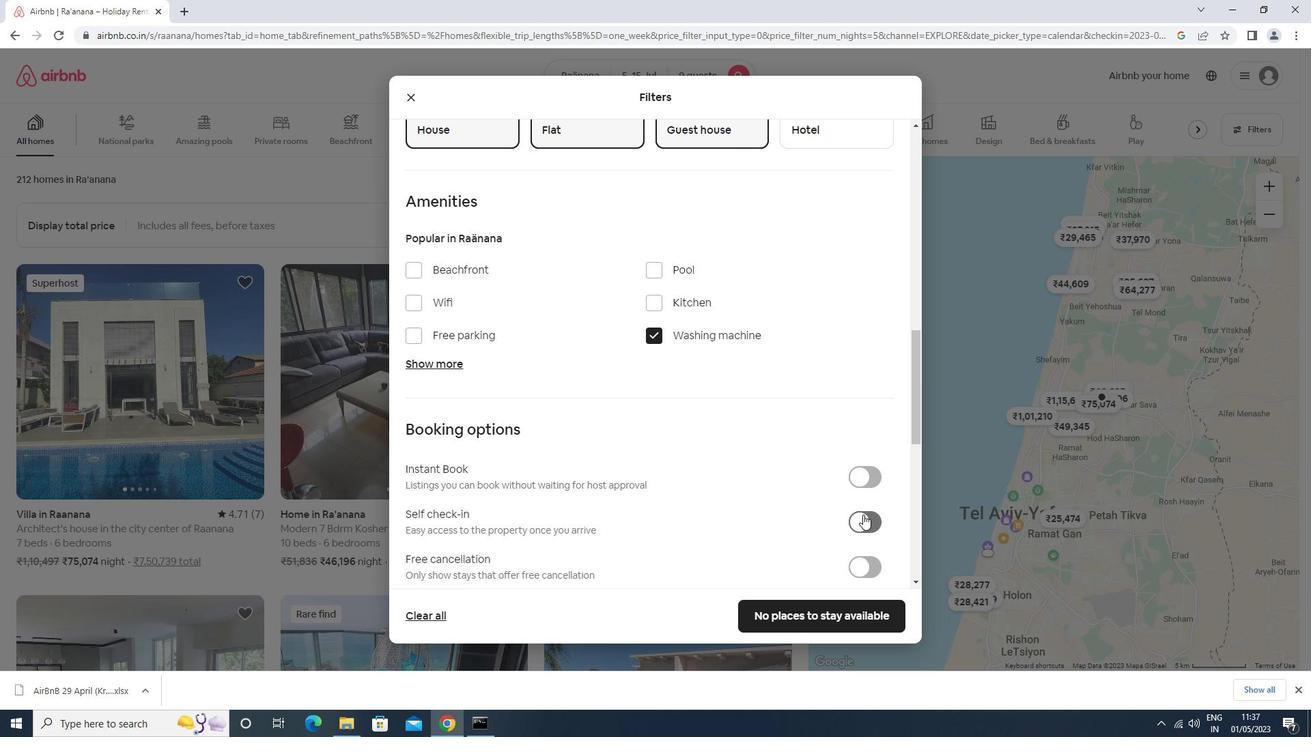 
Action: Mouse moved to (854, 511)
Screenshot: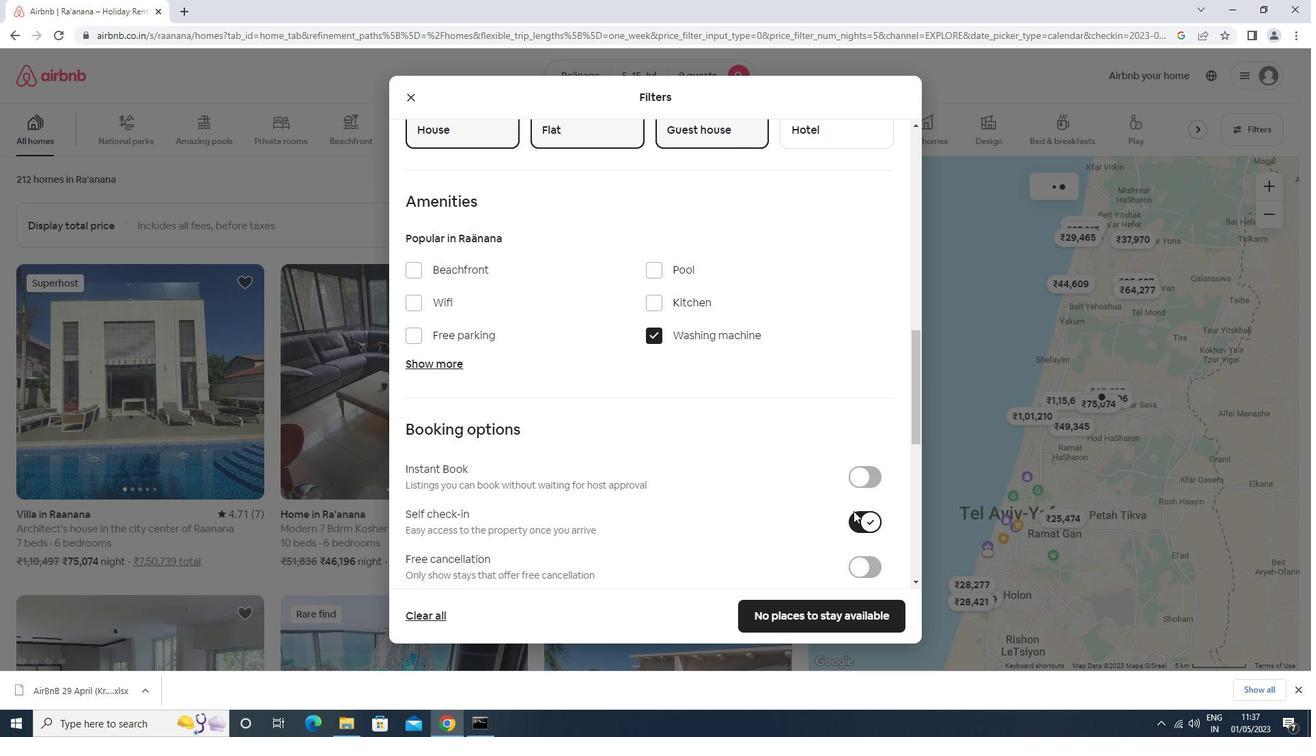 
Action: Mouse scrolled (854, 510) with delta (0, 0)
Screenshot: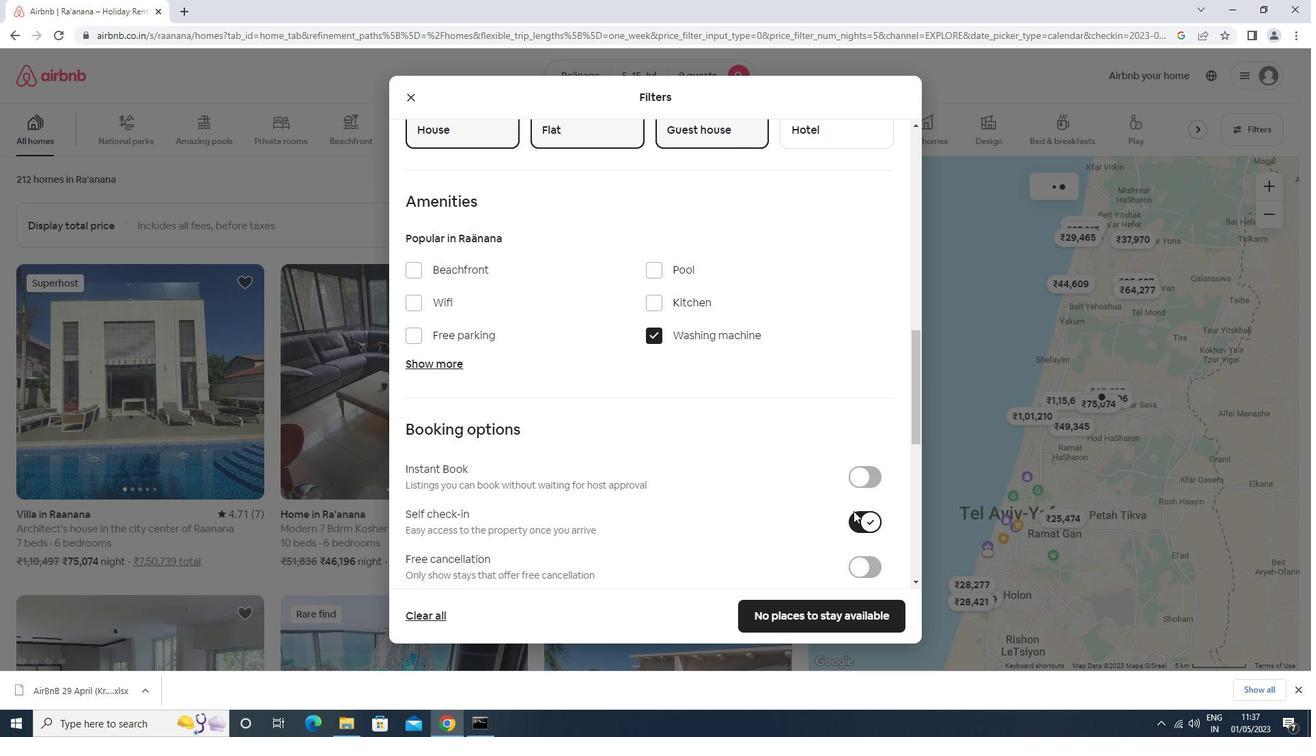
Action: Mouse moved to (853, 511)
Screenshot: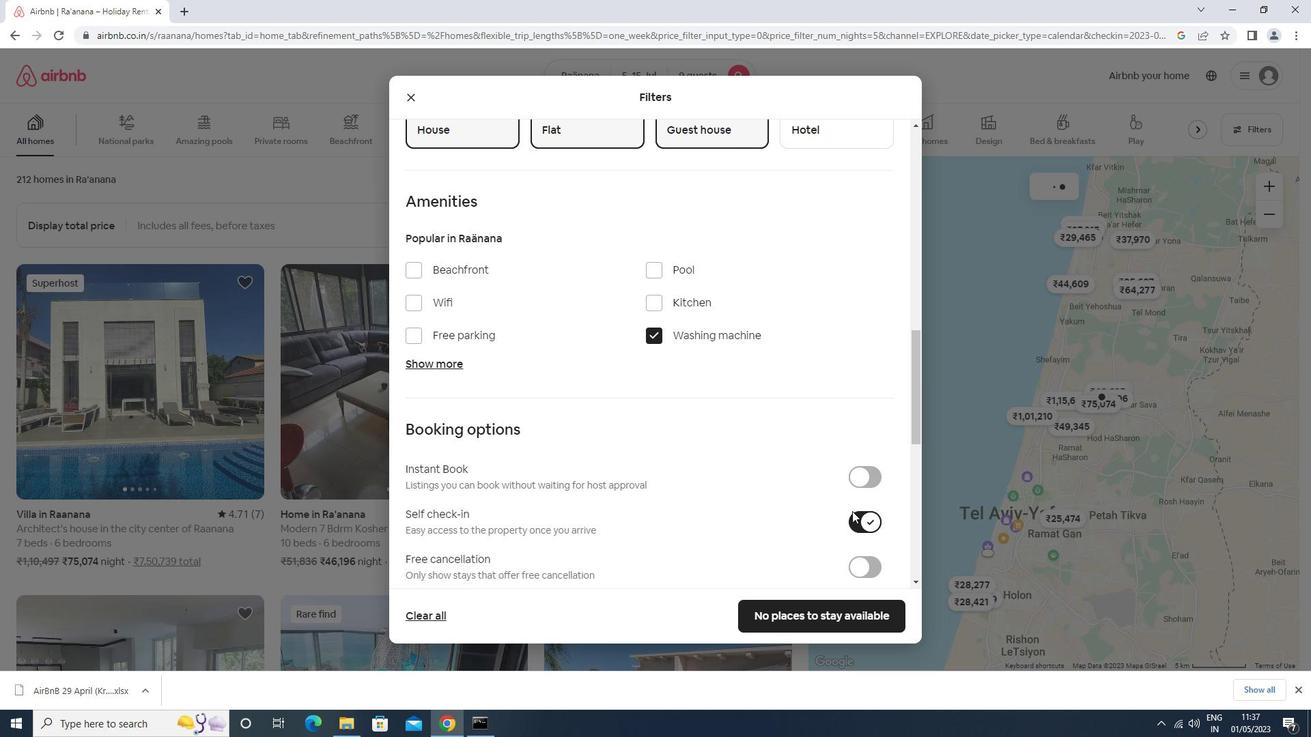 
Action: Mouse scrolled (853, 510) with delta (0, 0)
Screenshot: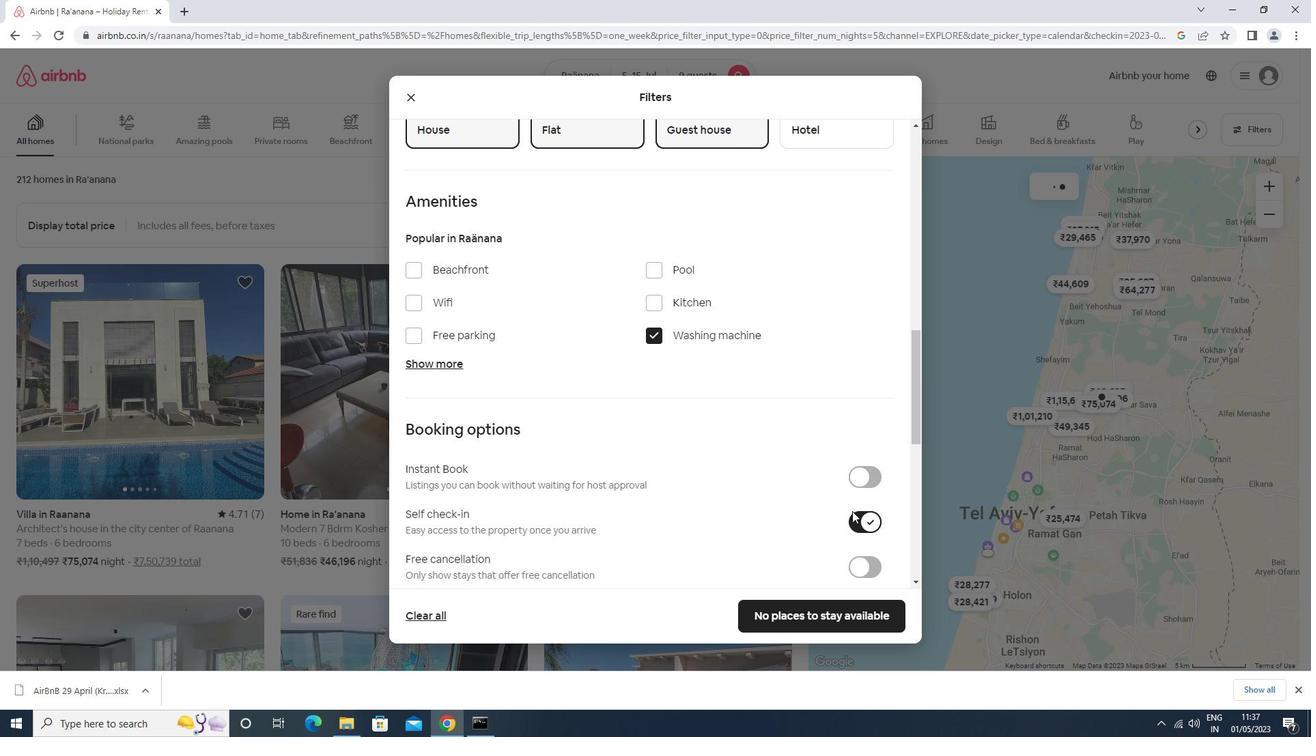 
Action: Mouse moved to (852, 511)
Screenshot: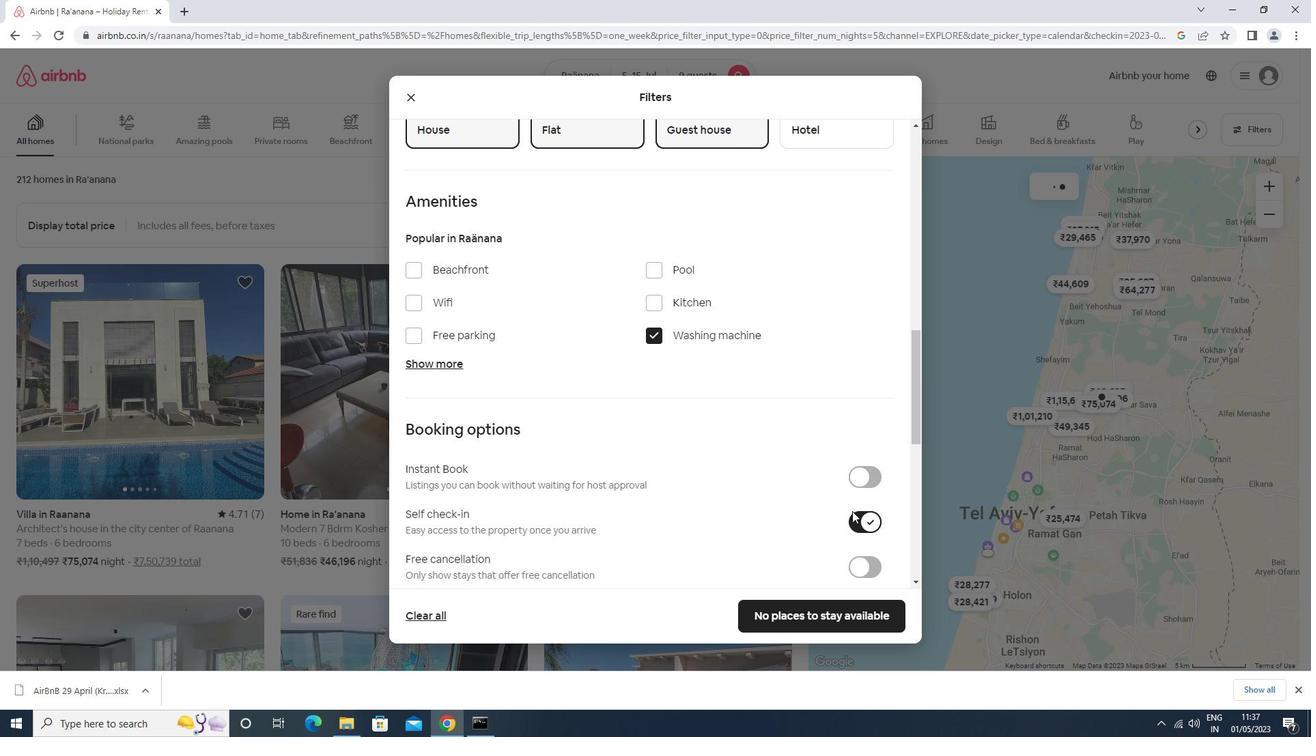 
Action: Mouse scrolled (852, 510) with delta (0, 0)
Screenshot: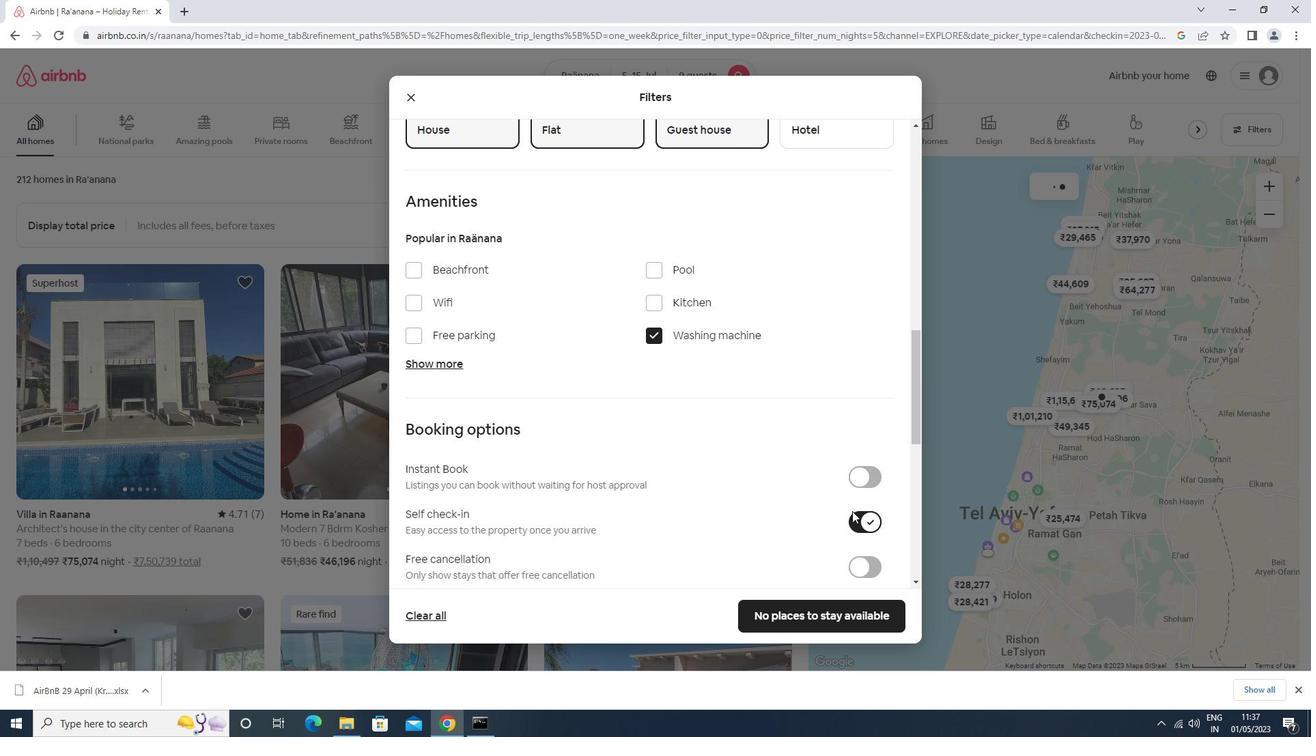 
Action: Mouse scrolled (852, 510) with delta (0, 0)
Screenshot: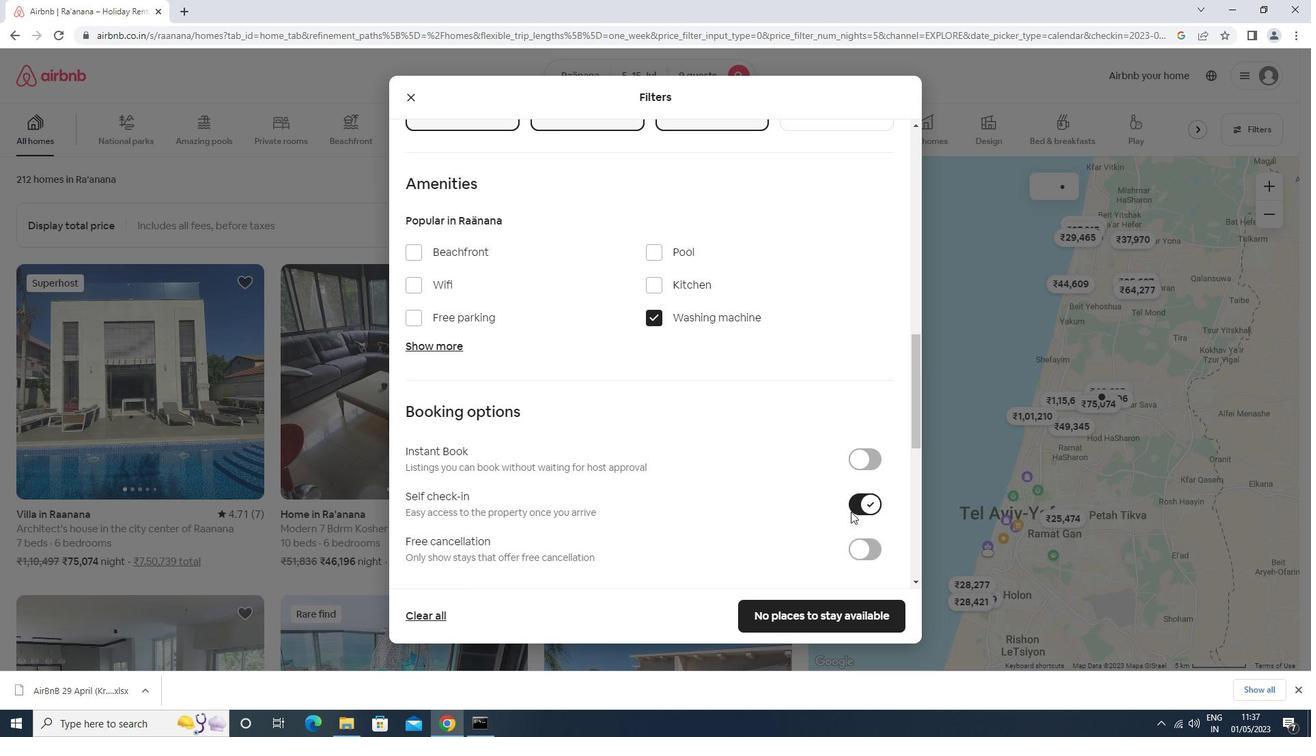 
Action: Mouse scrolled (852, 510) with delta (0, 0)
Screenshot: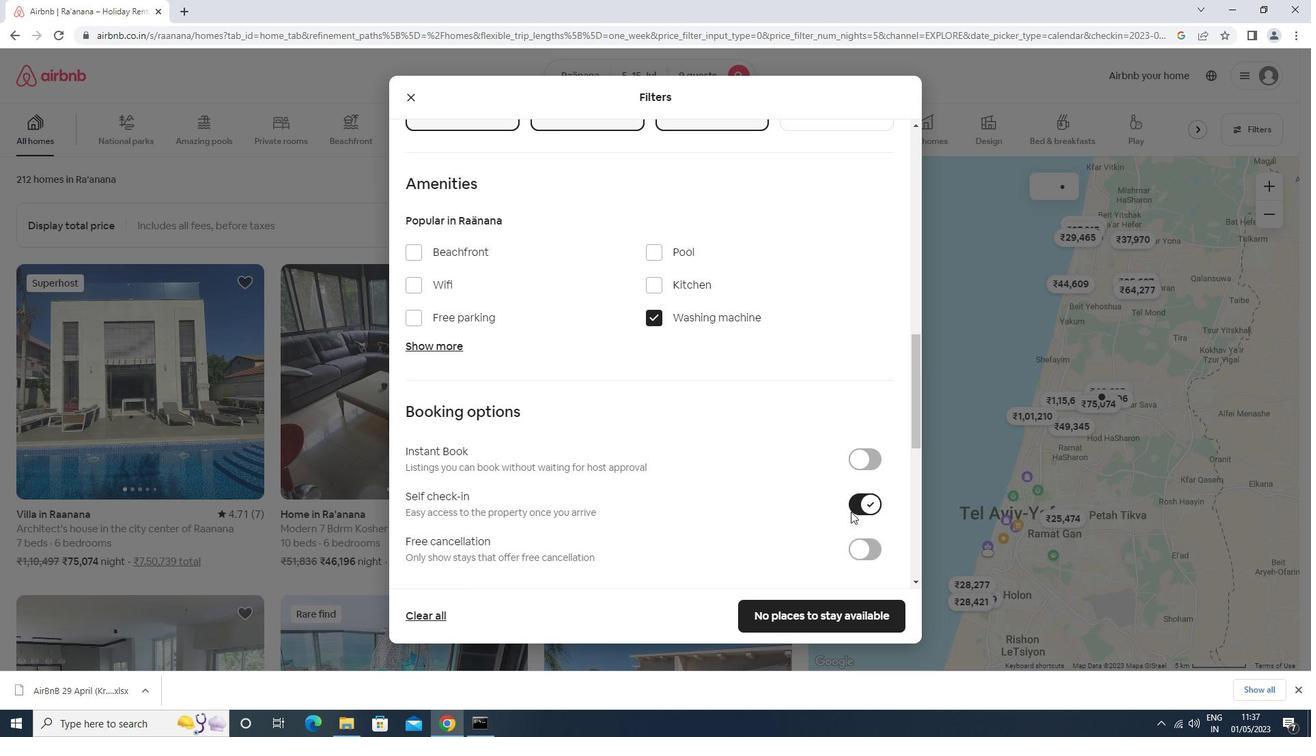 
Action: Mouse scrolled (852, 510) with delta (0, 0)
Screenshot: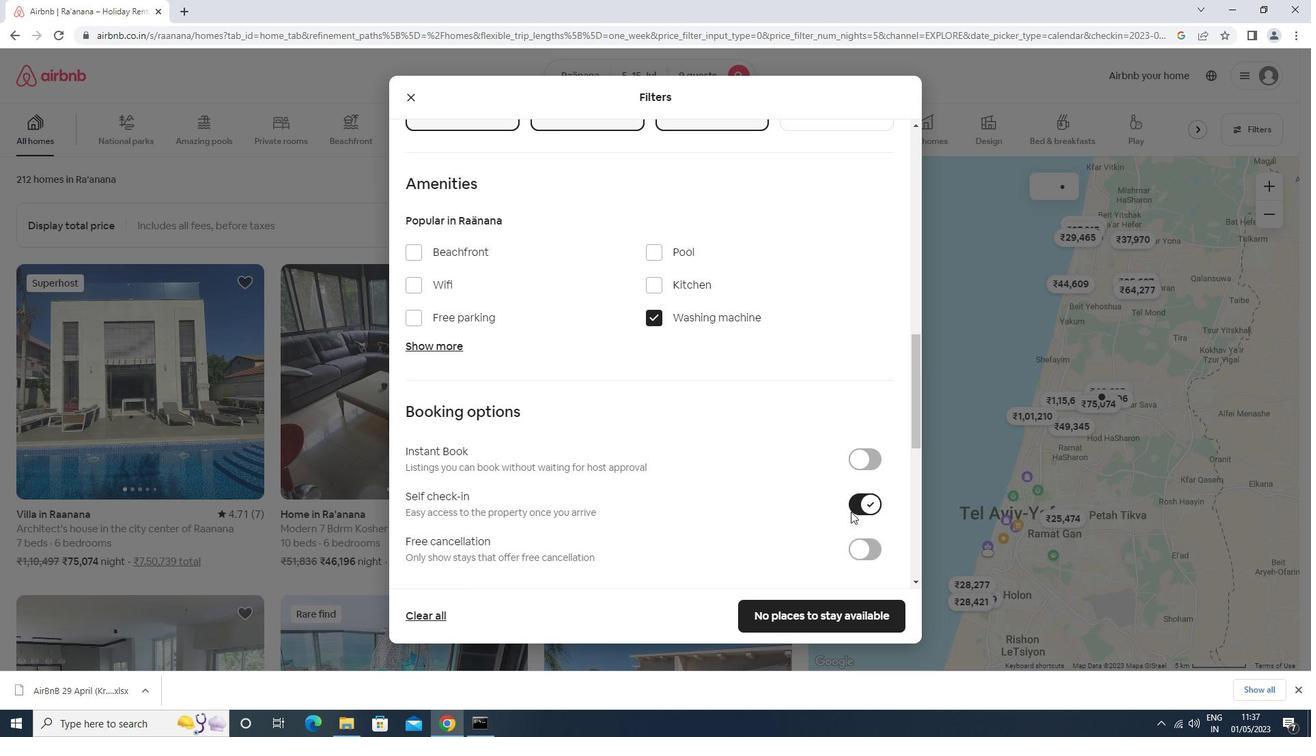 
Action: Mouse scrolled (852, 510) with delta (0, 0)
Screenshot: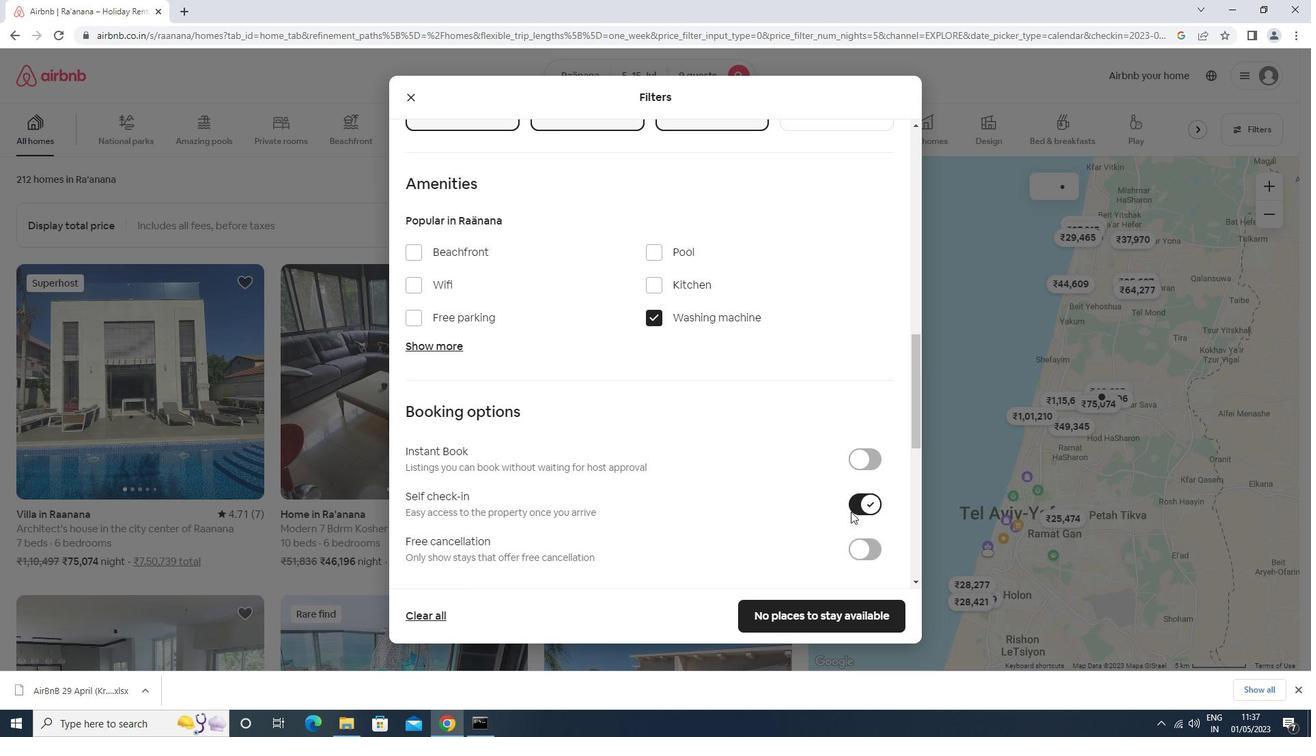 
Action: Mouse scrolled (852, 510) with delta (0, 0)
Screenshot: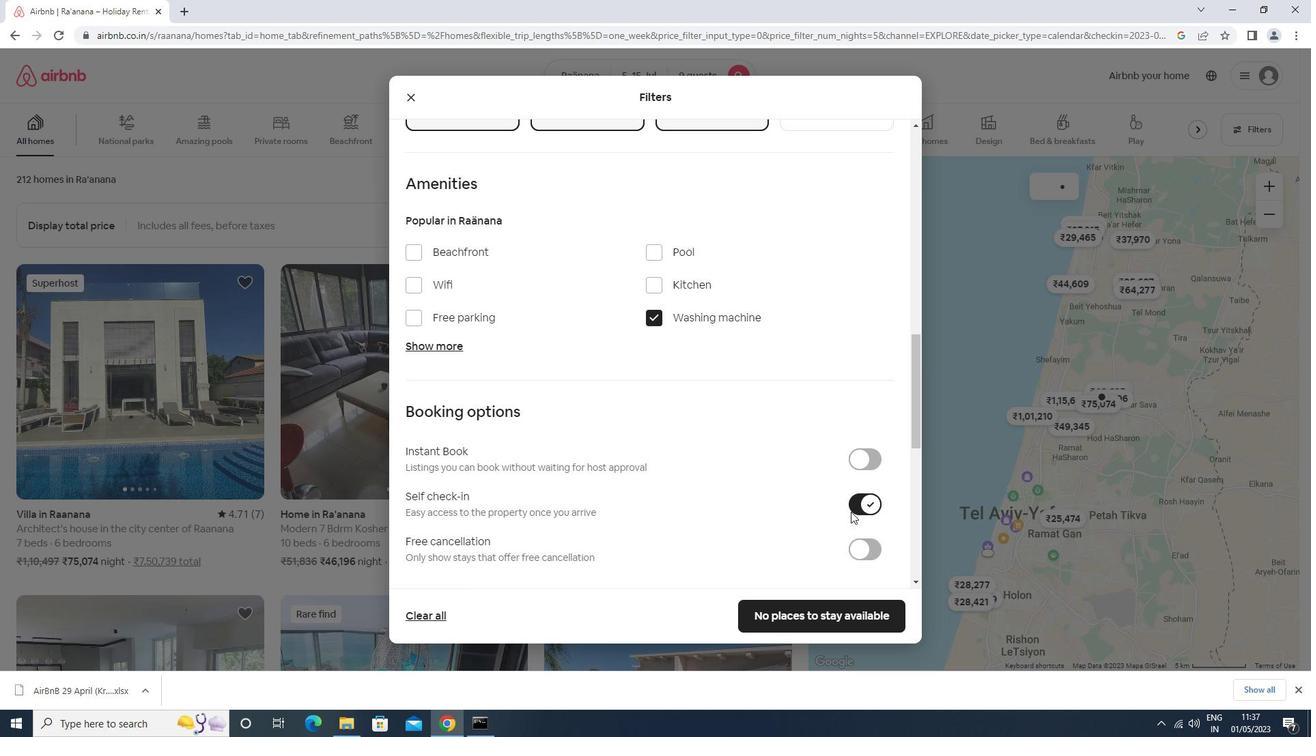 
Action: Mouse moved to (454, 486)
Screenshot: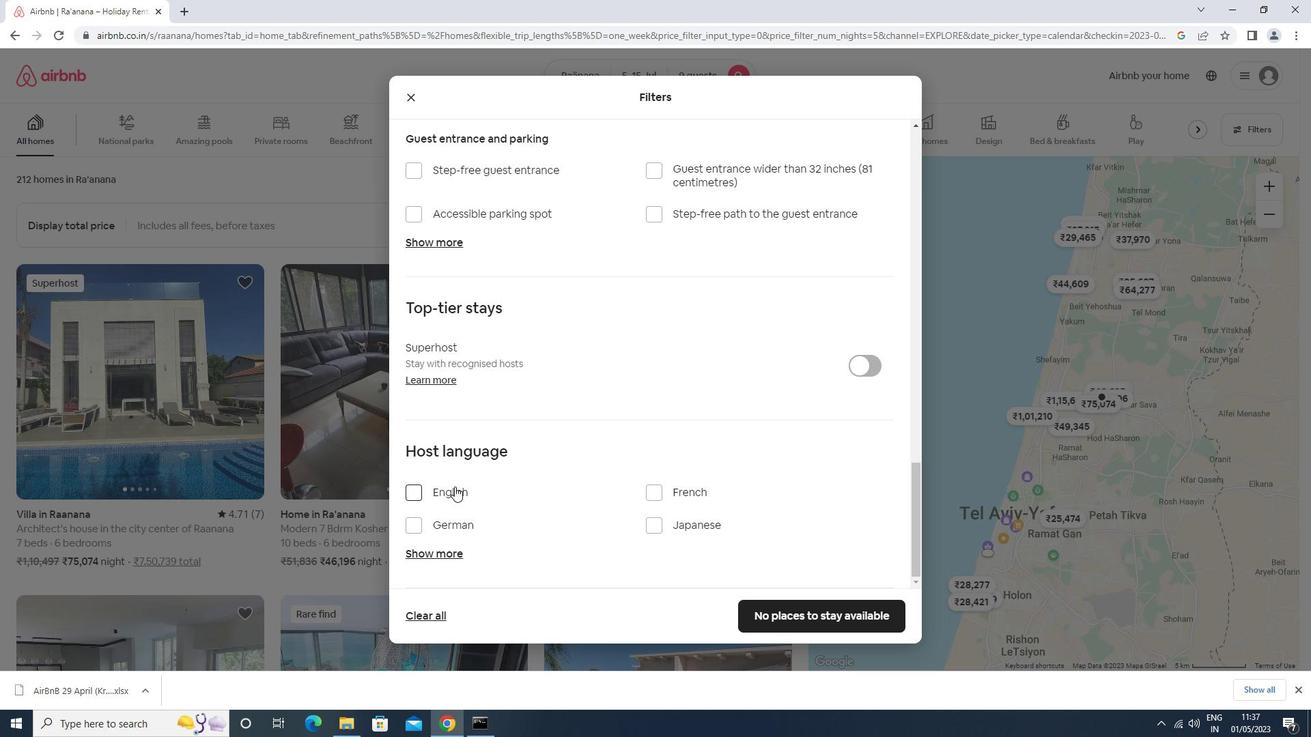 
Action: Mouse pressed left at (454, 486)
Screenshot: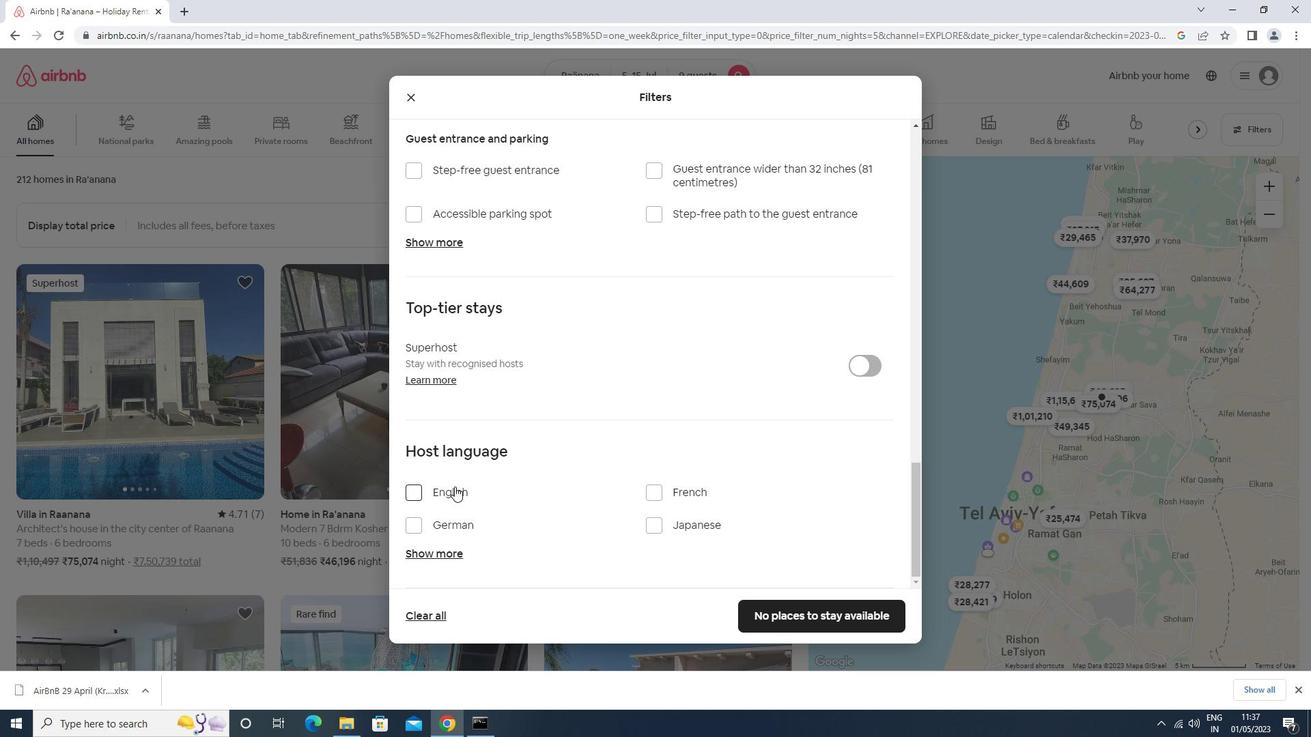 
Action: Mouse moved to (838, 614)
Screenshot: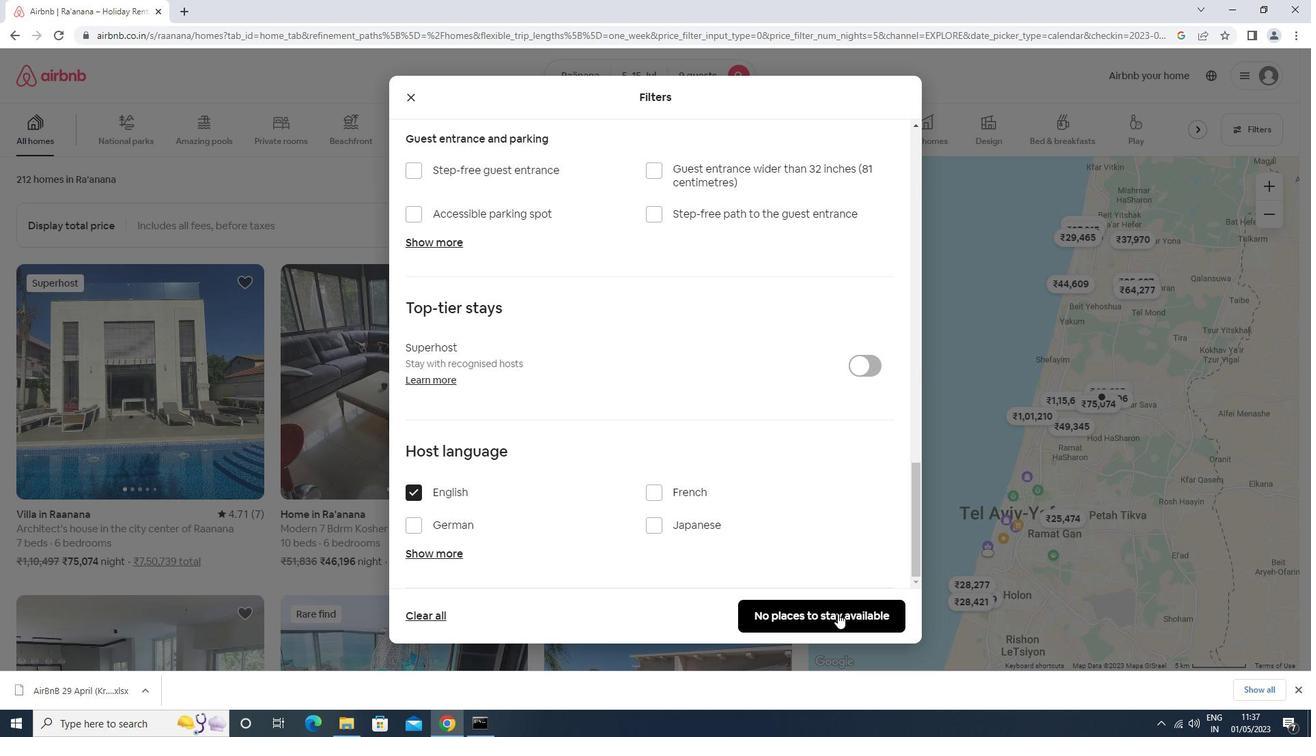 
Action: Mouse pressed left at (838, 614)
Screenshot: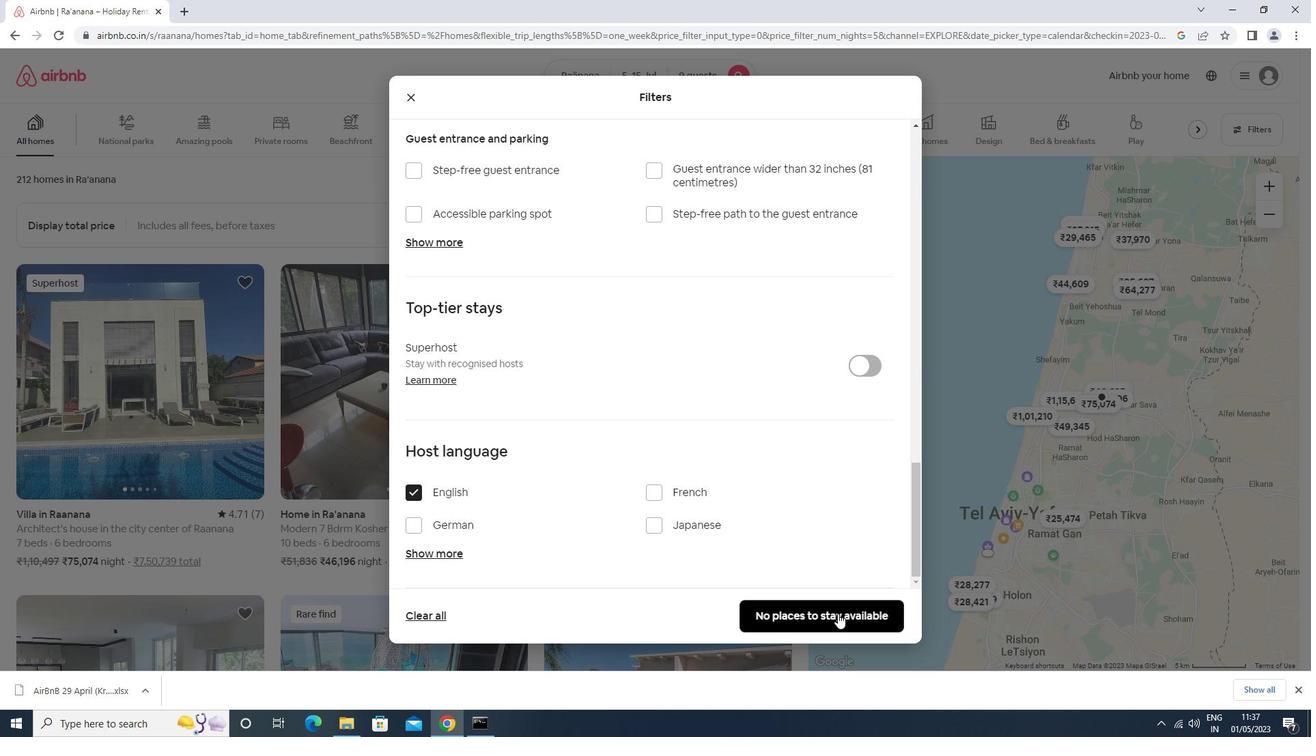 
Action: Mouse moved to (839, 616)
Screenshot: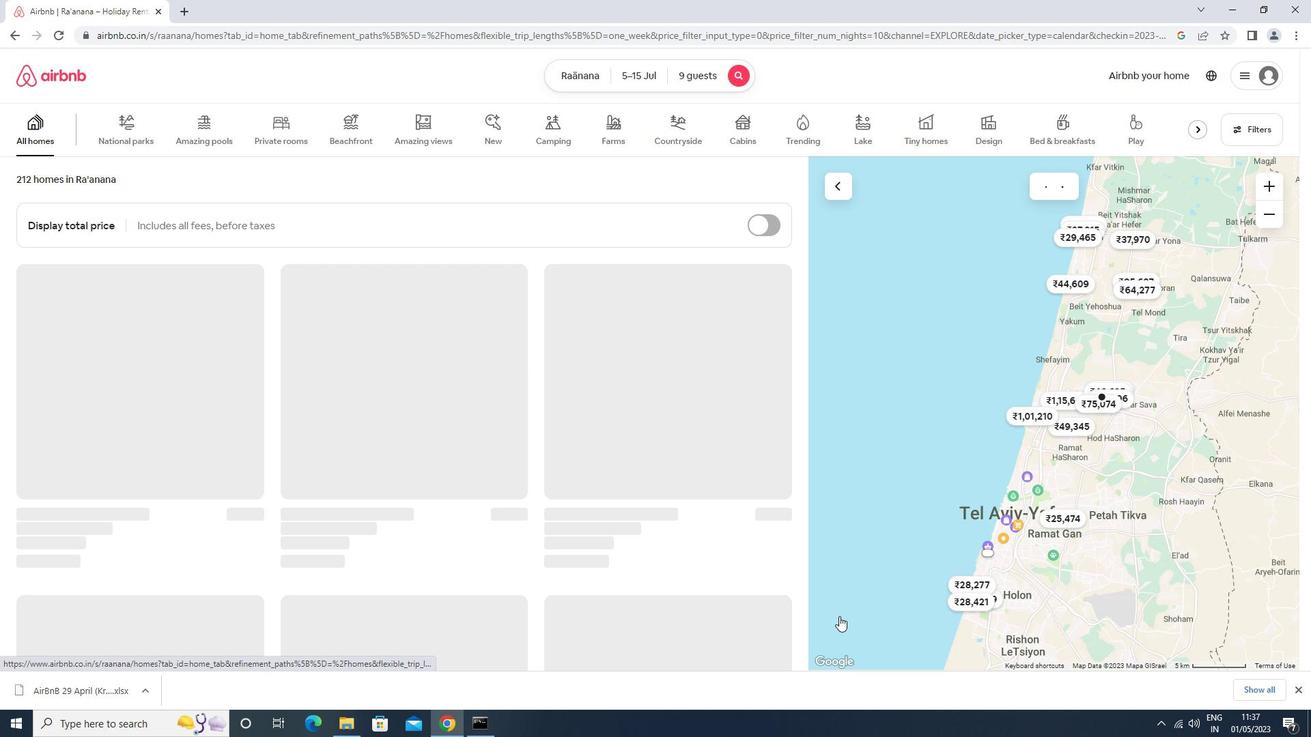 
